 Task: Select transit view around selected location Big Bend National Park, Texas, United States and check out the nearest train station
Action: Mouse moved to (133, 78)
Screenshot: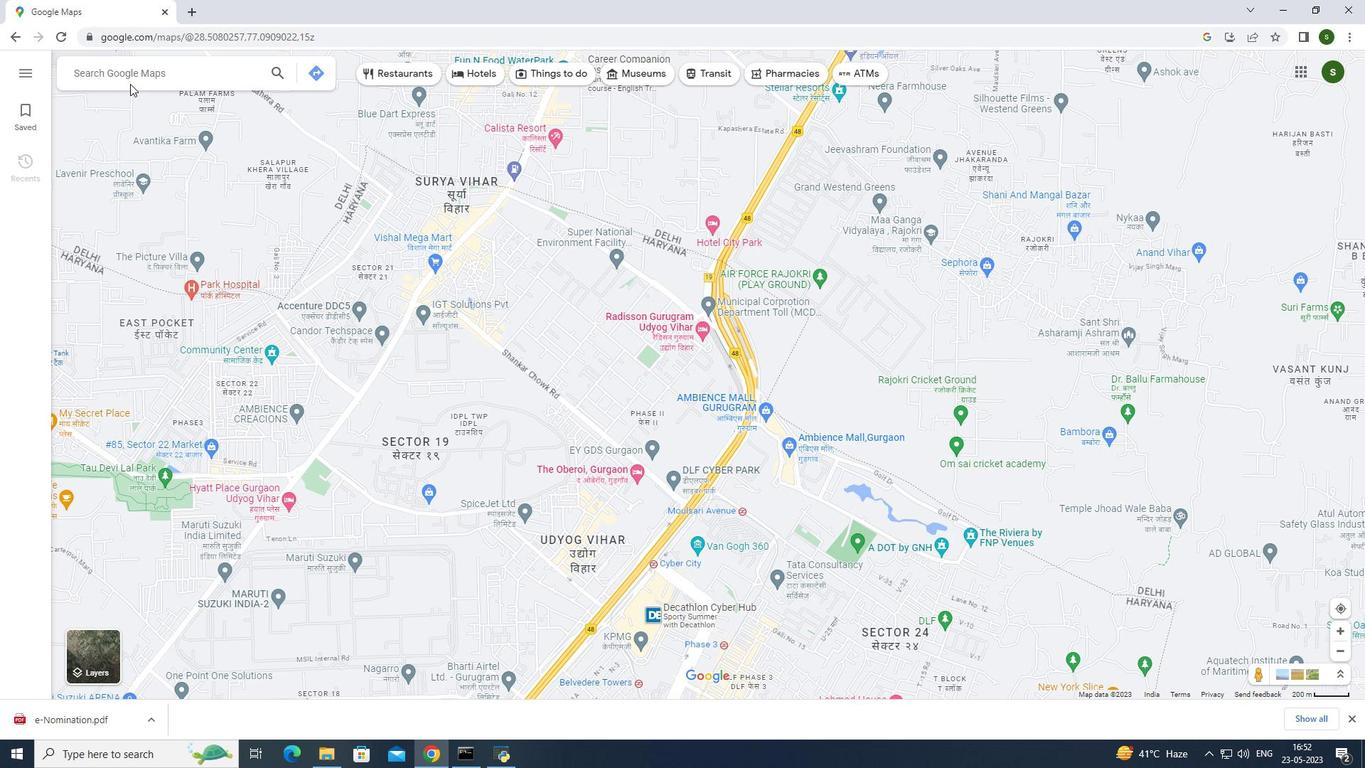 
Action: Mouse pressed left at (133, 78)
Screenshot: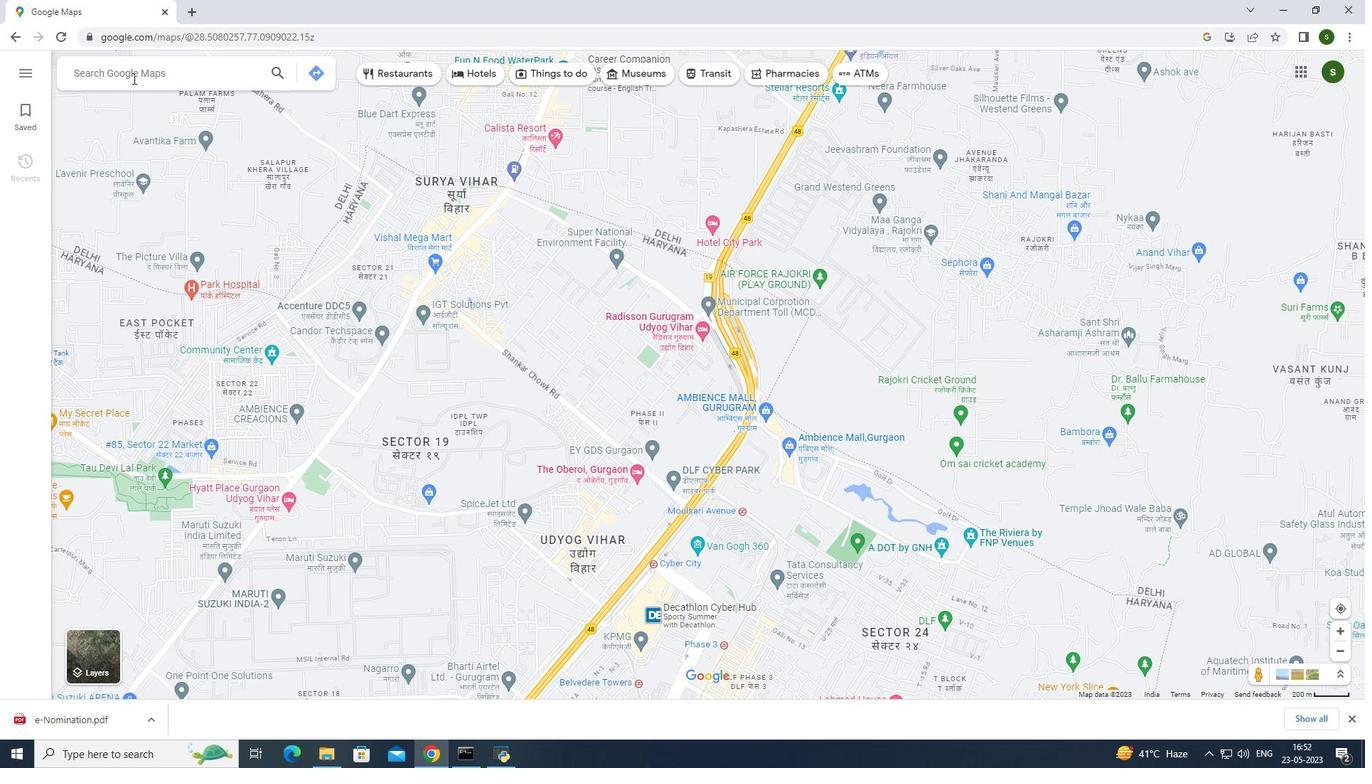 
Action: Mouse moved to (133, 81)
Screenshot: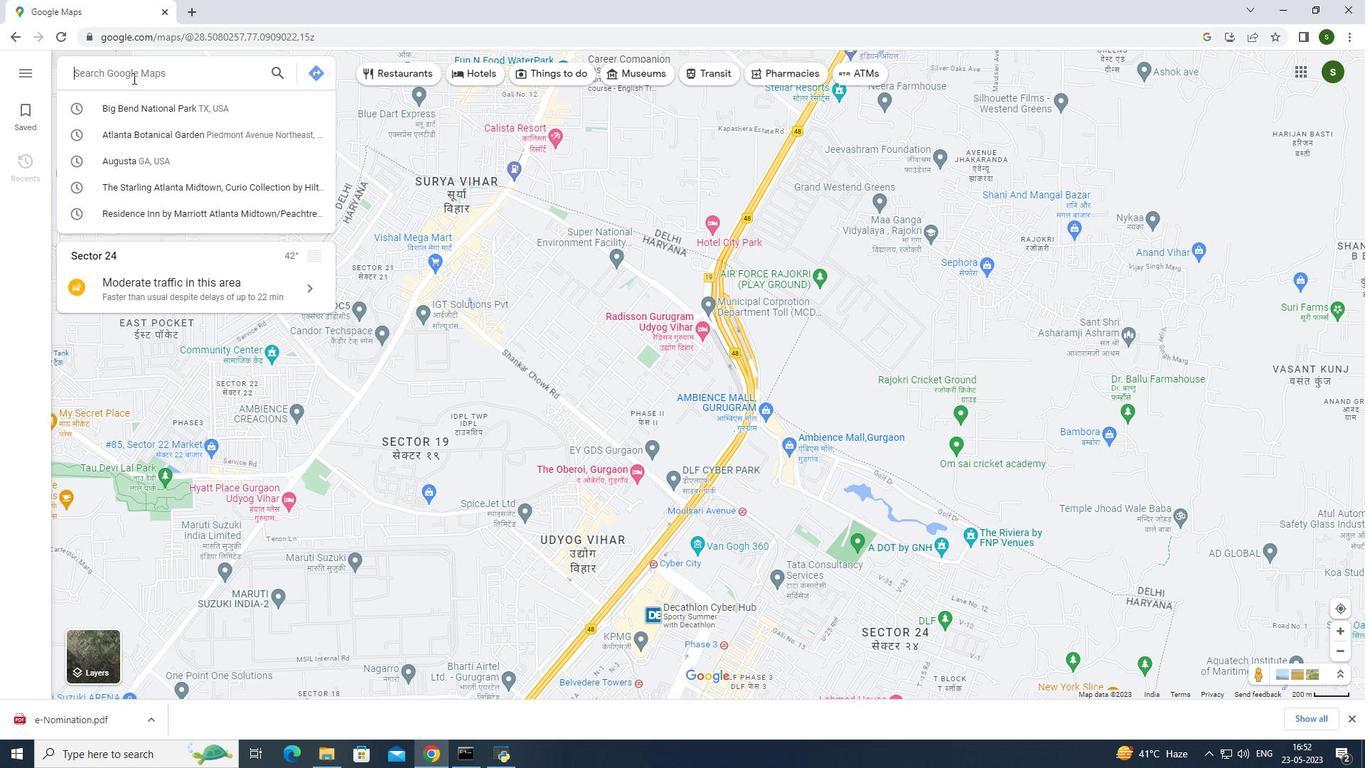 
Action: Key pressed <Key.caps_lock>
Screenshot: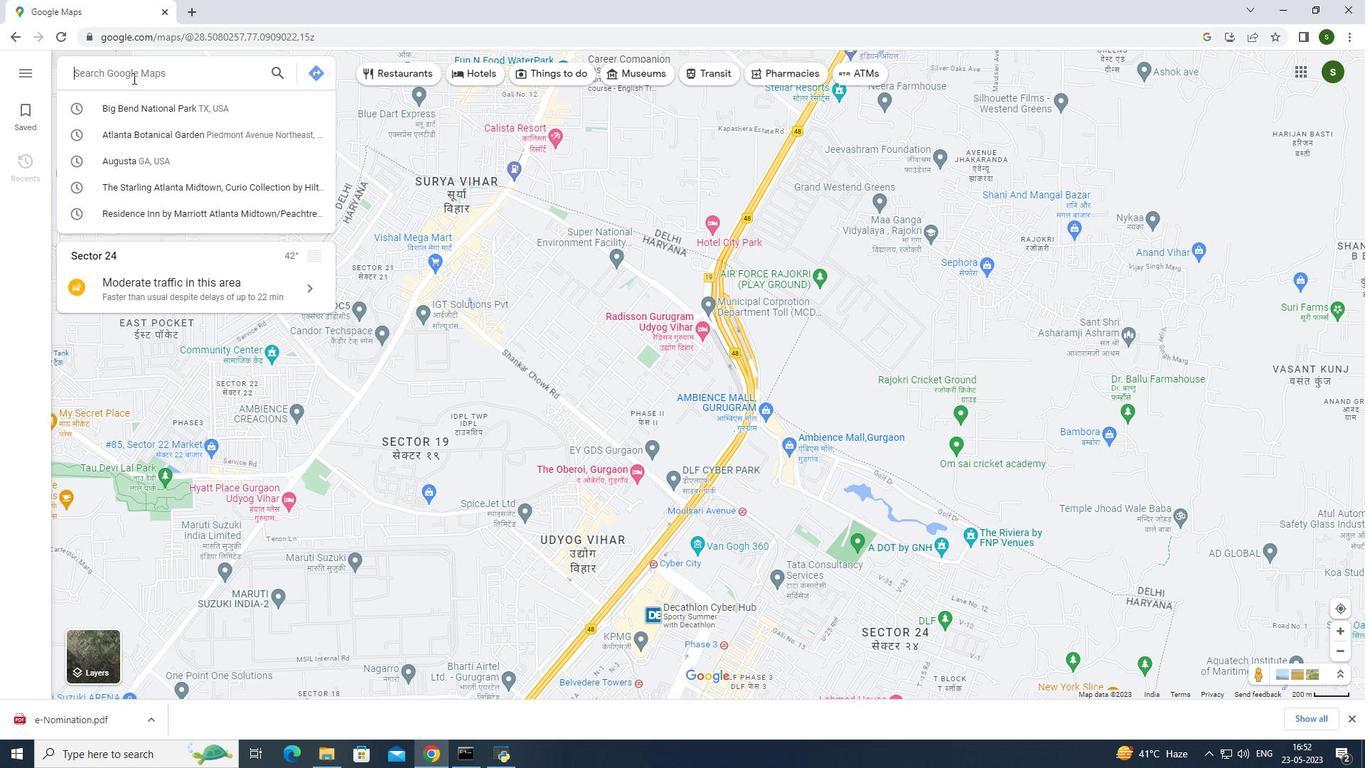 
Action: Mouse moved to (120, 105)
Screenshot: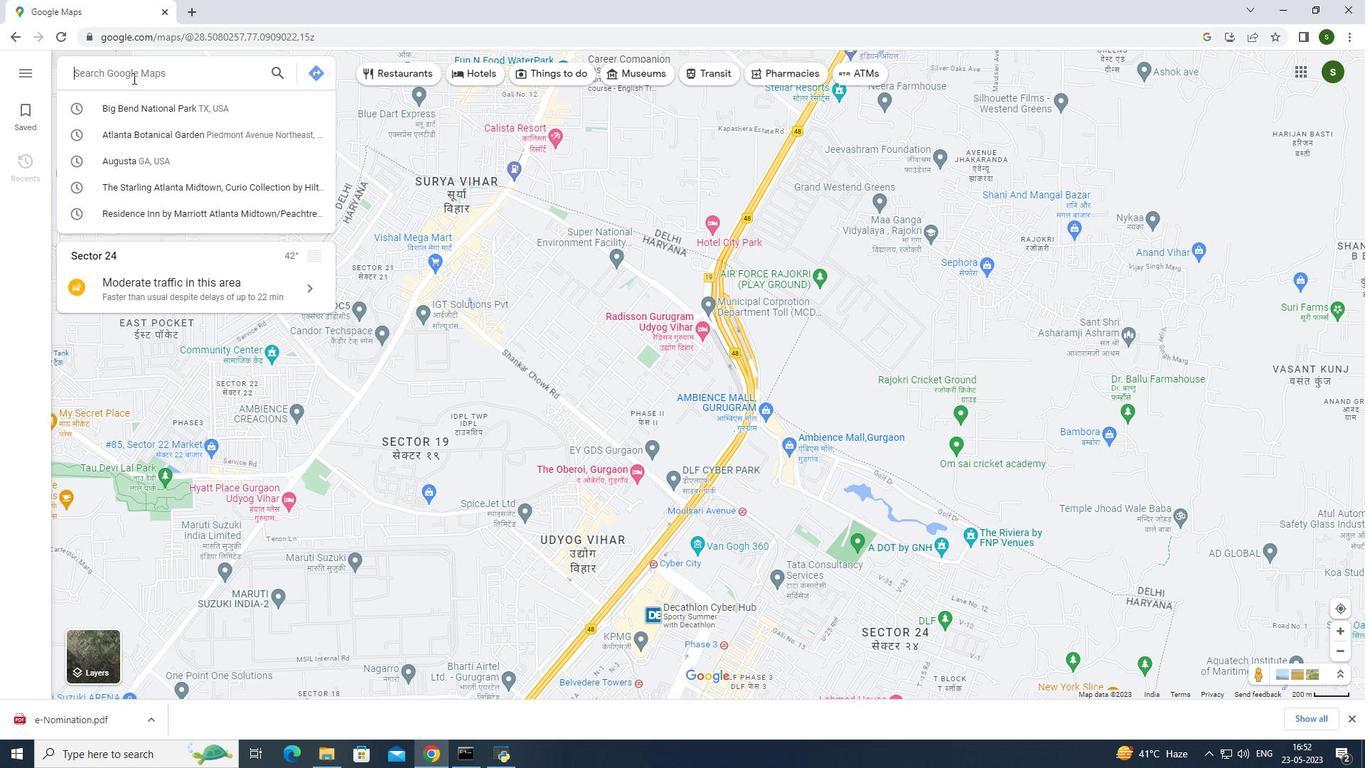 
Action: Key pressed B<Key.caps_lock>ig<Key.space><Key.caps_lock>B<Key.caps_lock>end<Key.space><Key.caps_lock>N<Key.caps_lock>ational<Key.space><Key.caps_lock>P<Key.caps_lock>rk<Key.backspace><Key.backspace>ark,<Key.caps_lock>T<Key.caps_lock>exas,<Key.caps_lock>U<Key.caps_lock>nited<Key.space><Key.caps_lock>S<Key.caps_lock>tates<Key.enter>
Screenshot: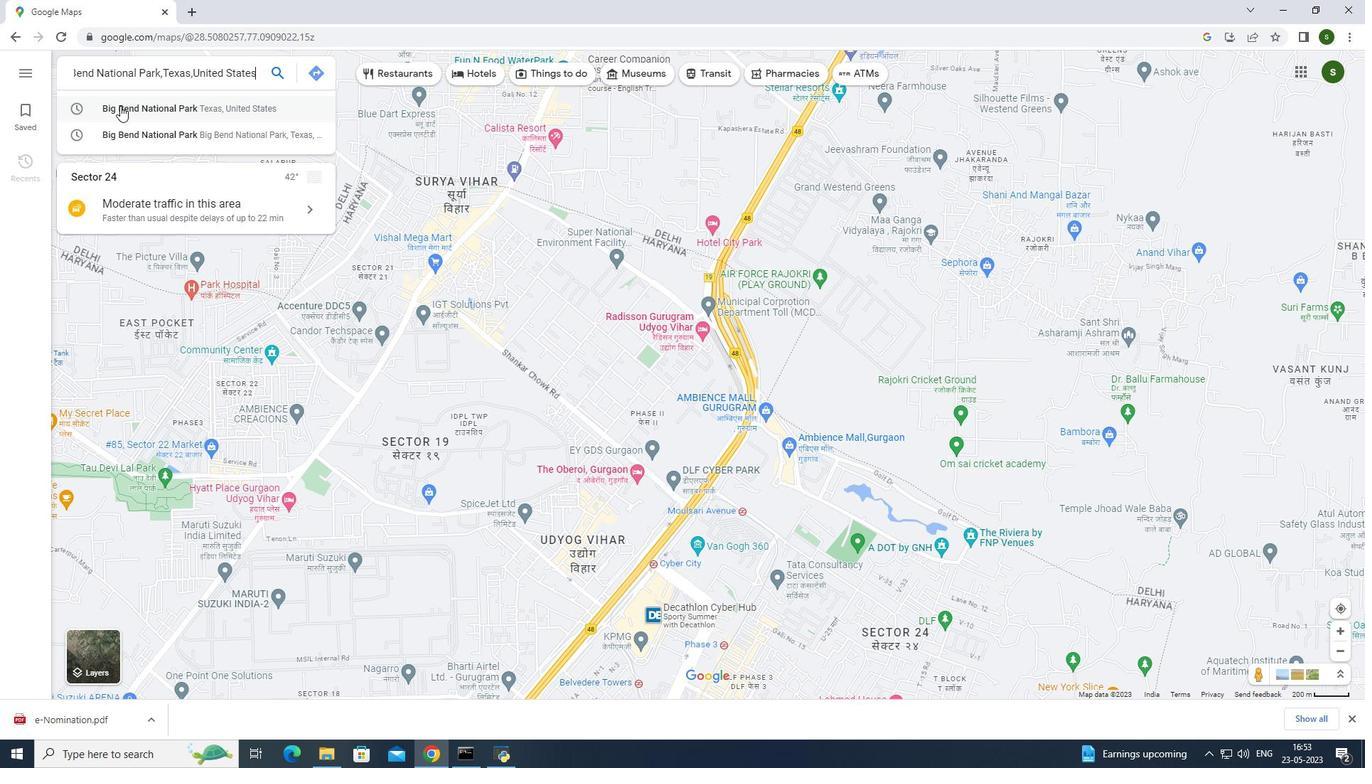 
Action: Mouse moved to (697, 78)
Screenshot: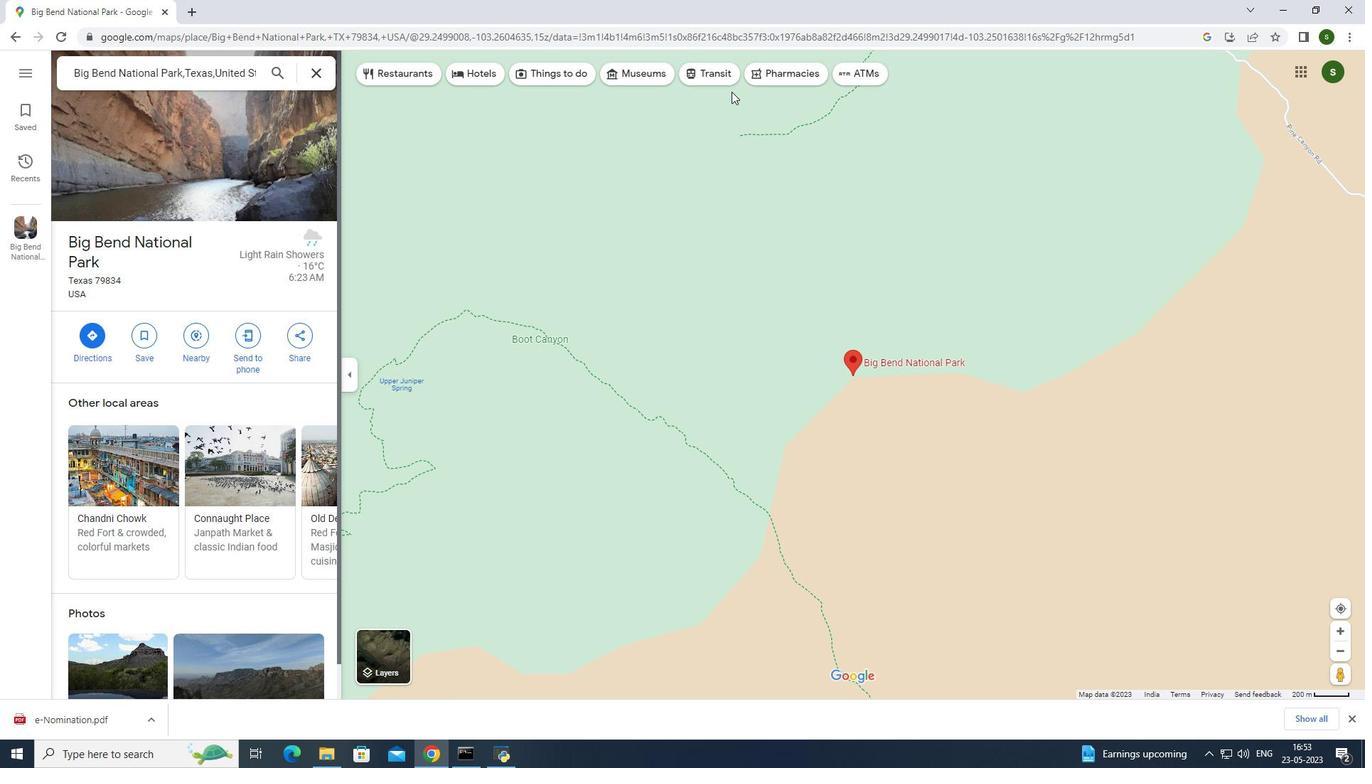 
Action: Mouse pressed left at (697, 78)
Screenshot: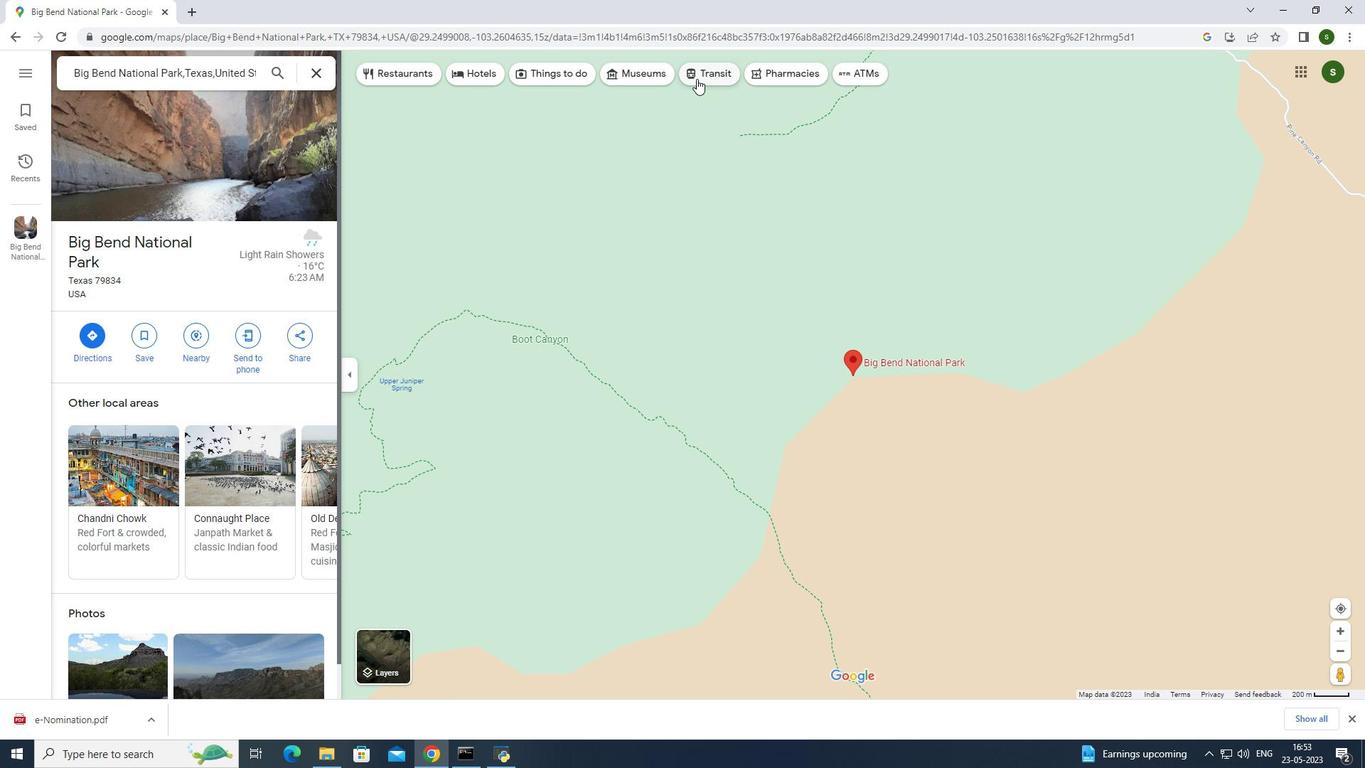 
Action: Mouse moved to (81, 74)
Screenshot: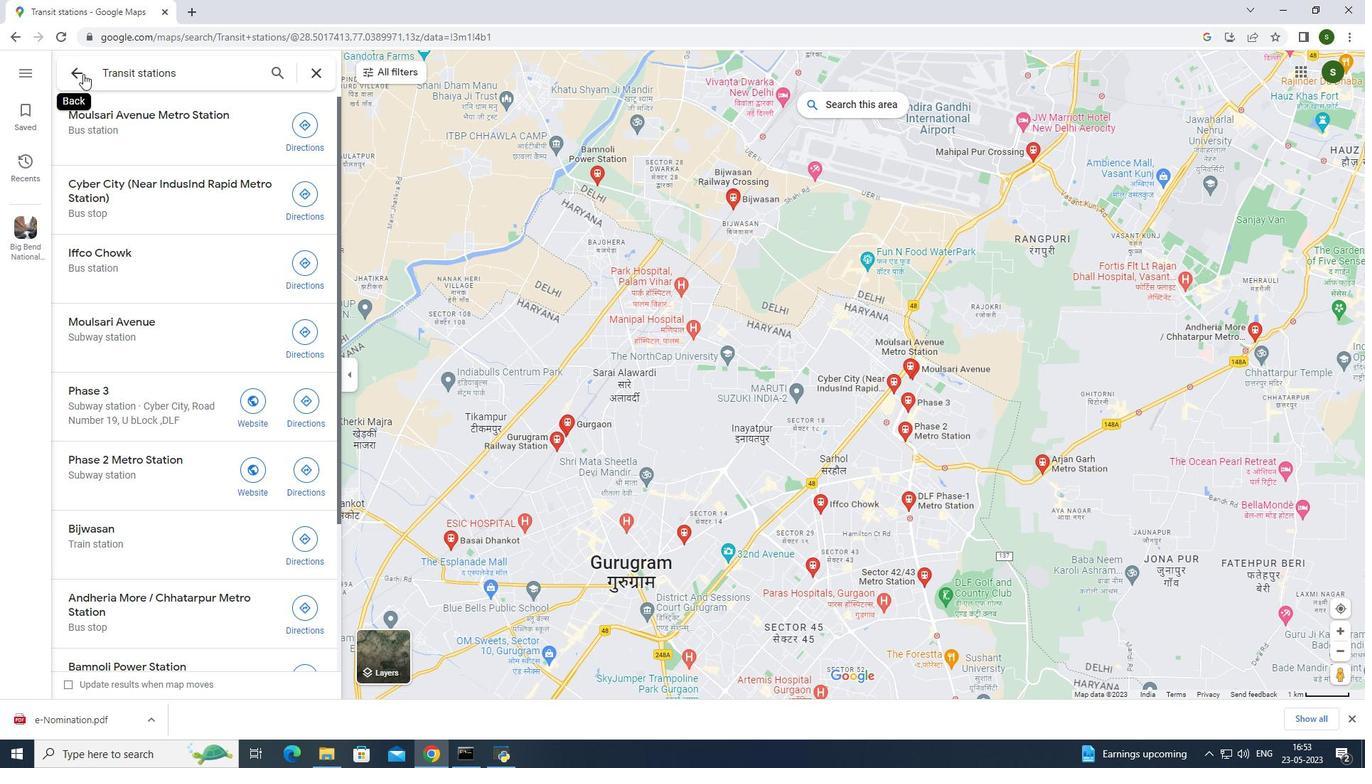 
Action: Mouse pressed left at (81, 74)
Screenshot: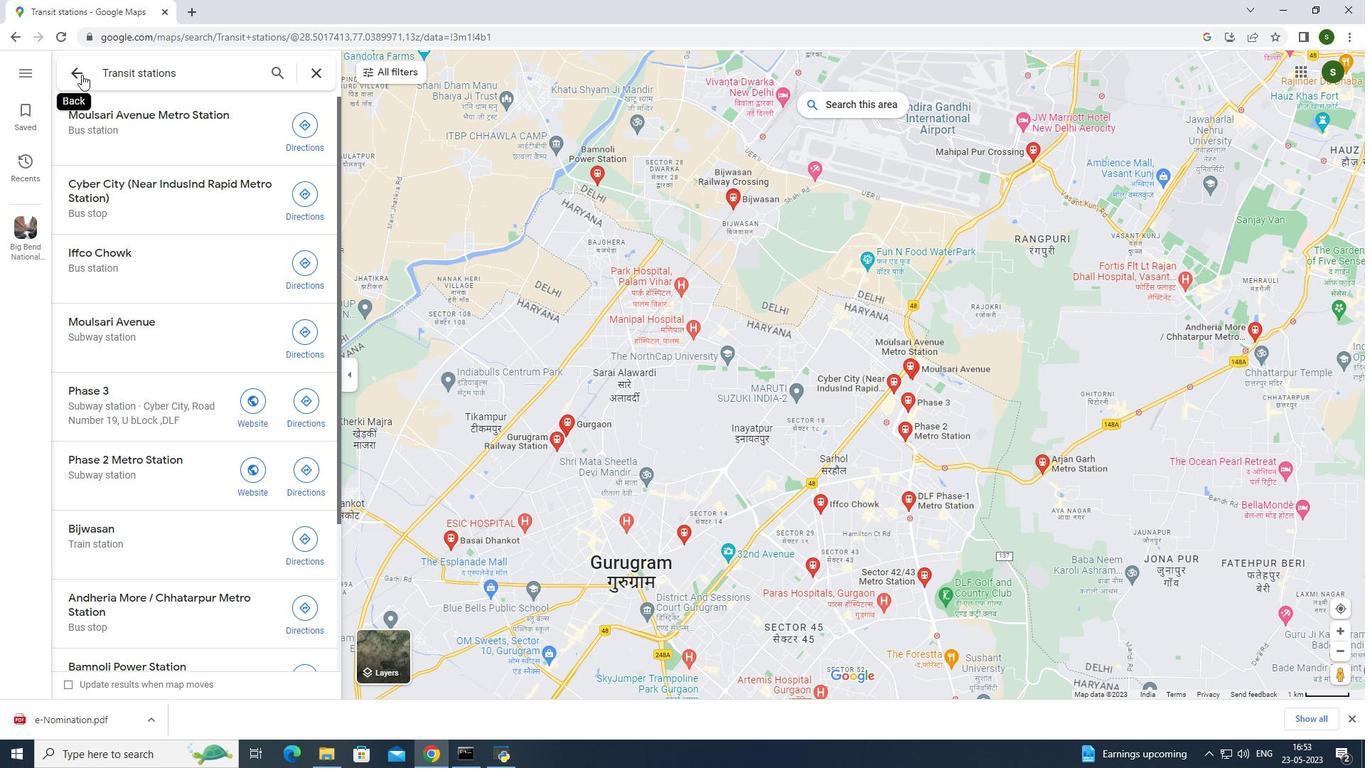 
Action: Mouse moved to (162, 236)
Screenshot: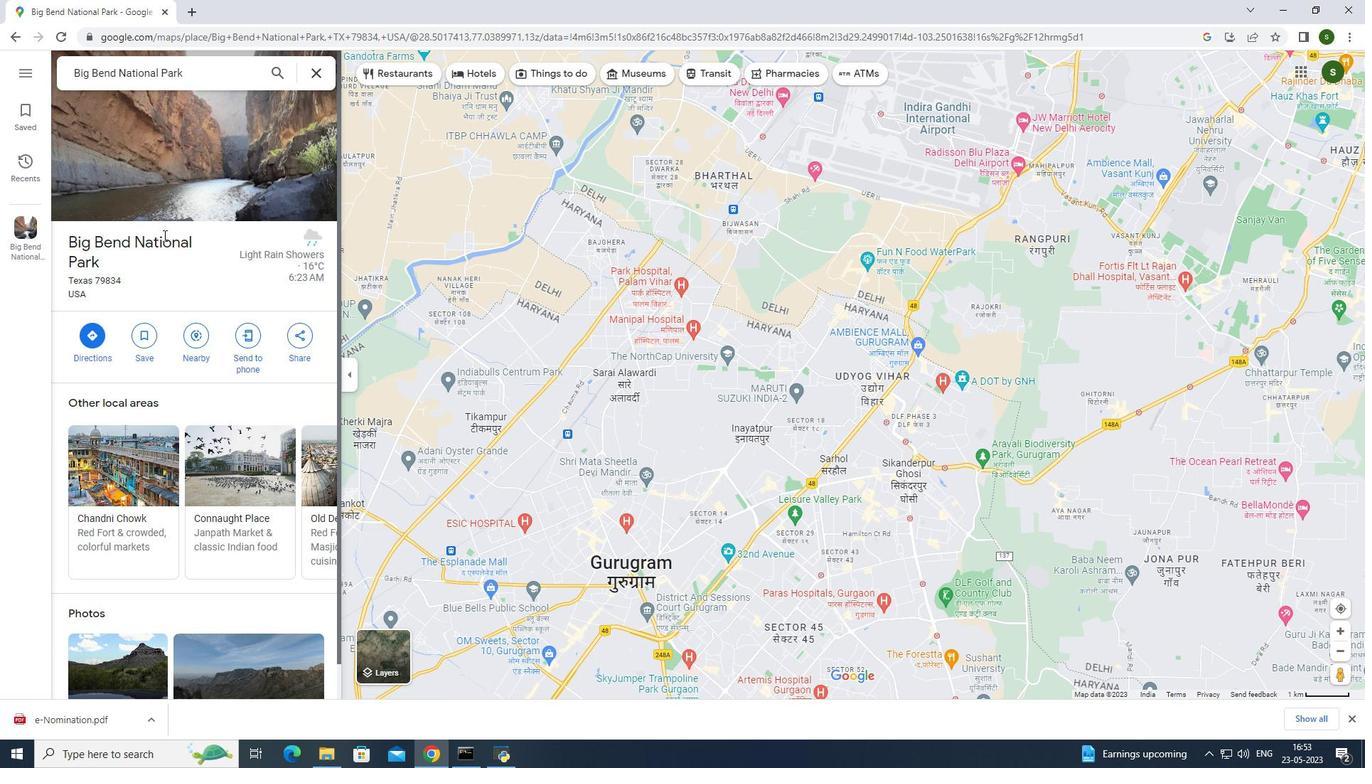 
Action: Mouse pressed left at (162, 236)
Screenshot: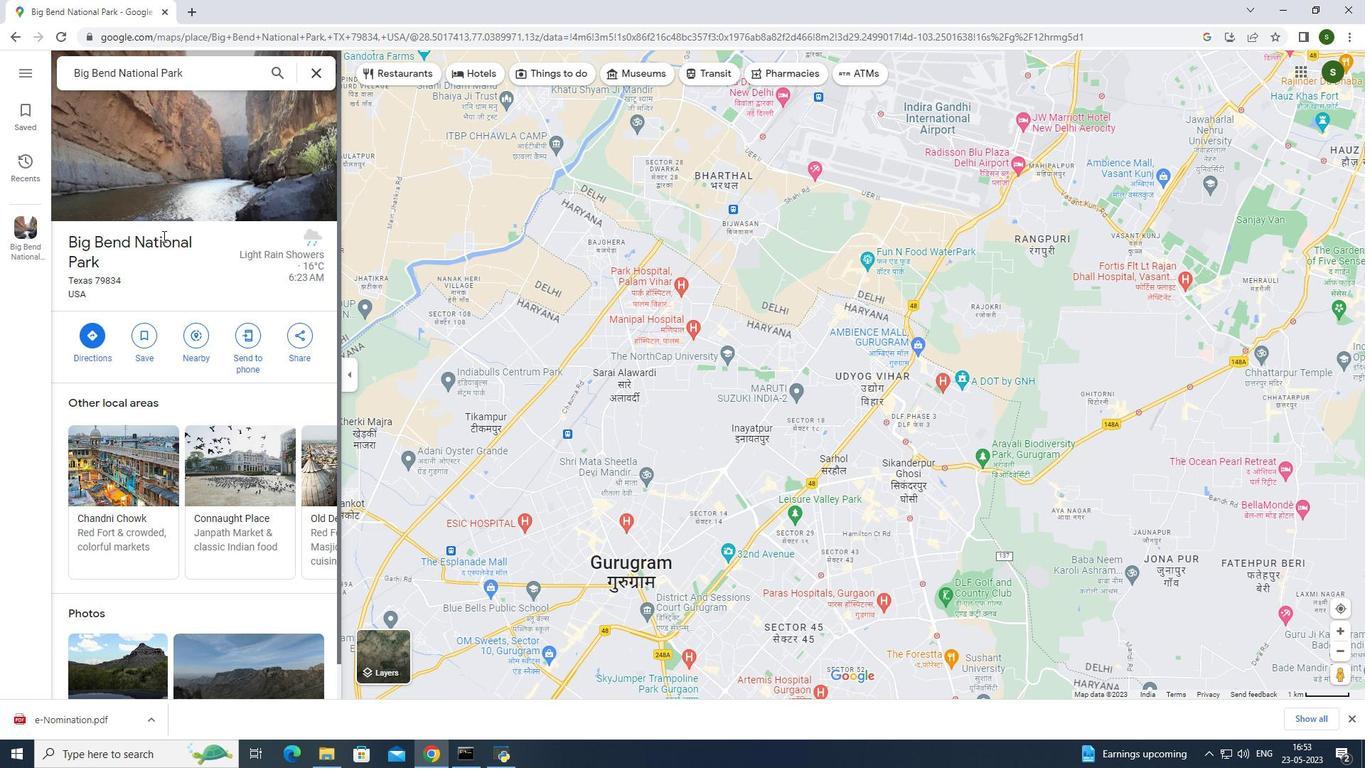 
Action: Mouse moved to (234, 70)
Screenshot: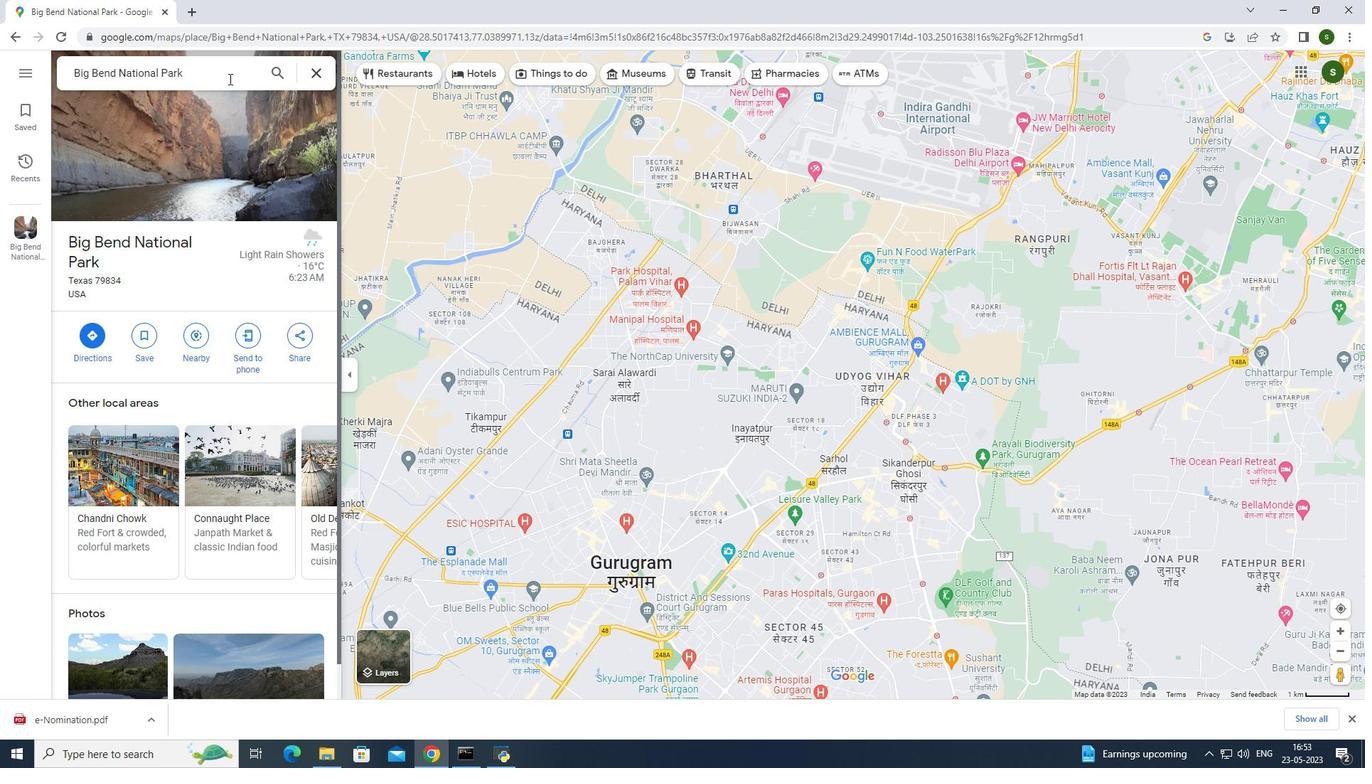 
Action: Mouse pressed left at (234, 70)
Screenshot: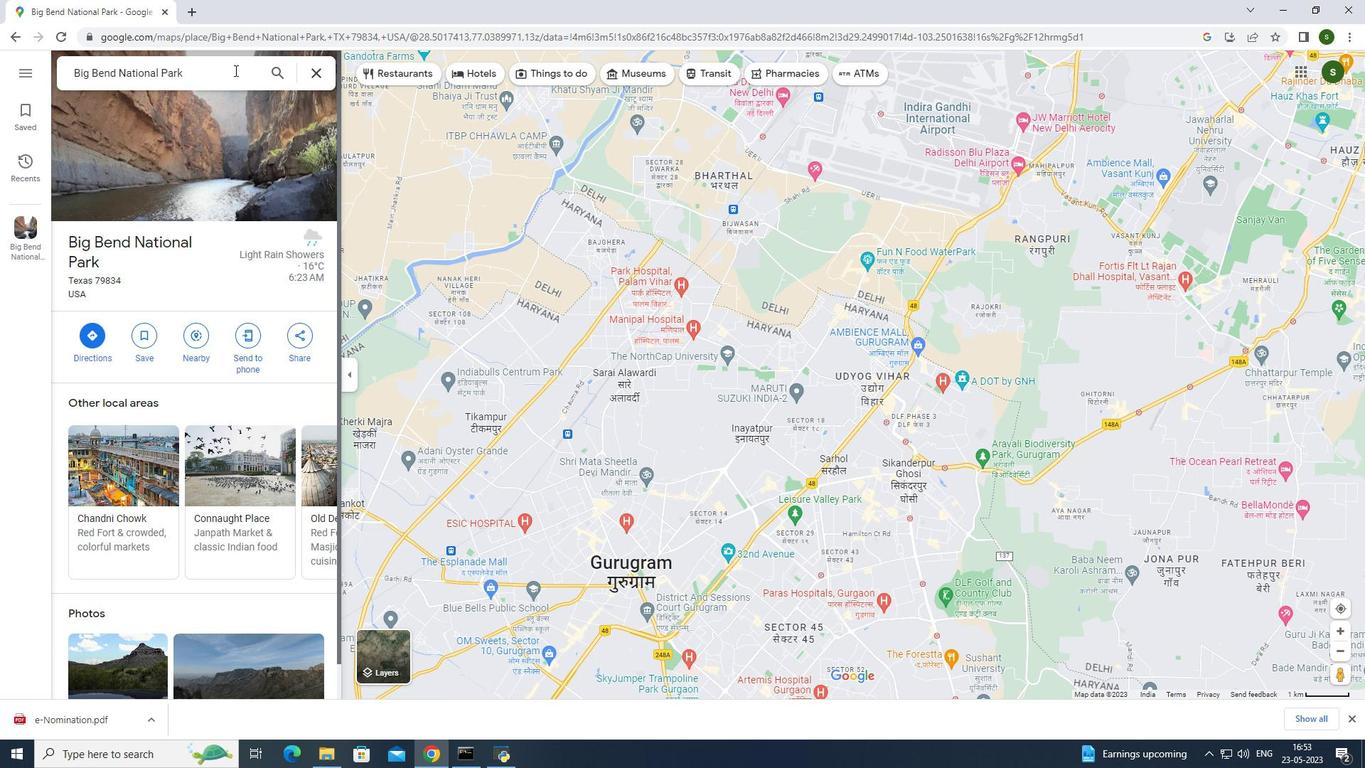 
Action: Key pressed <Key.enter>
Screenshot: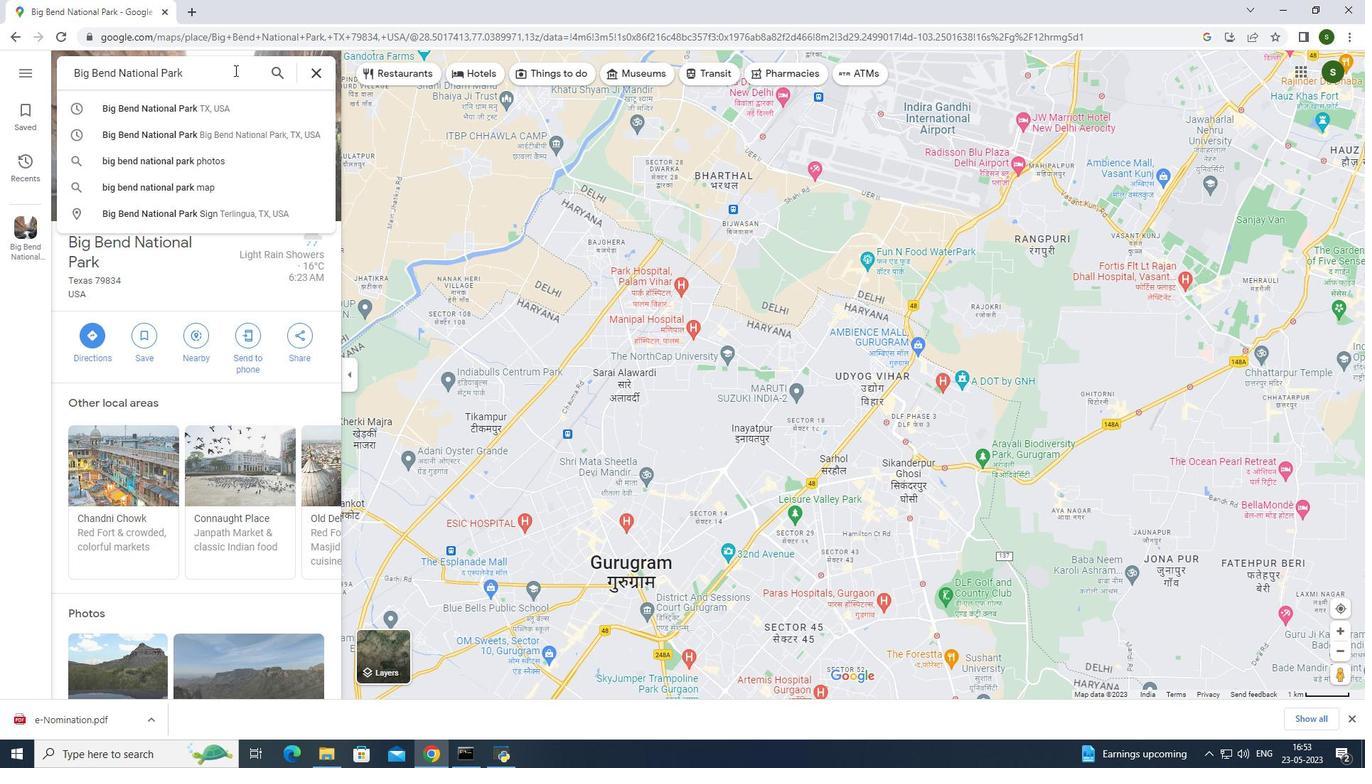 
Action: Mouse moved to (115, 129)
Screenshot: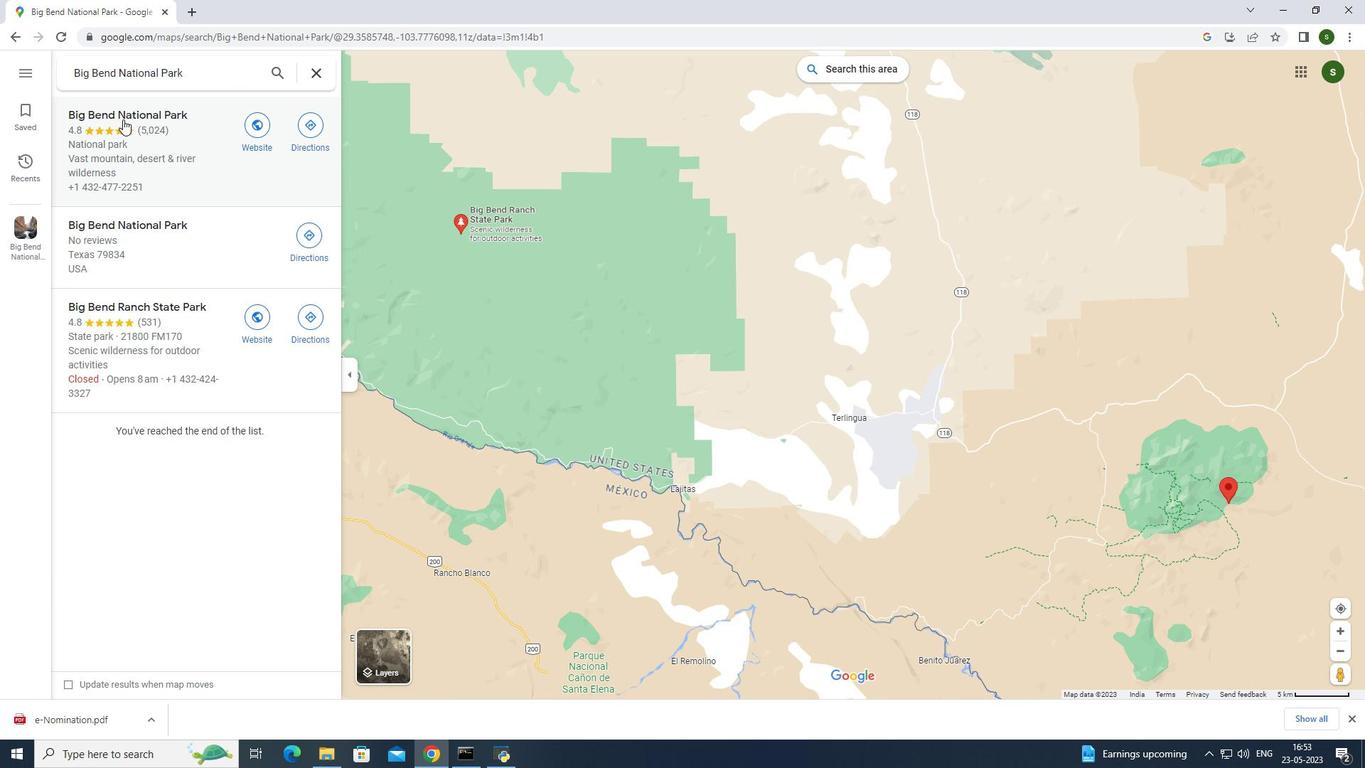 
Action: Mouse pressed left at (115, 129)
Screenshot: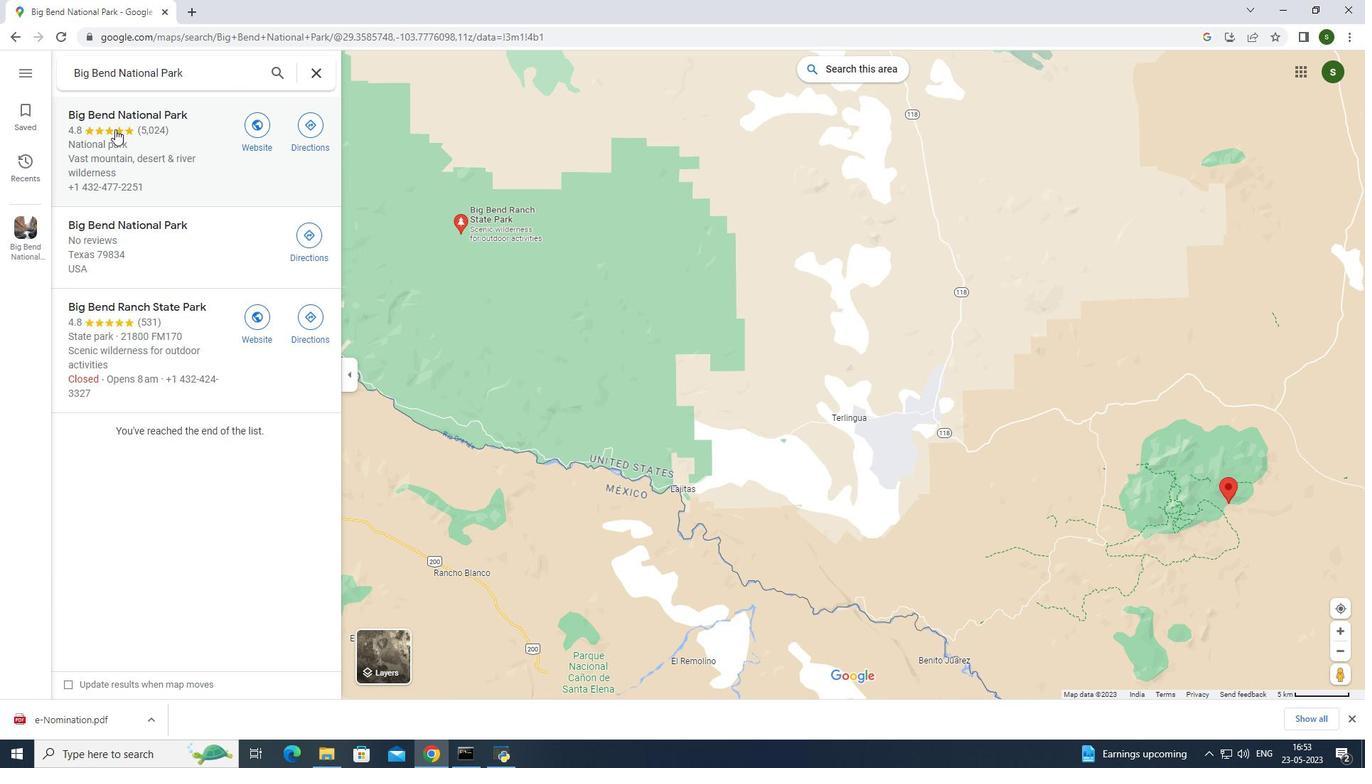 
Action: Mouse moved to (324, 78)
Screenshot: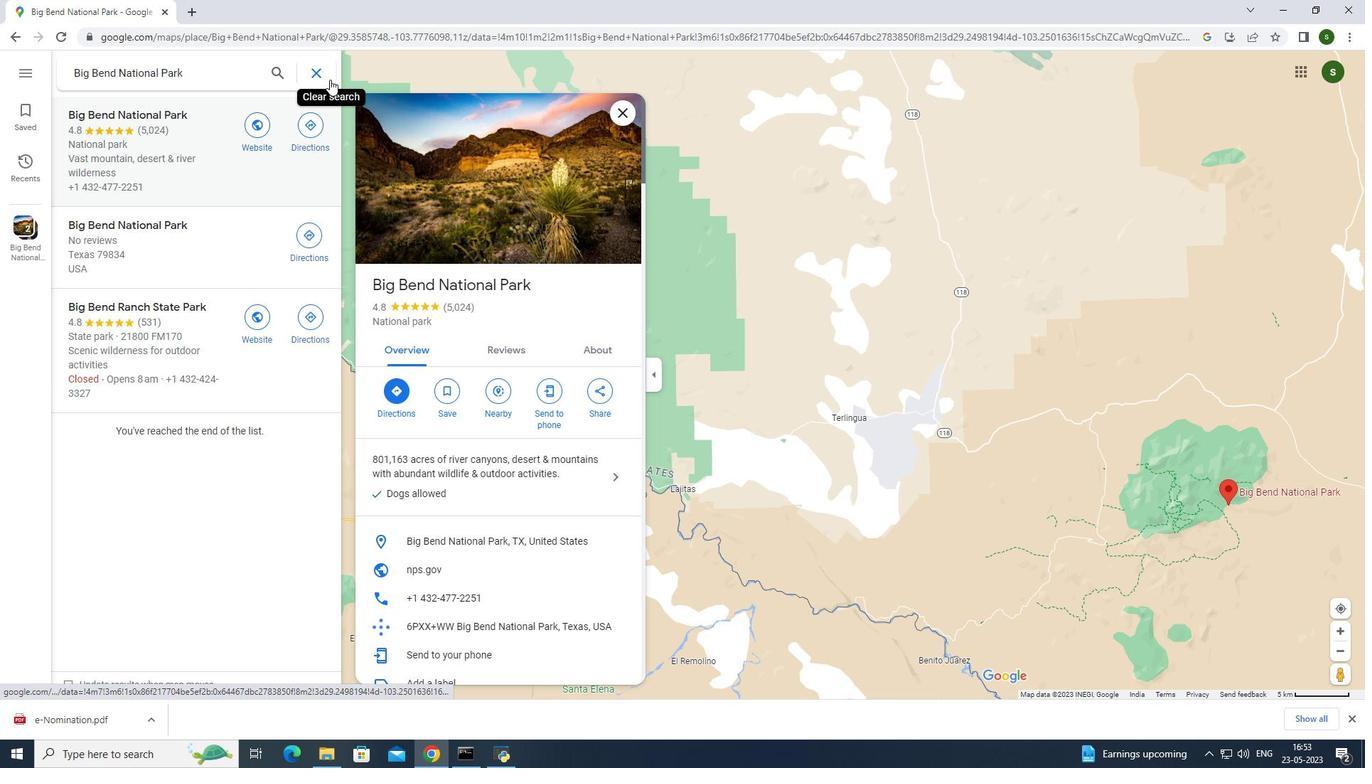 
Action: Mouse pressed left at (324, 78)
Screenshot: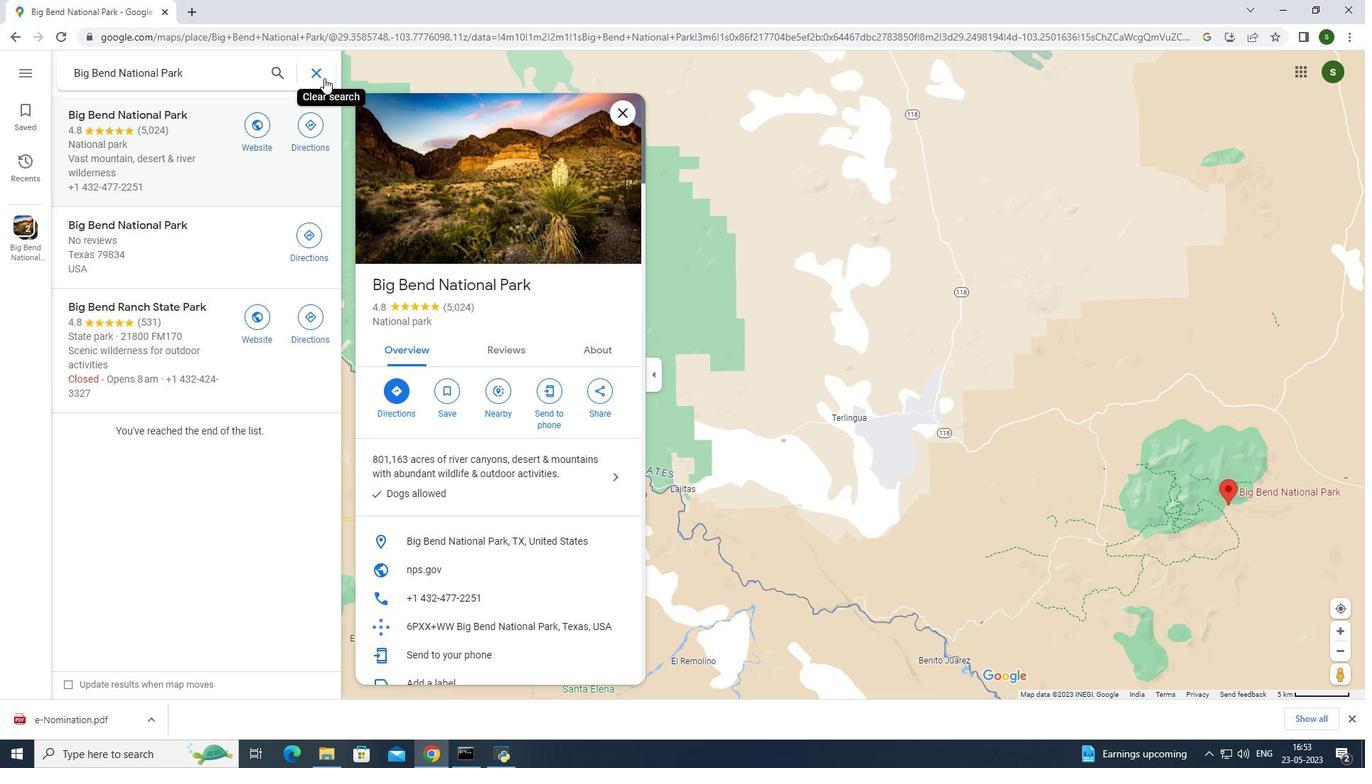 
Action: Mouse moved to (174, 67)
Screenshot: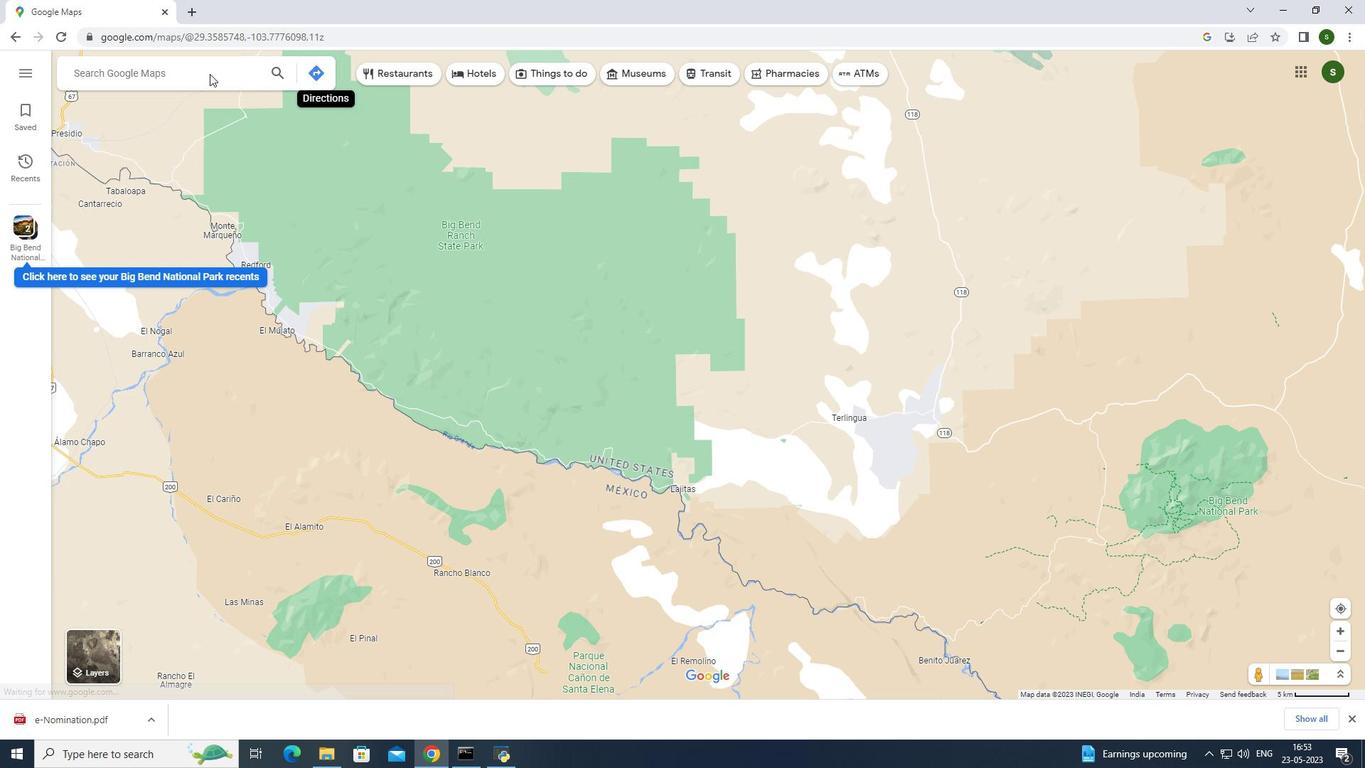 
Action: Mouse pressed left at (174, 67)
Screenshot: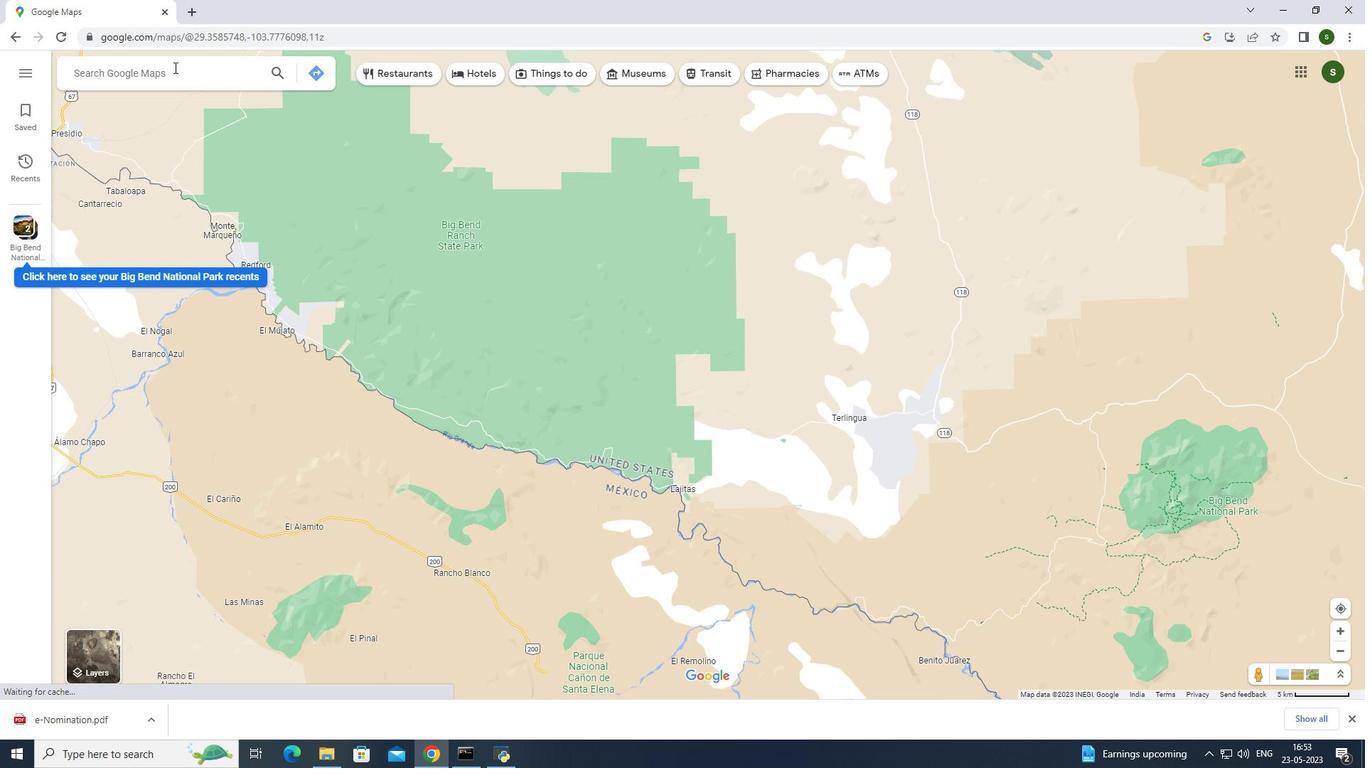 
Action: Mouse moved to (162, 155)
Screenshot: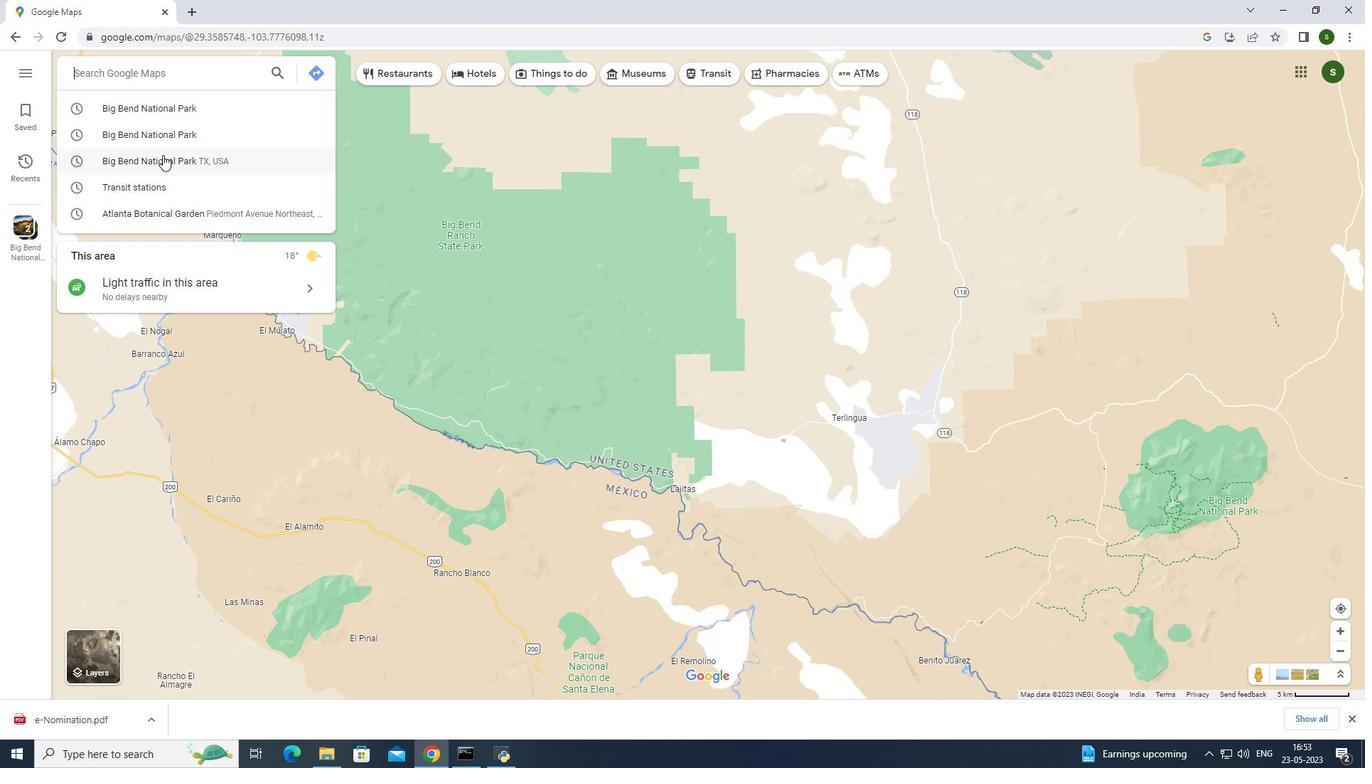 
Action: Mouse pressed left at (162, 155)
Screenshot: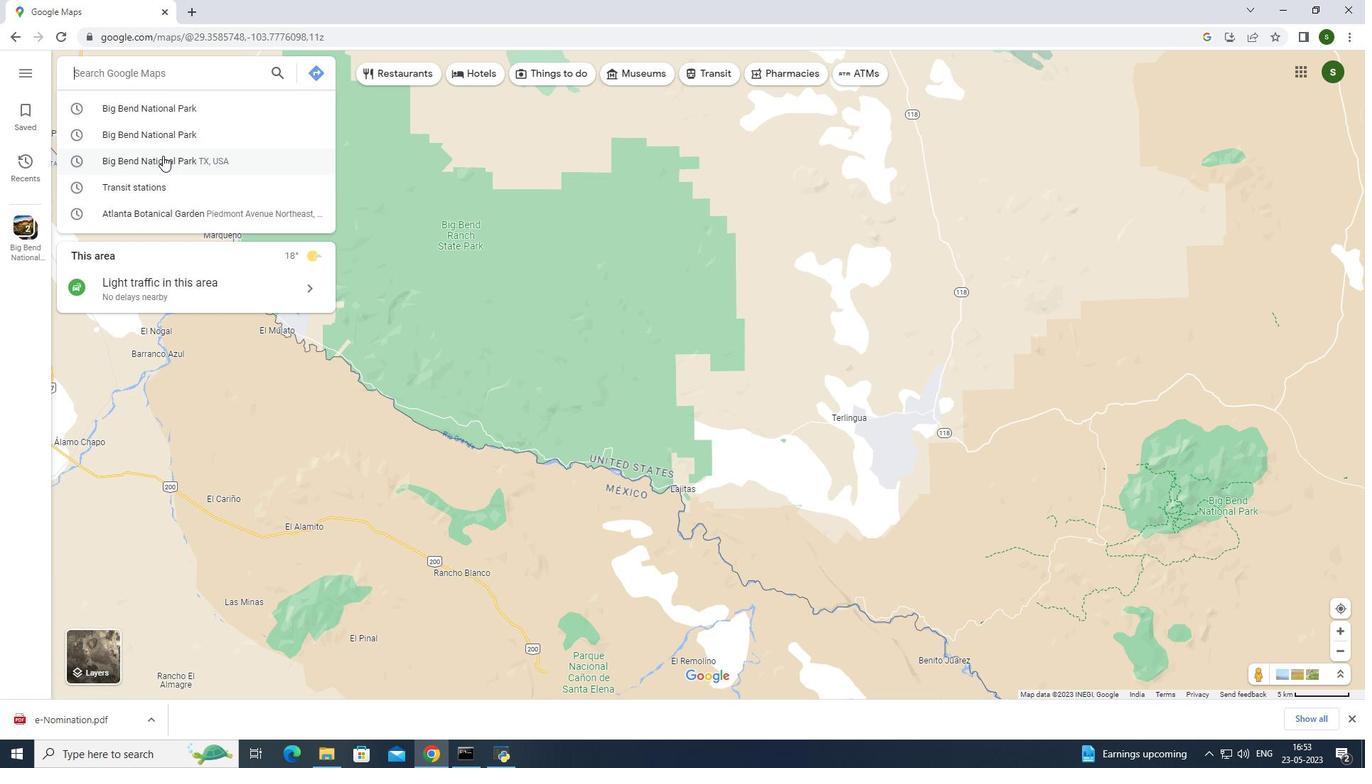 
Action: Mouse moved to (880, 366)
Screenshot: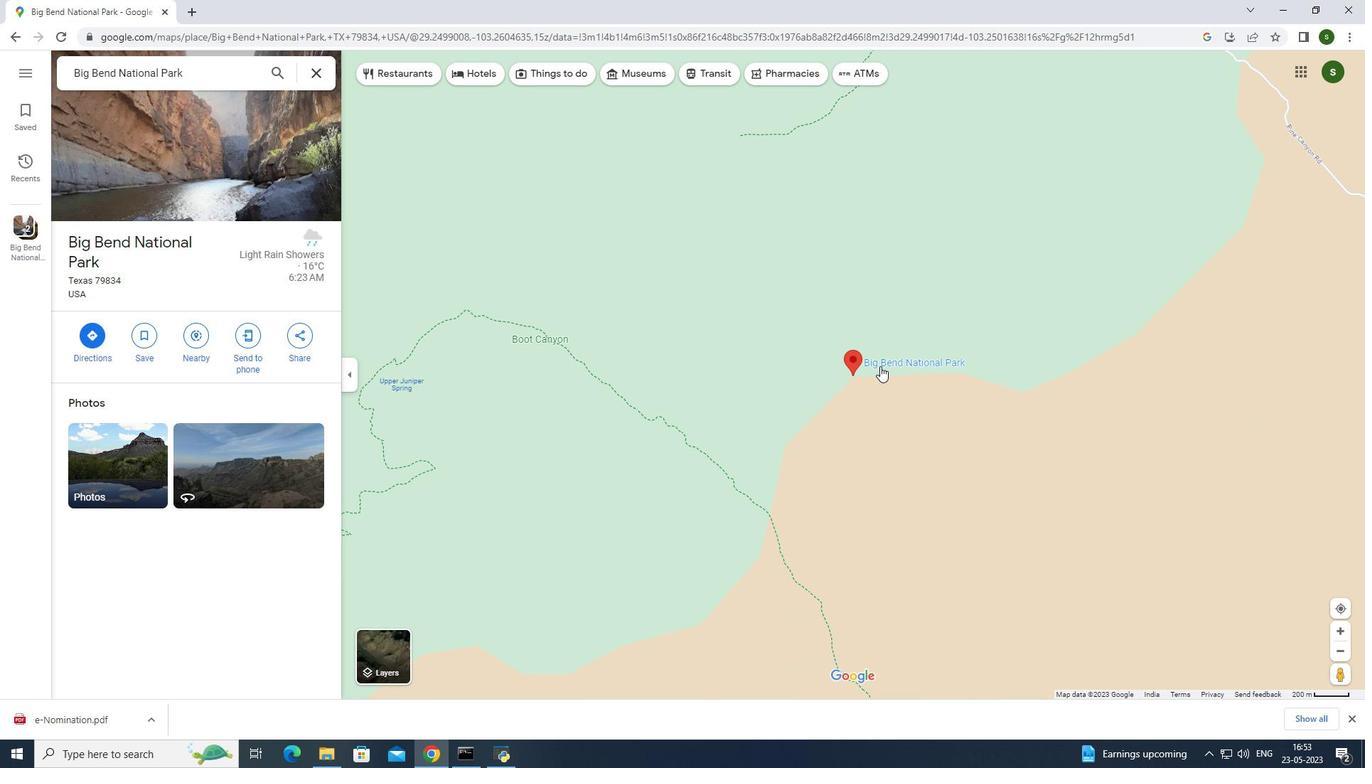 
Action: Mouse pressed left at (880, 366)
Screenshot: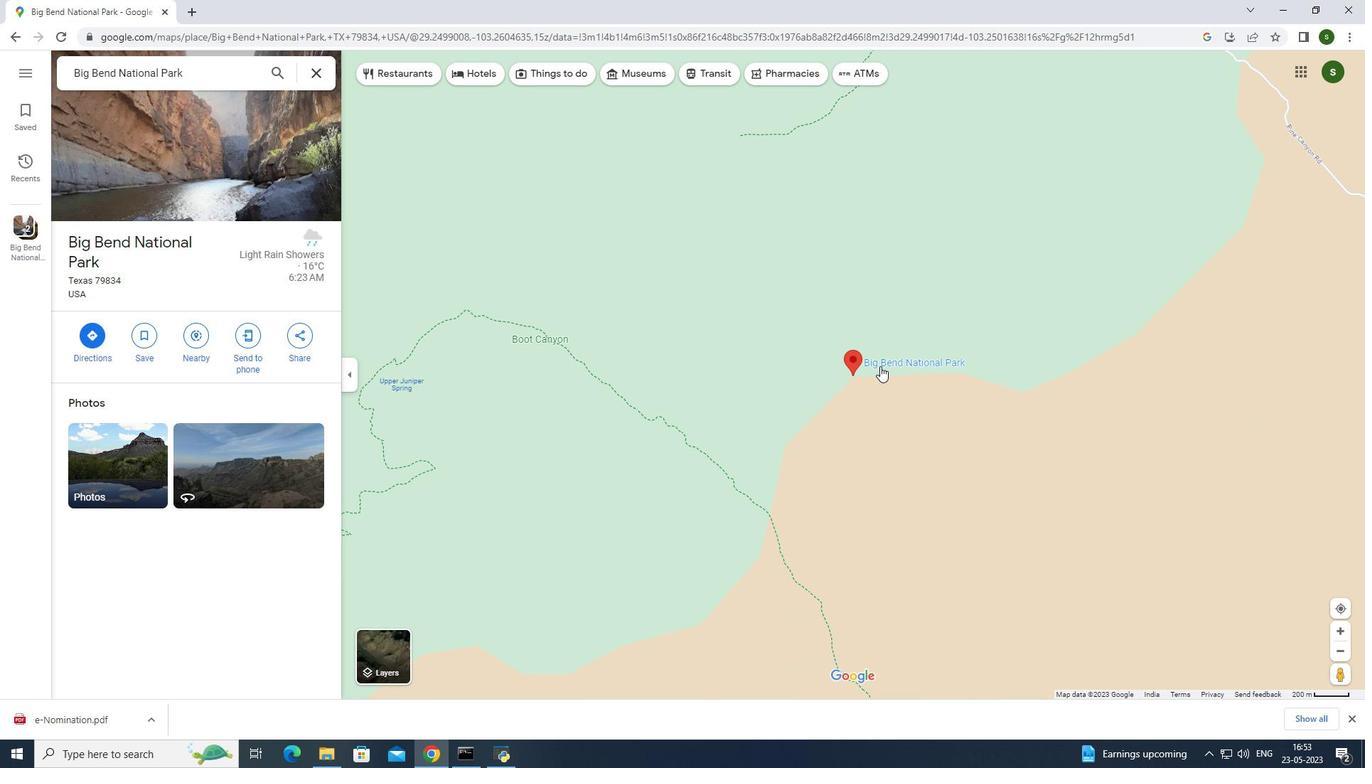 
Action: Mouse moved to (756, 438)
Screenshot: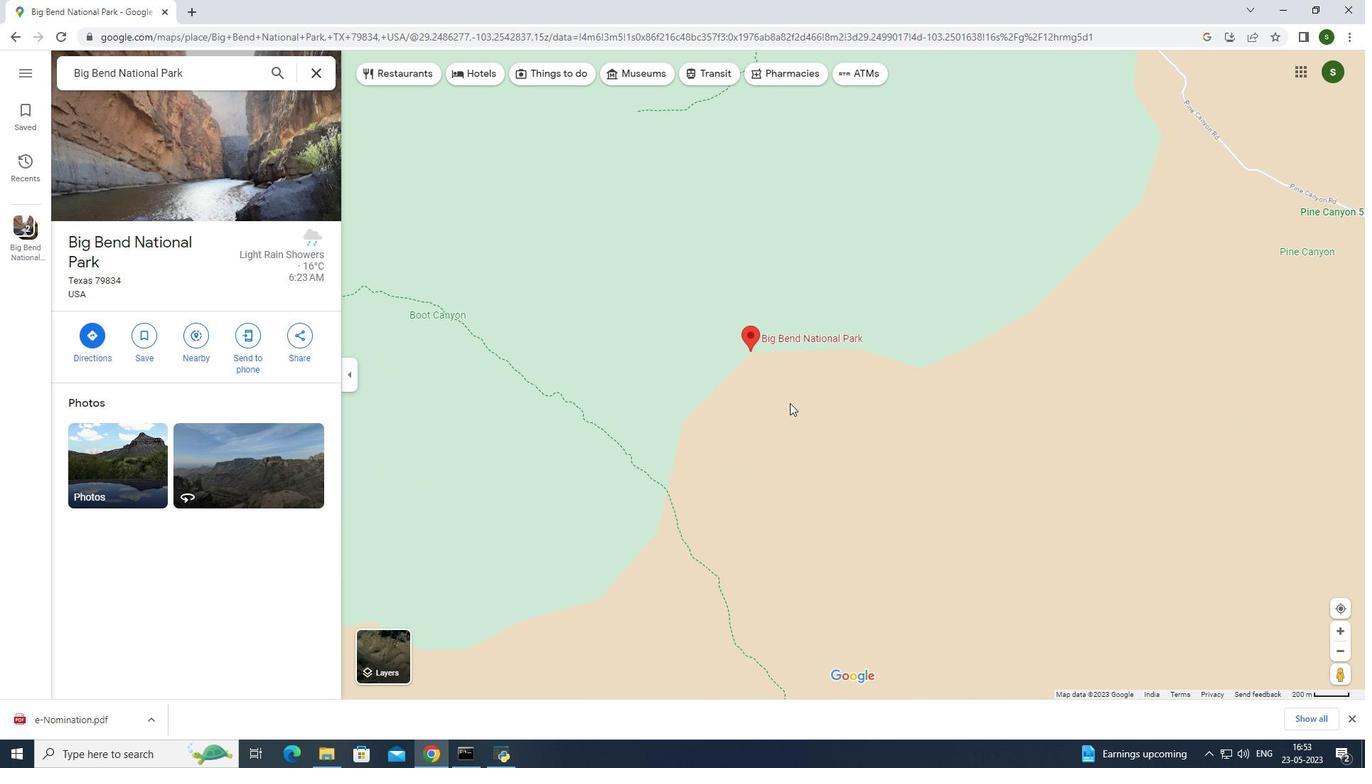 
Action: Mouse scrolled (756, 438) with delta (0, 0)
Screenshot: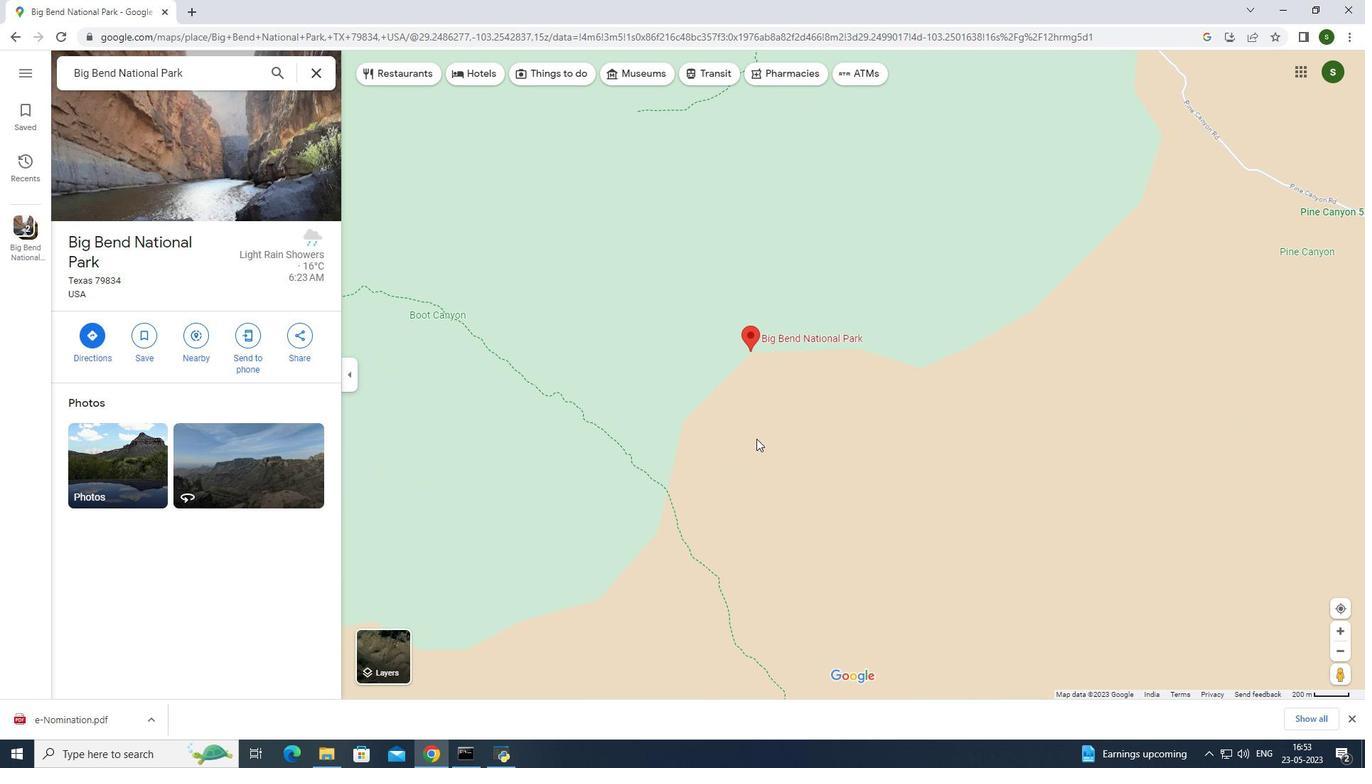 
Action: Mouse scrolled (756, 438) with delta (0, 0)
Screenshot: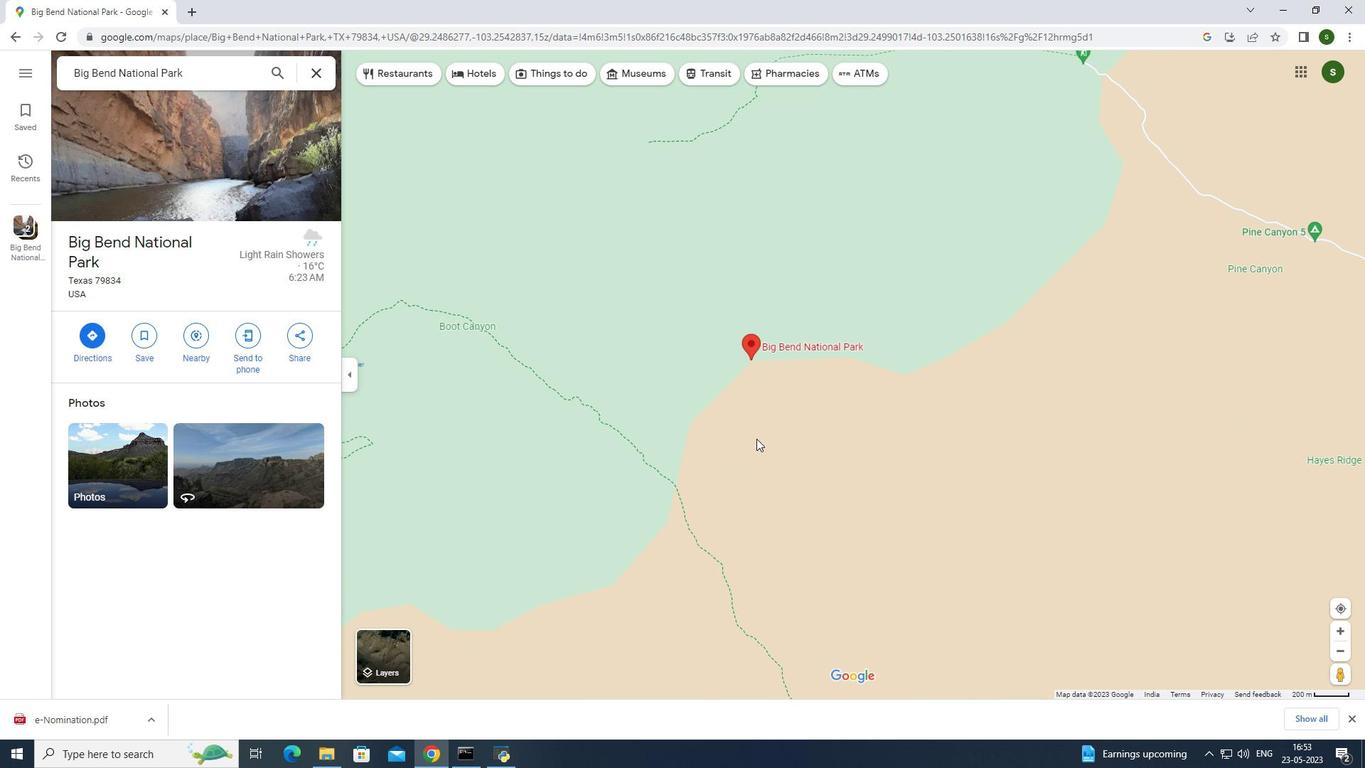 
Action: Mouse scrolled (756, 438) with delta (0, 0)
Screenshot: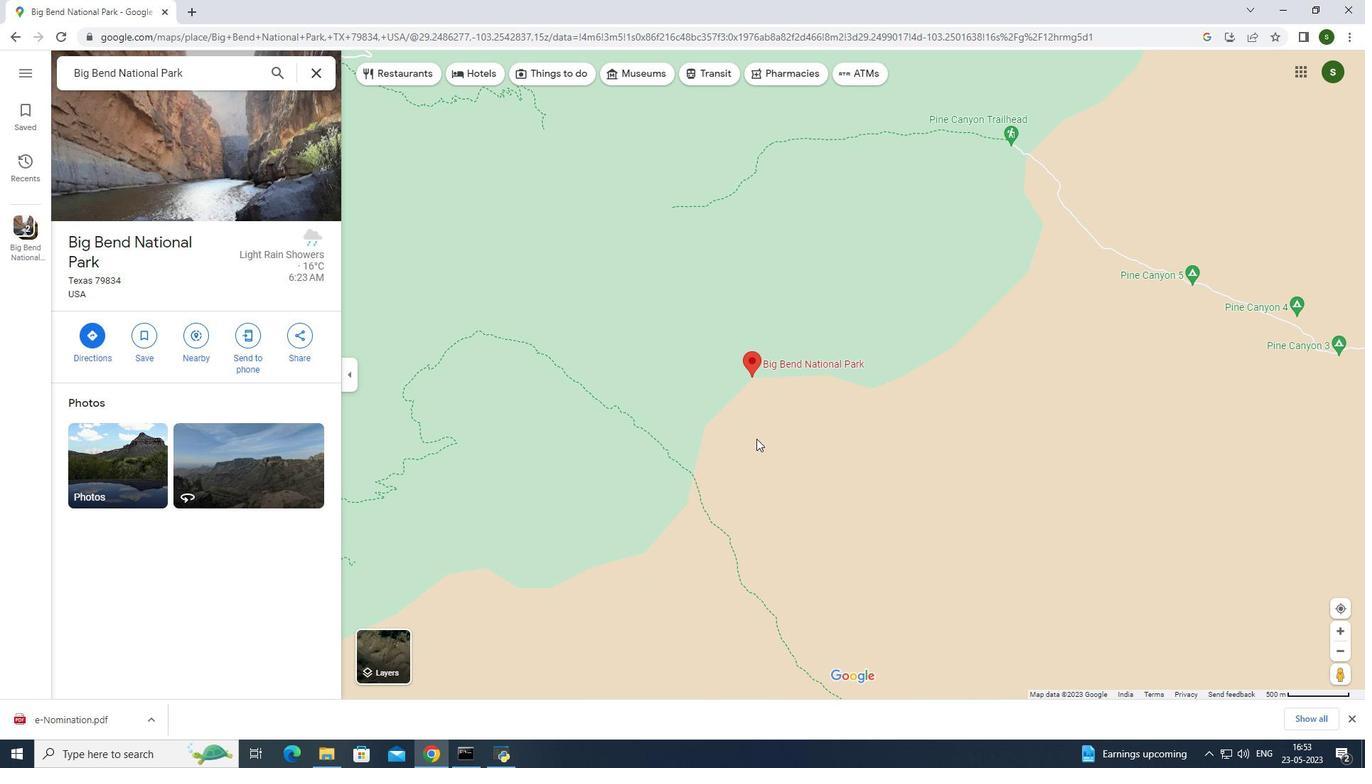 
Action: Mouse scrolled (756, 438) with delta (0, 0)
Screenshot: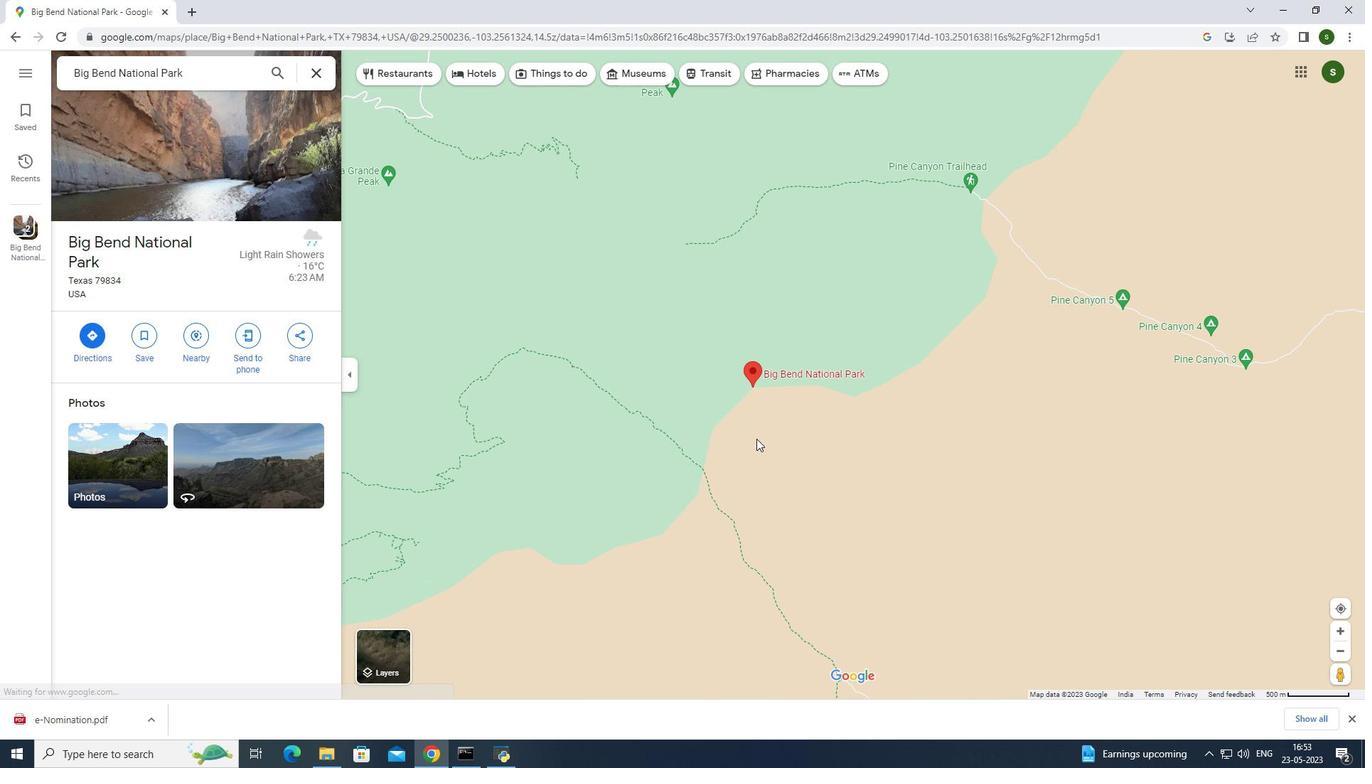 
Action: Mouse scrolled (756, 438) with delta (0, 0)
Screenshot: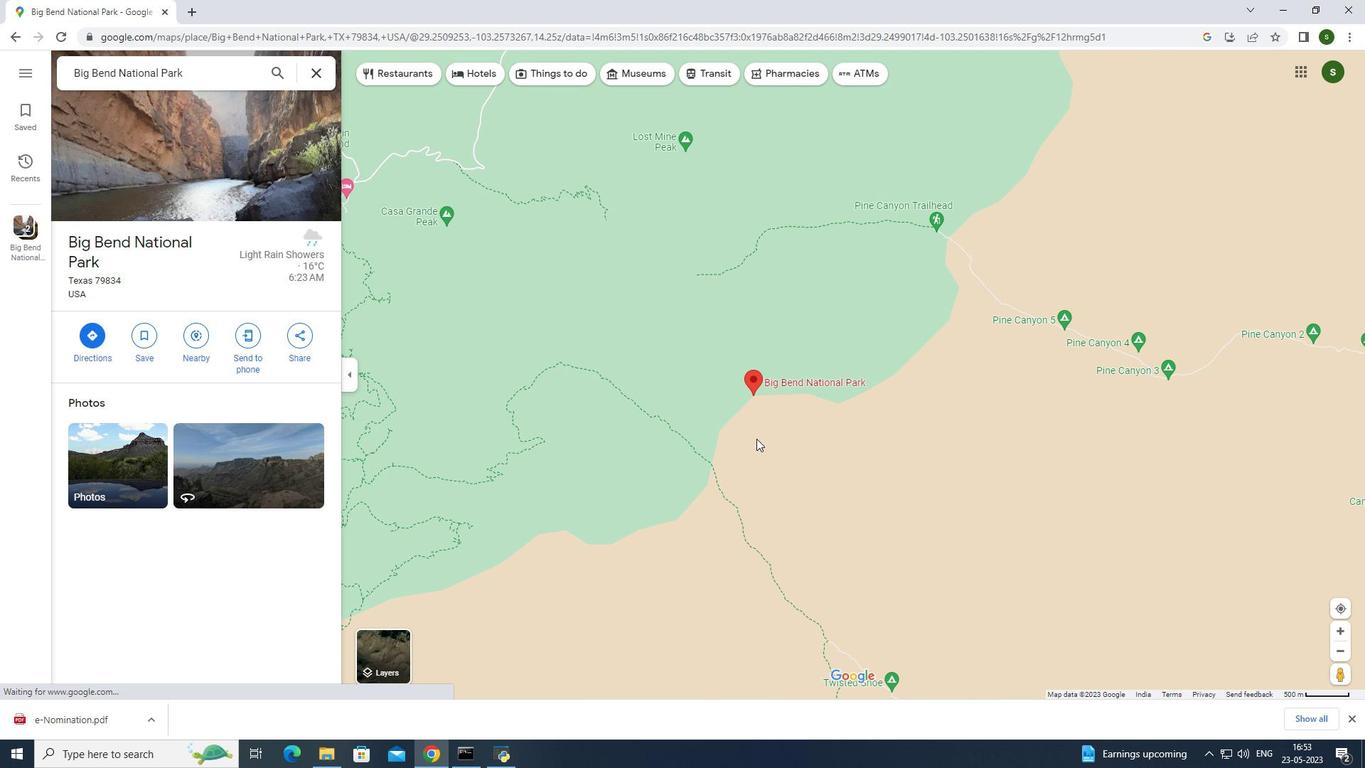 
Action: Mouse moved to (736, 77)
Screenshot: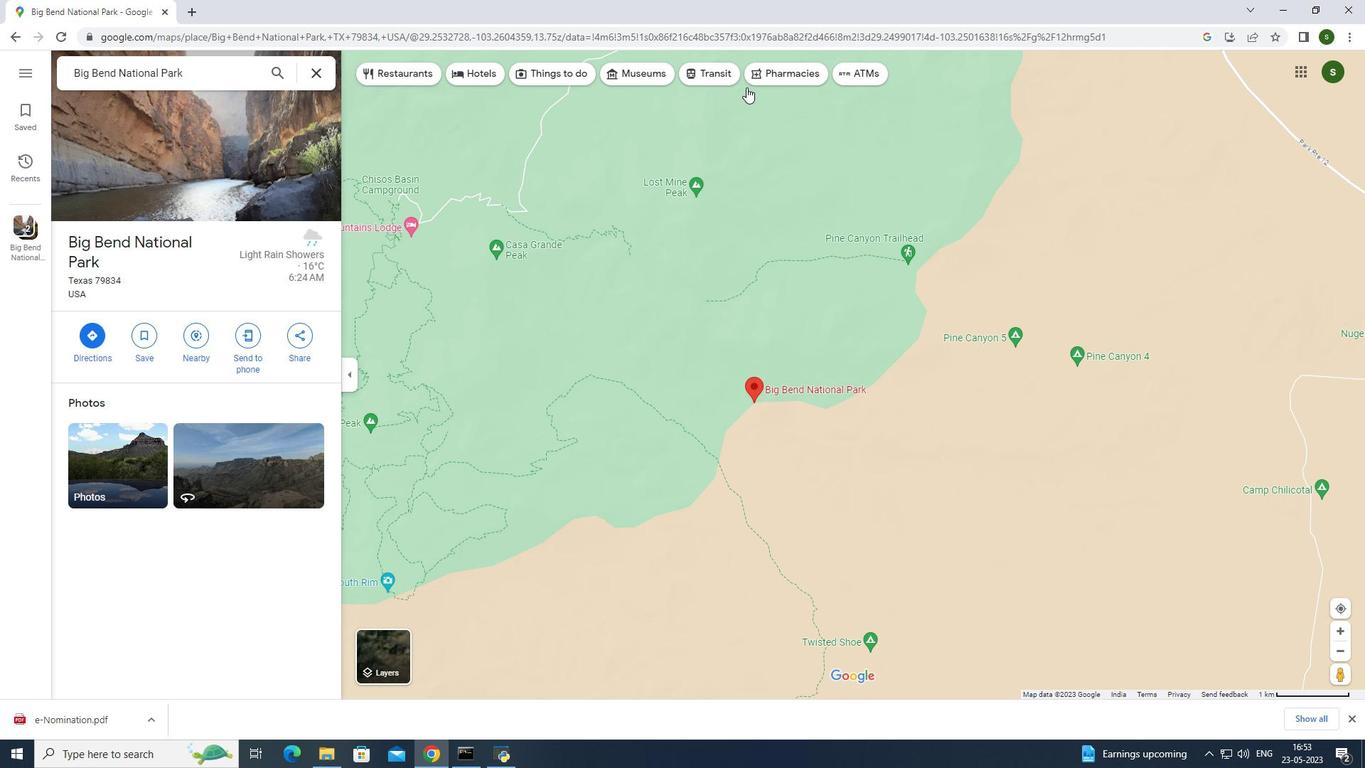 
Action: Mouse pressed left at (736, 77)
Screenshot: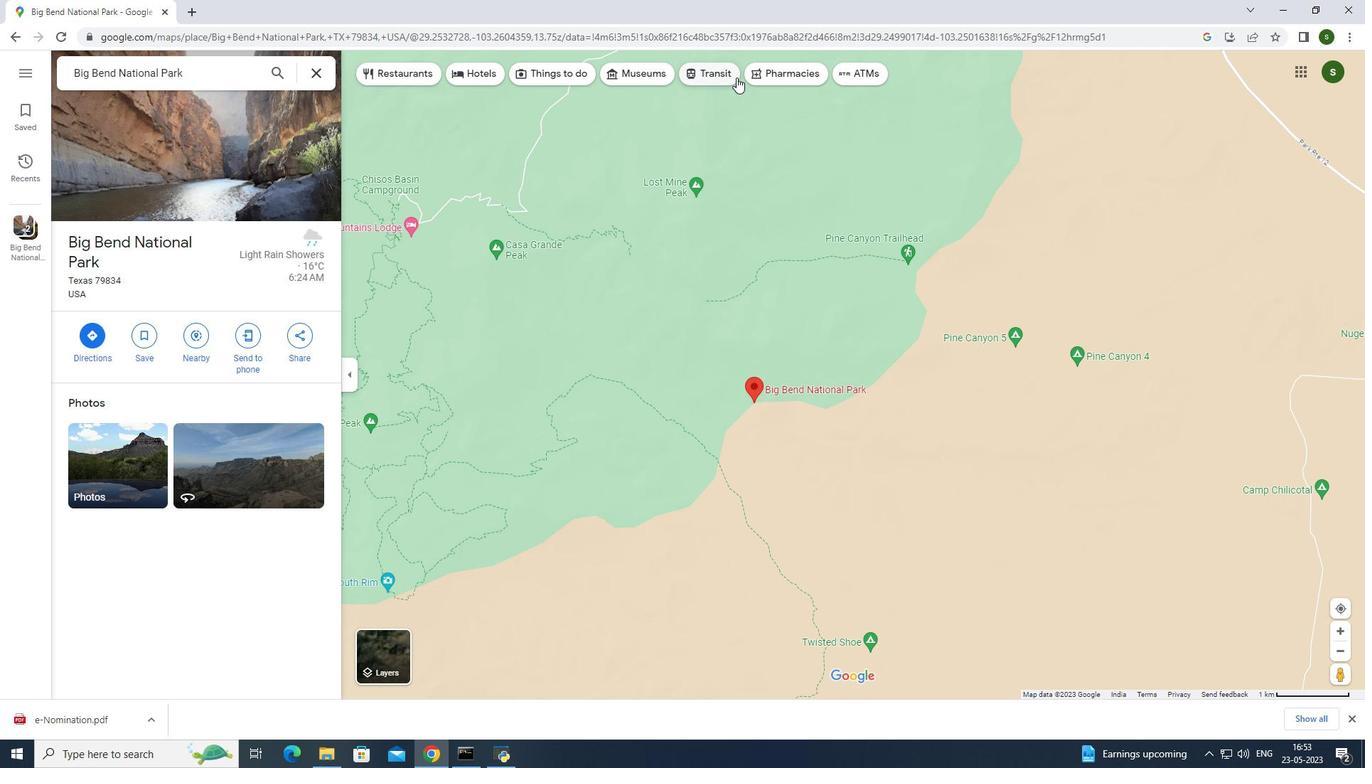 
Action: Mouse moved to (81, 71)
Screenshot: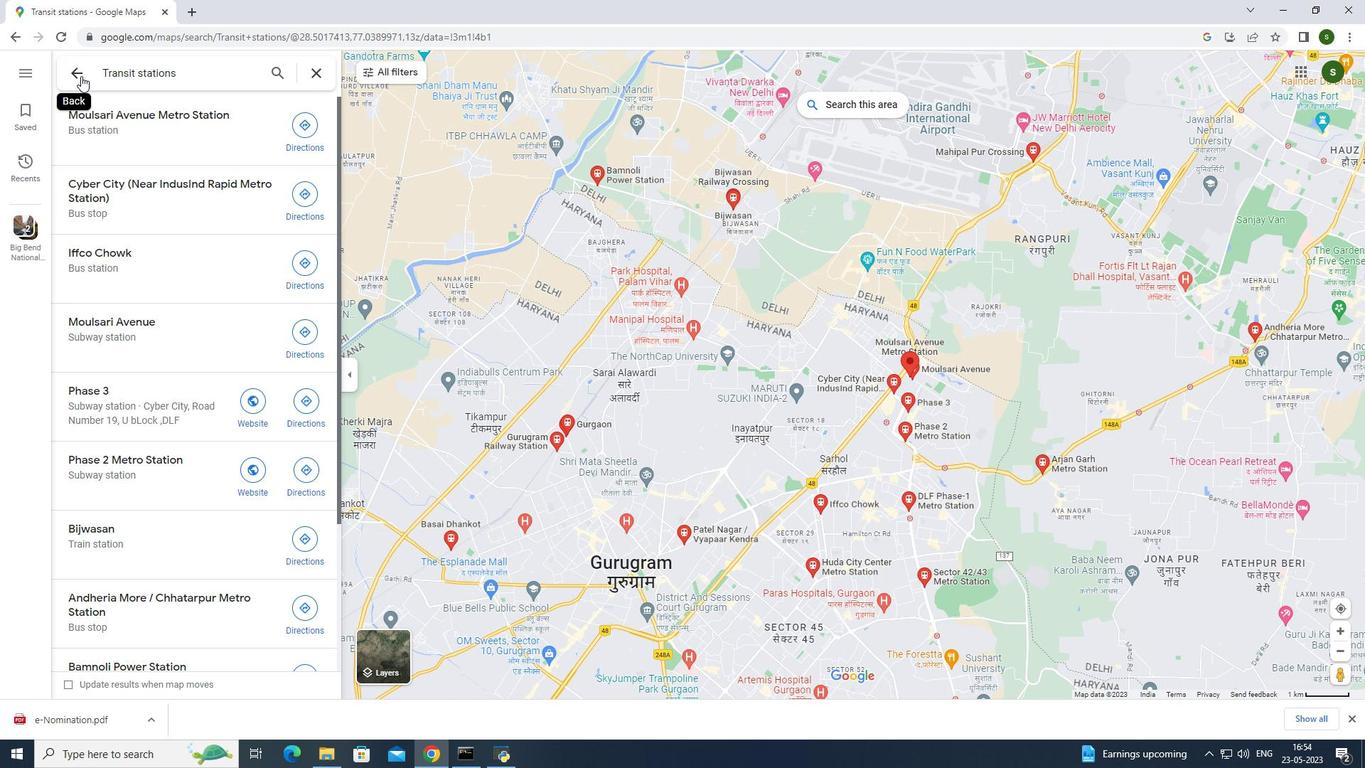 
Action: Mouse pressed left at (81, 71)
Screenshot: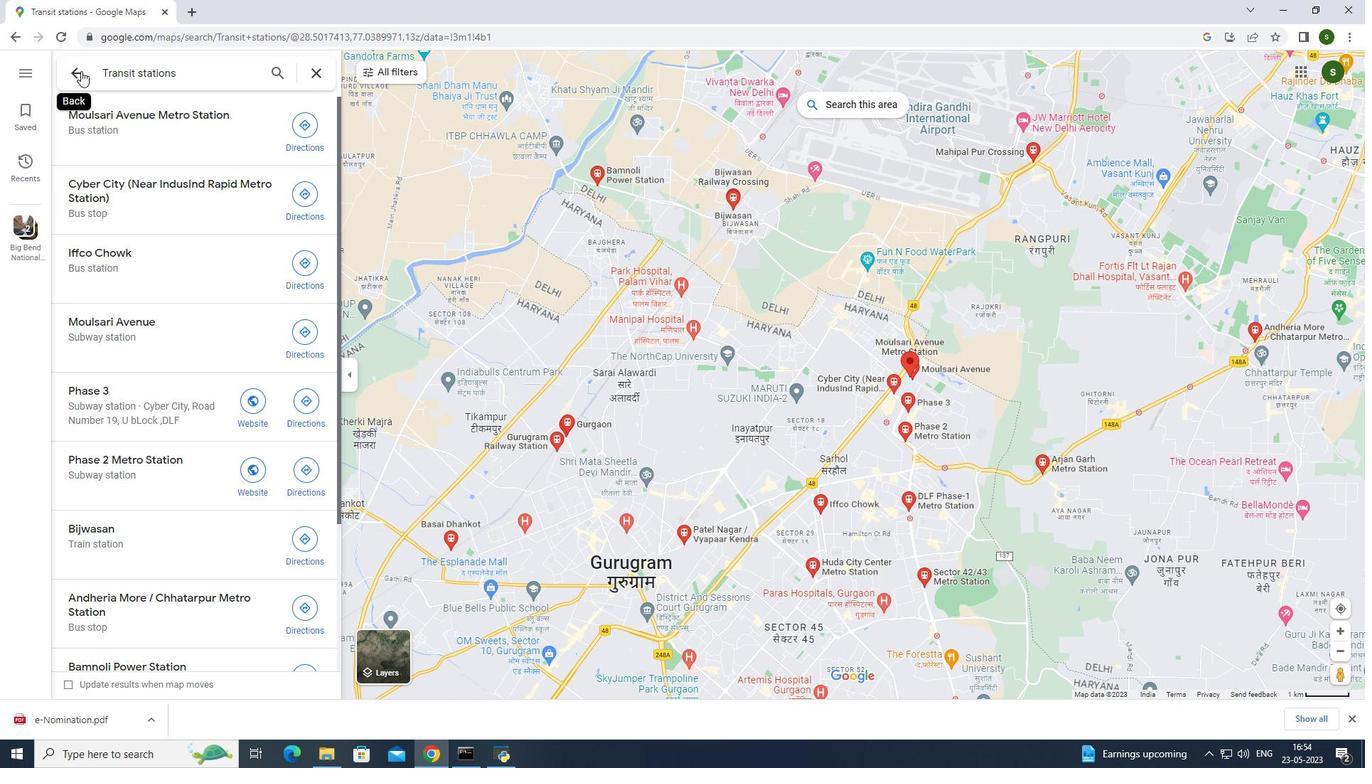 
Action: Mouse moved to (84, 337)
Screenshot: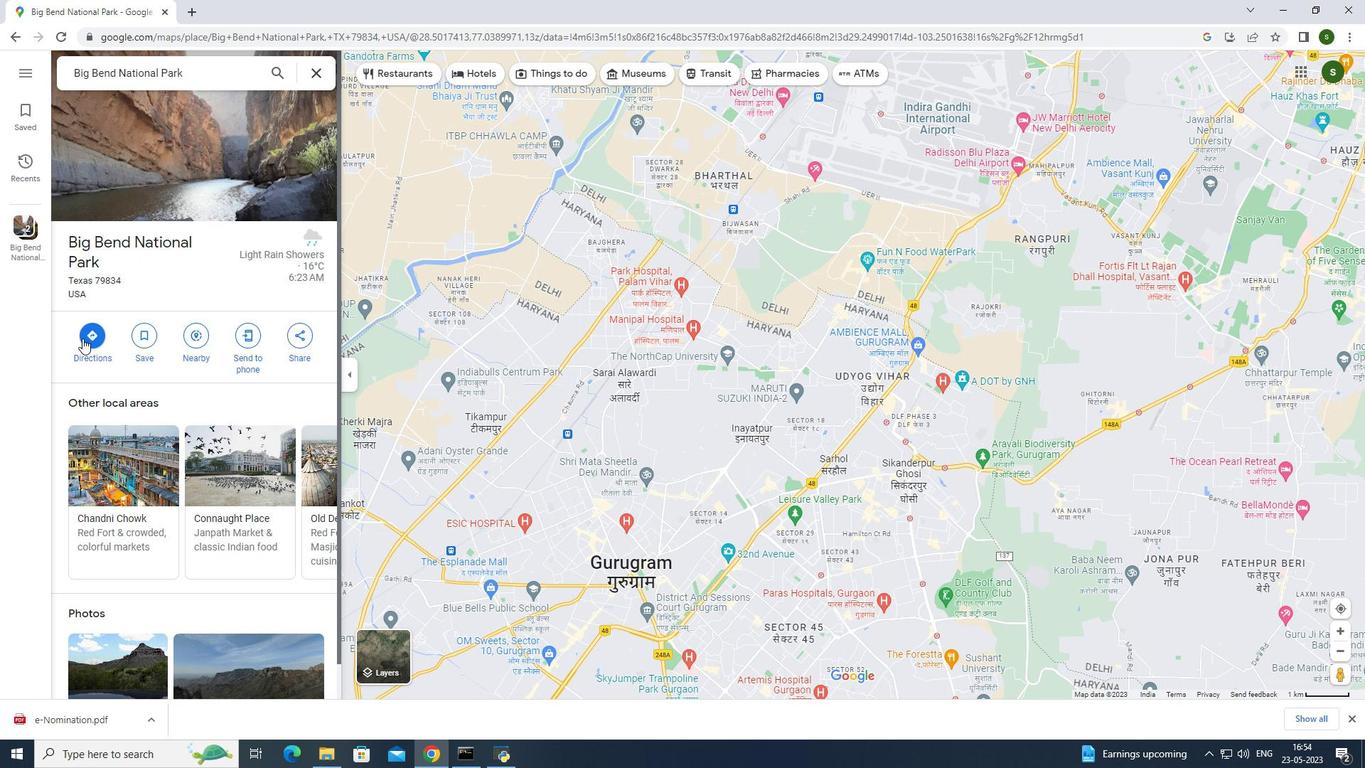 
Action: Mouse pressed left at (84, 337)
Screenshot: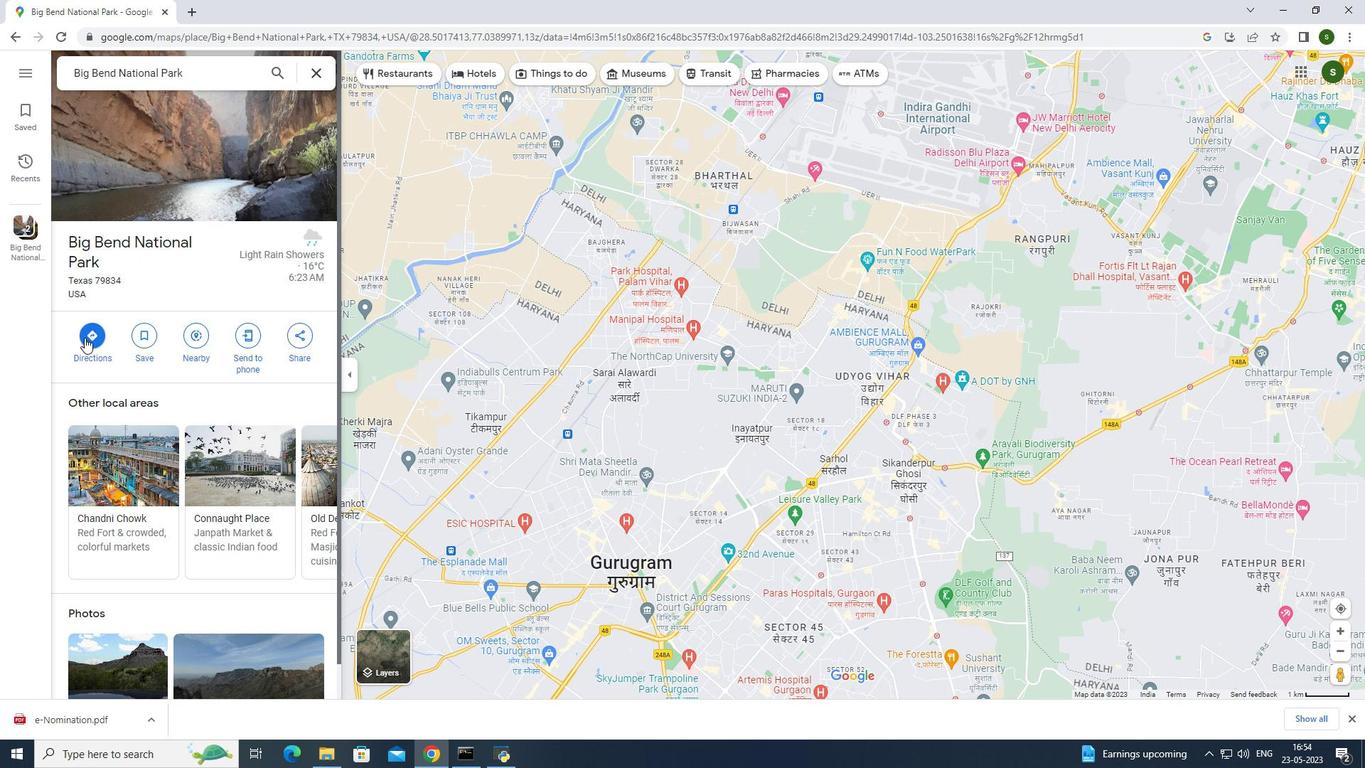 
Action: Mouse moved to (140, 110)
Screenshot: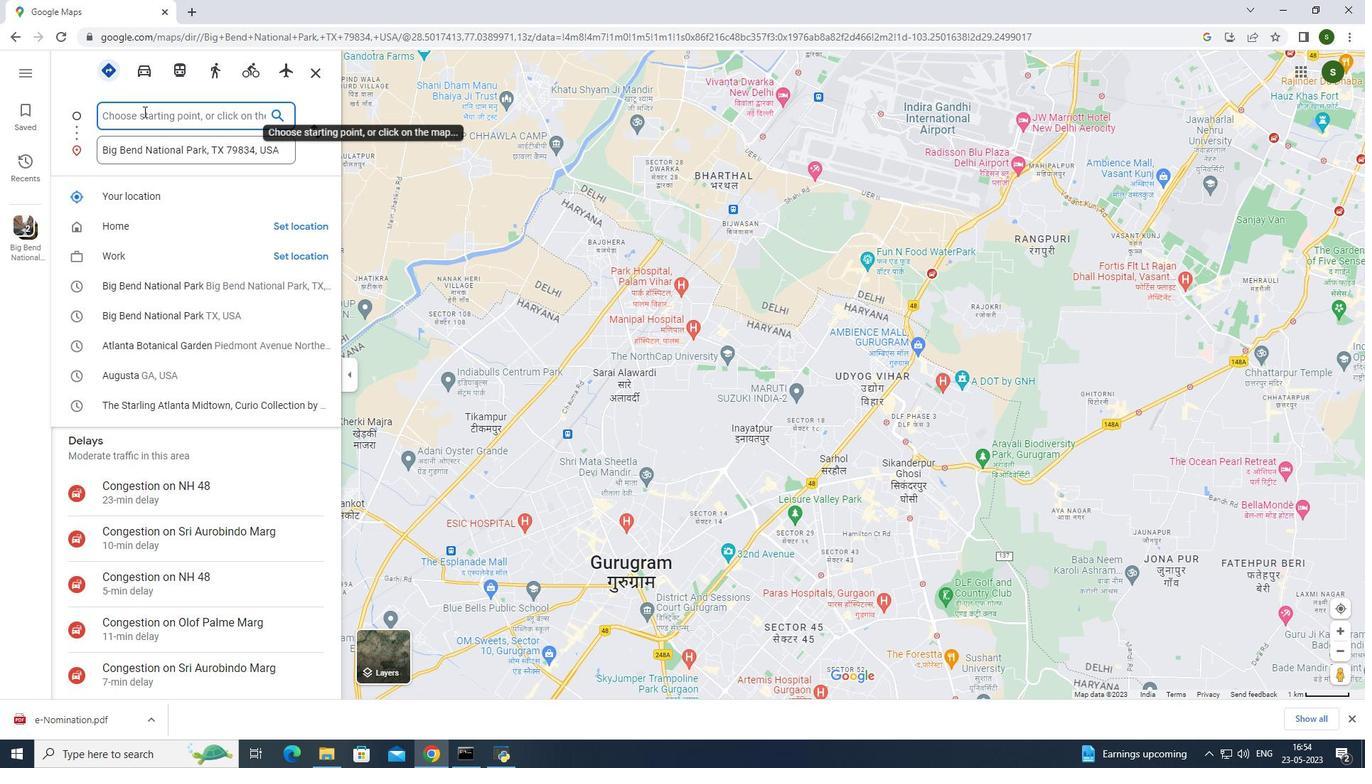
Action: Mouse pressed left at (140, 110)
Screenshot: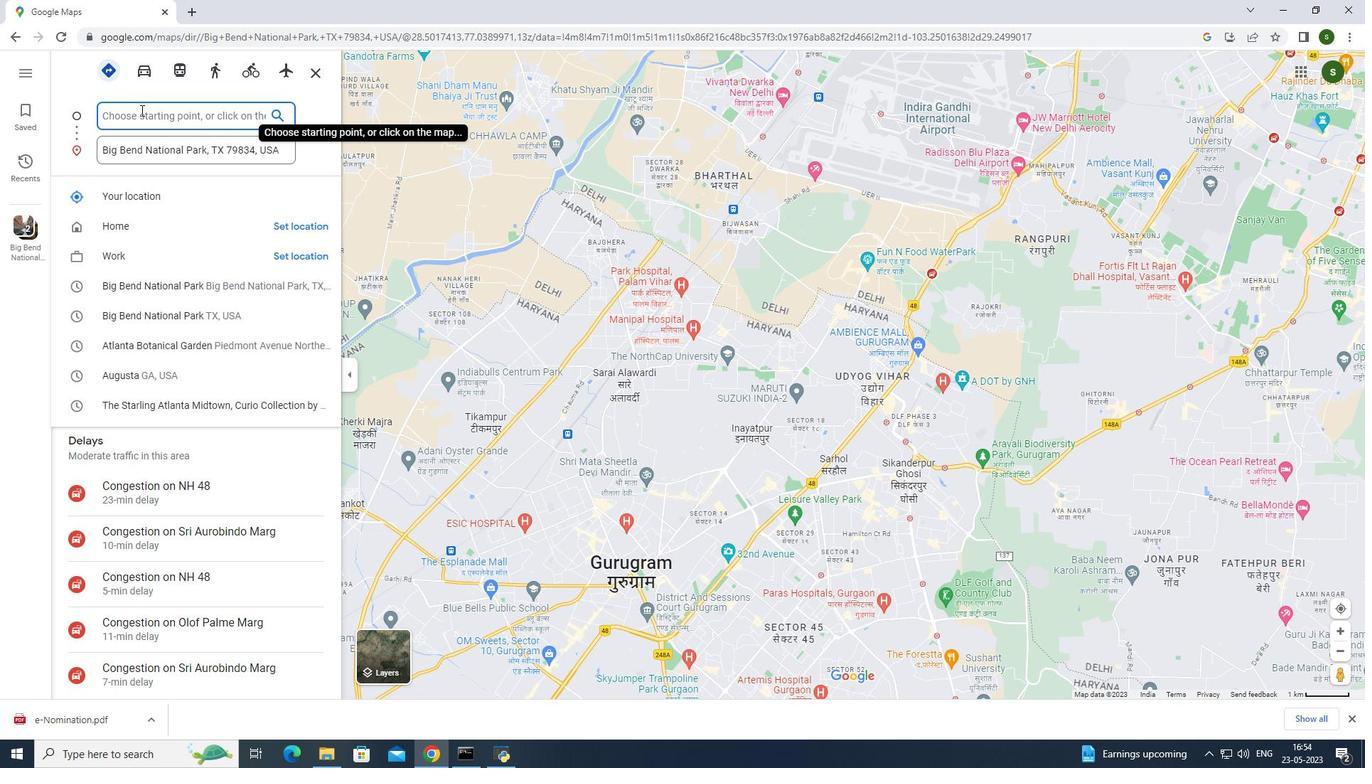 
Action: Mouse moved to (195, 116)
Screenshot: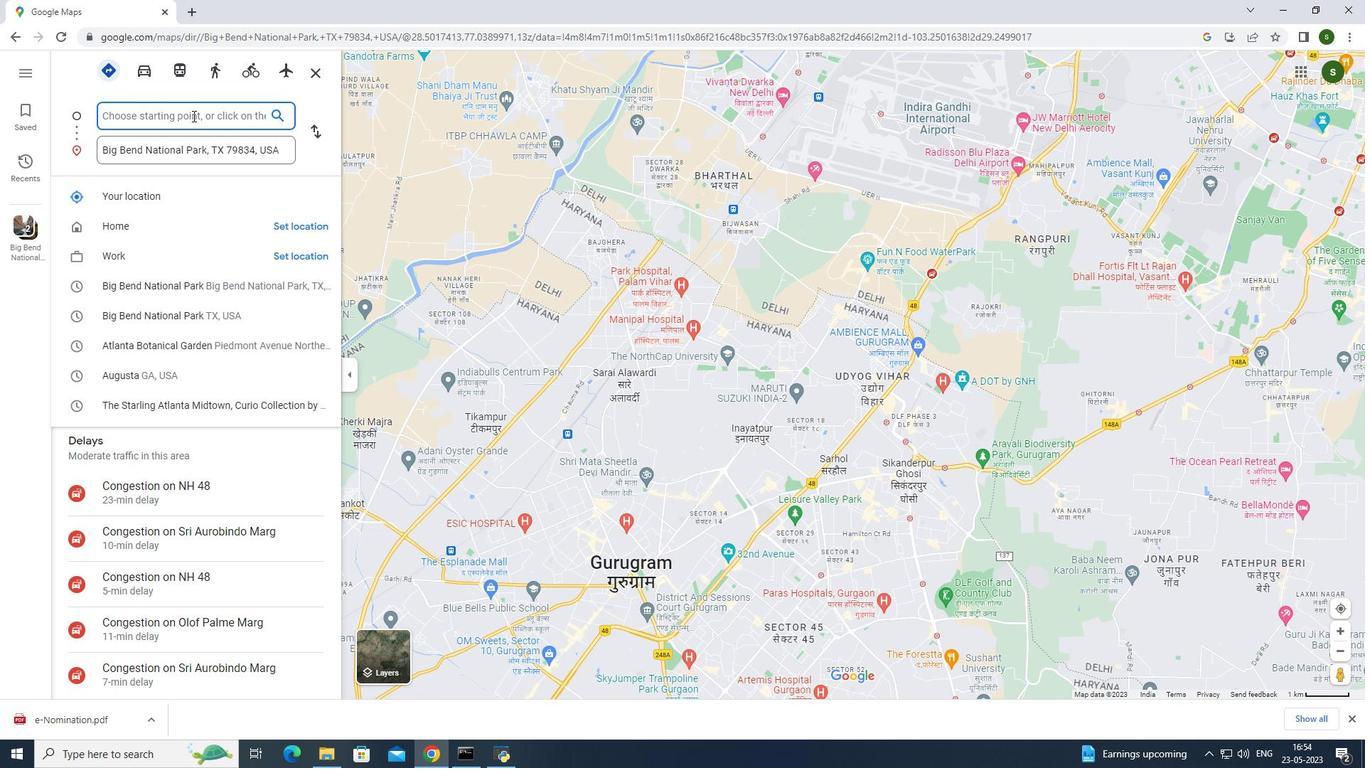 
Action: Mouse pressed left at (195, 116)
Screenshot: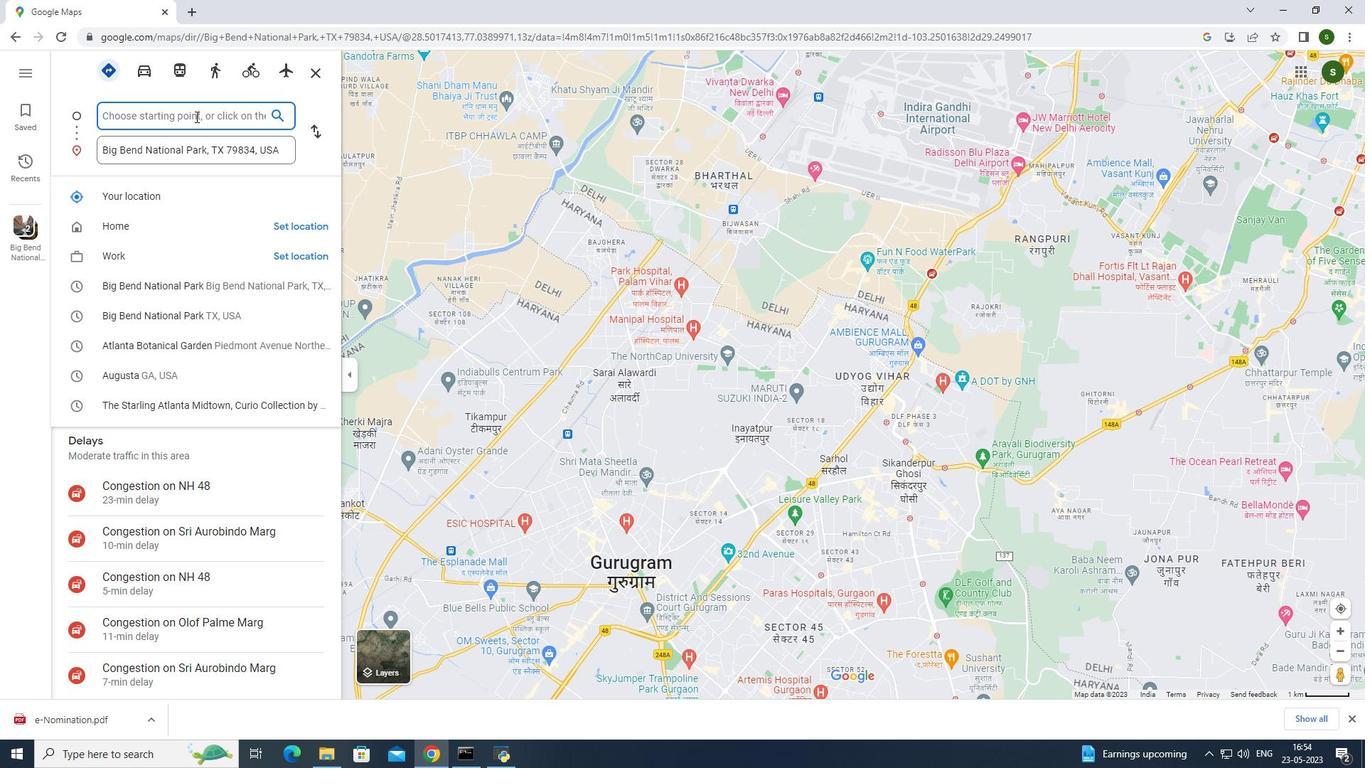 
Action: Mouse moved to (187, 375)
Screenshot: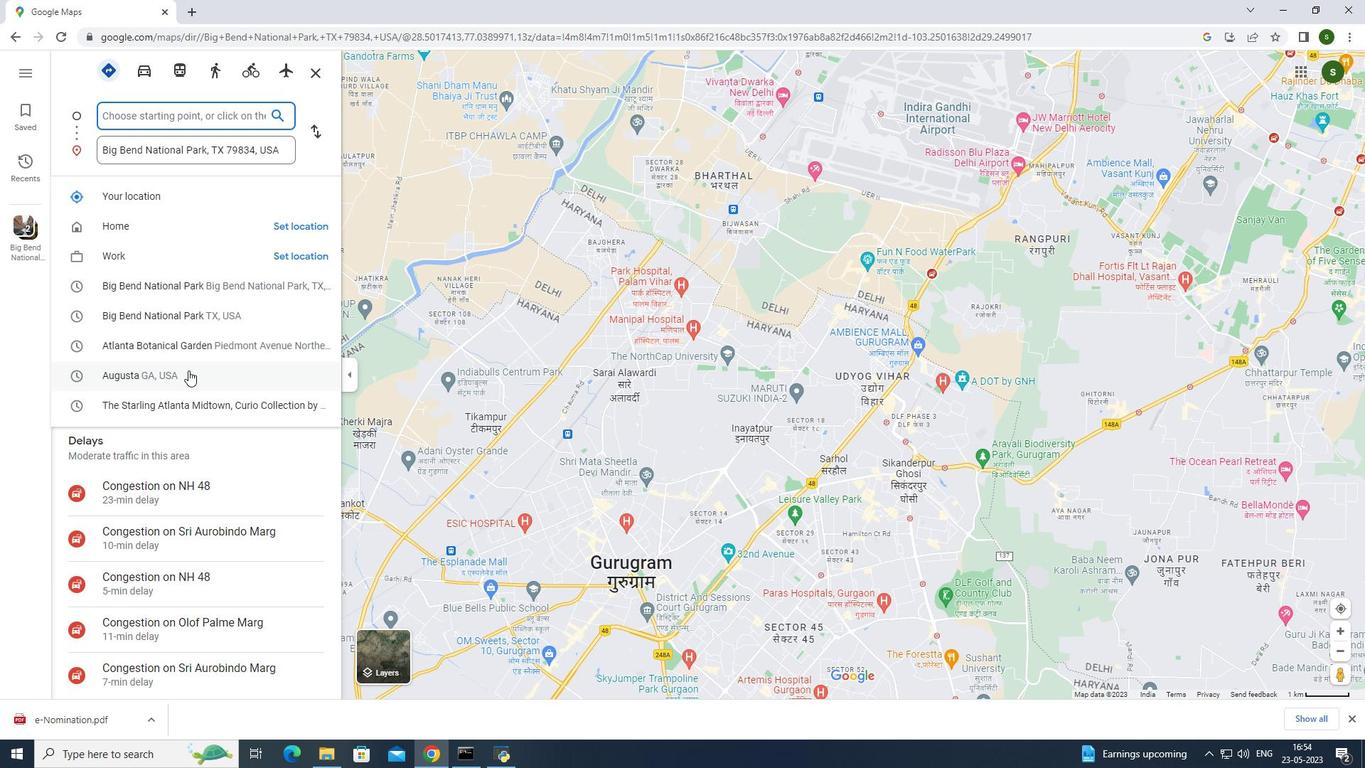 
Action: Mouse pressed left at (187, 375)
Screenshot: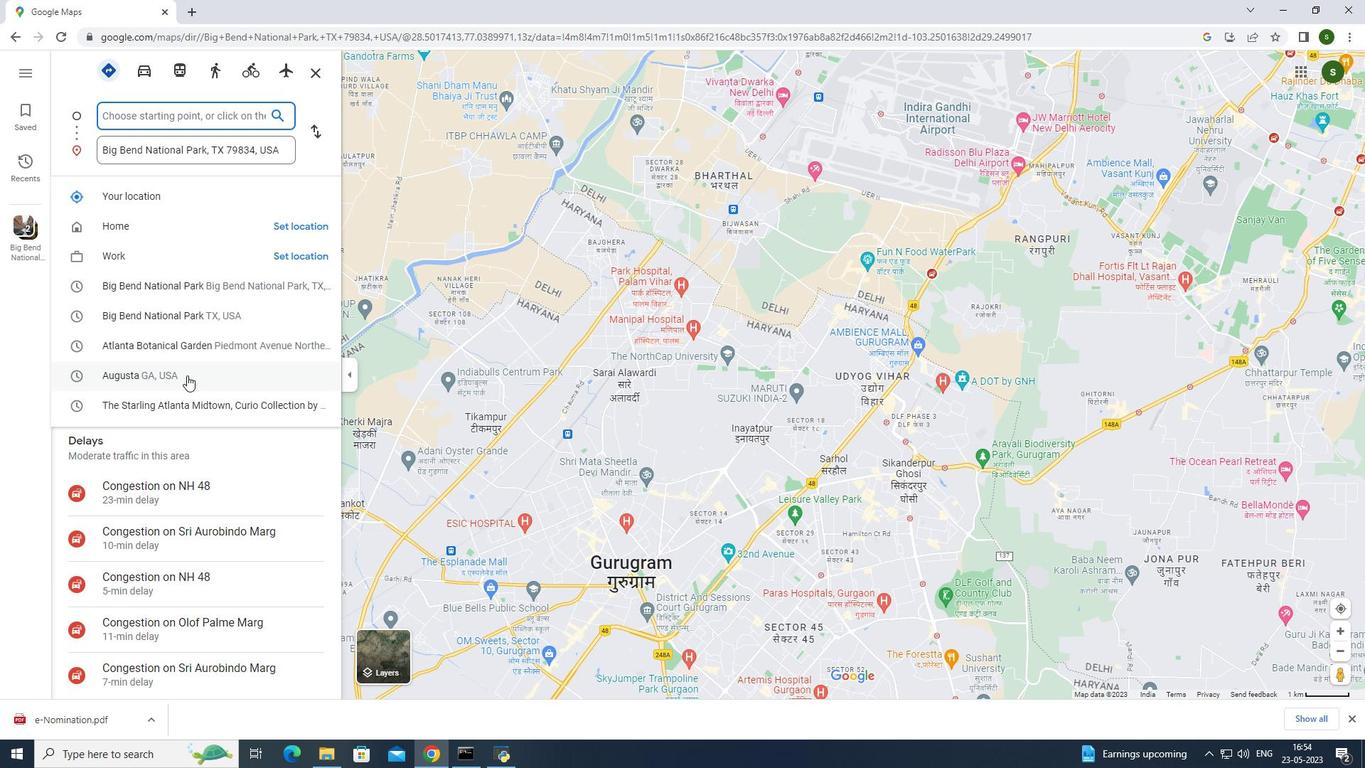 
Action: Mouse moved to (678, 453)
Screenshot: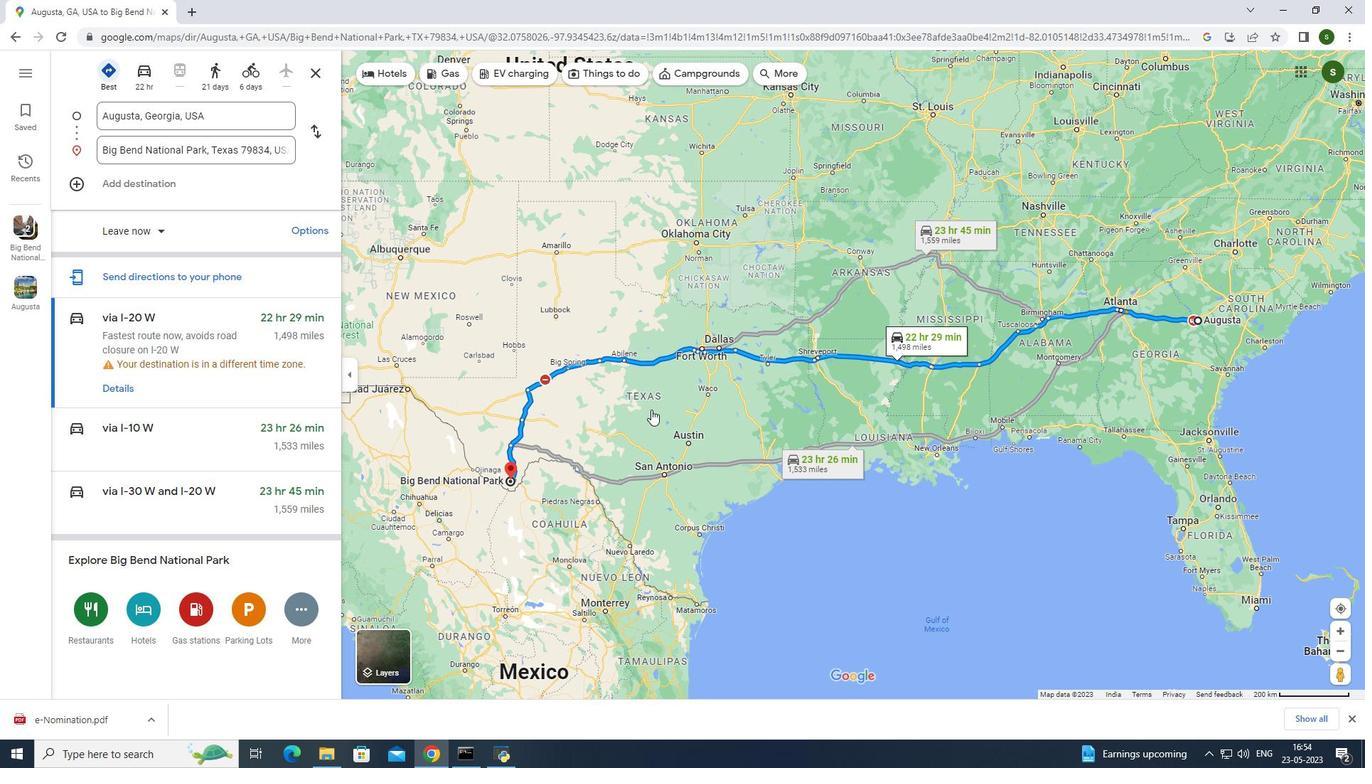 
Action: Mouse pressed left at (678, 453)
Screenshot: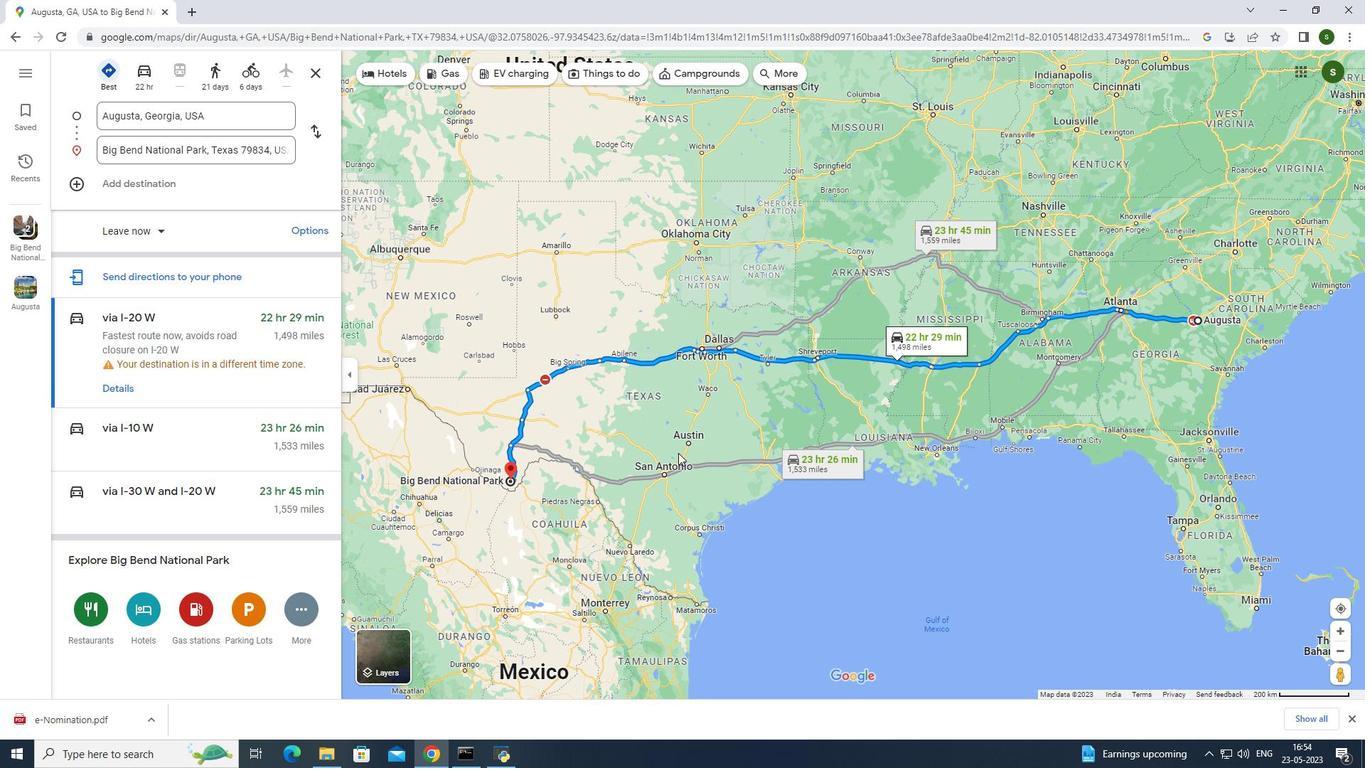 
Action: Mouse moved to (749, 330)
Screenshot: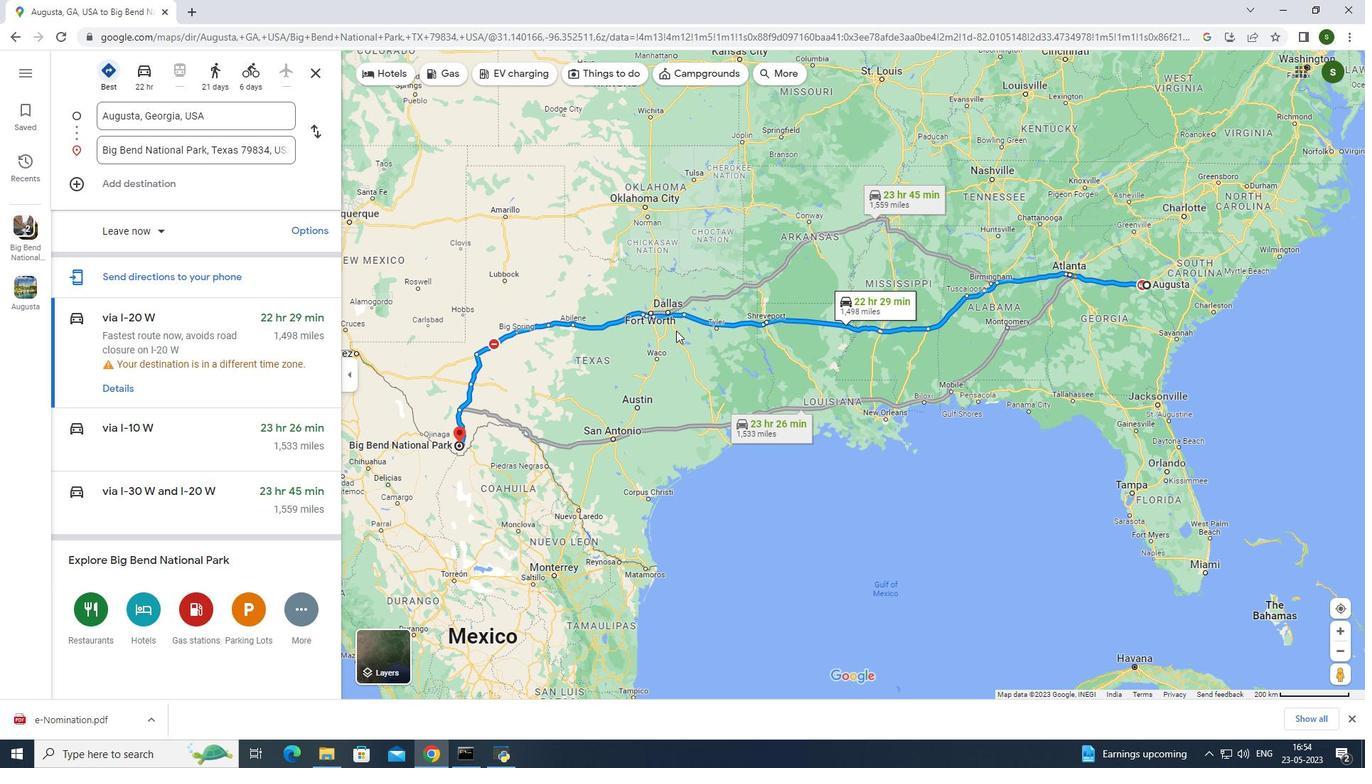 
Action: Mouse pressed left at (749, 330)
Screenshot: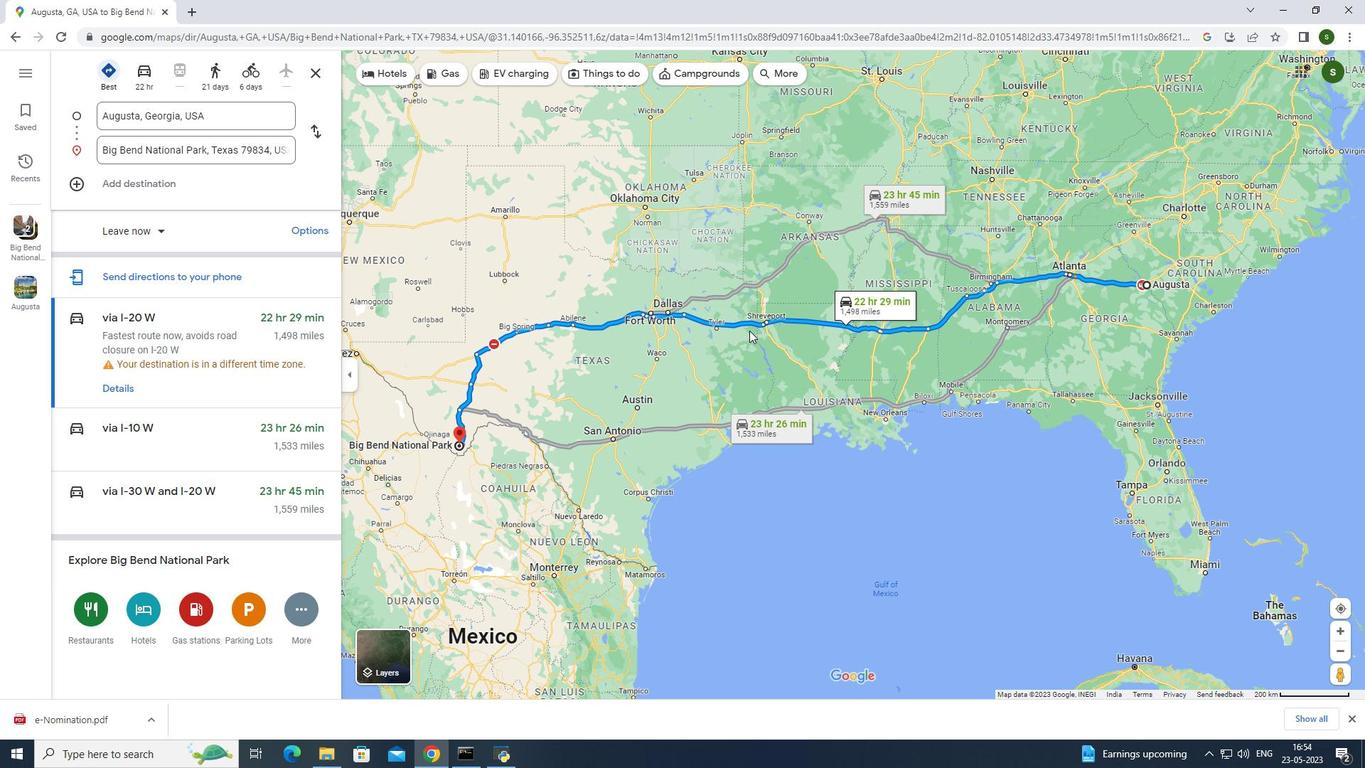 
Action: Mouse moved to (557, 428)
Screenshot: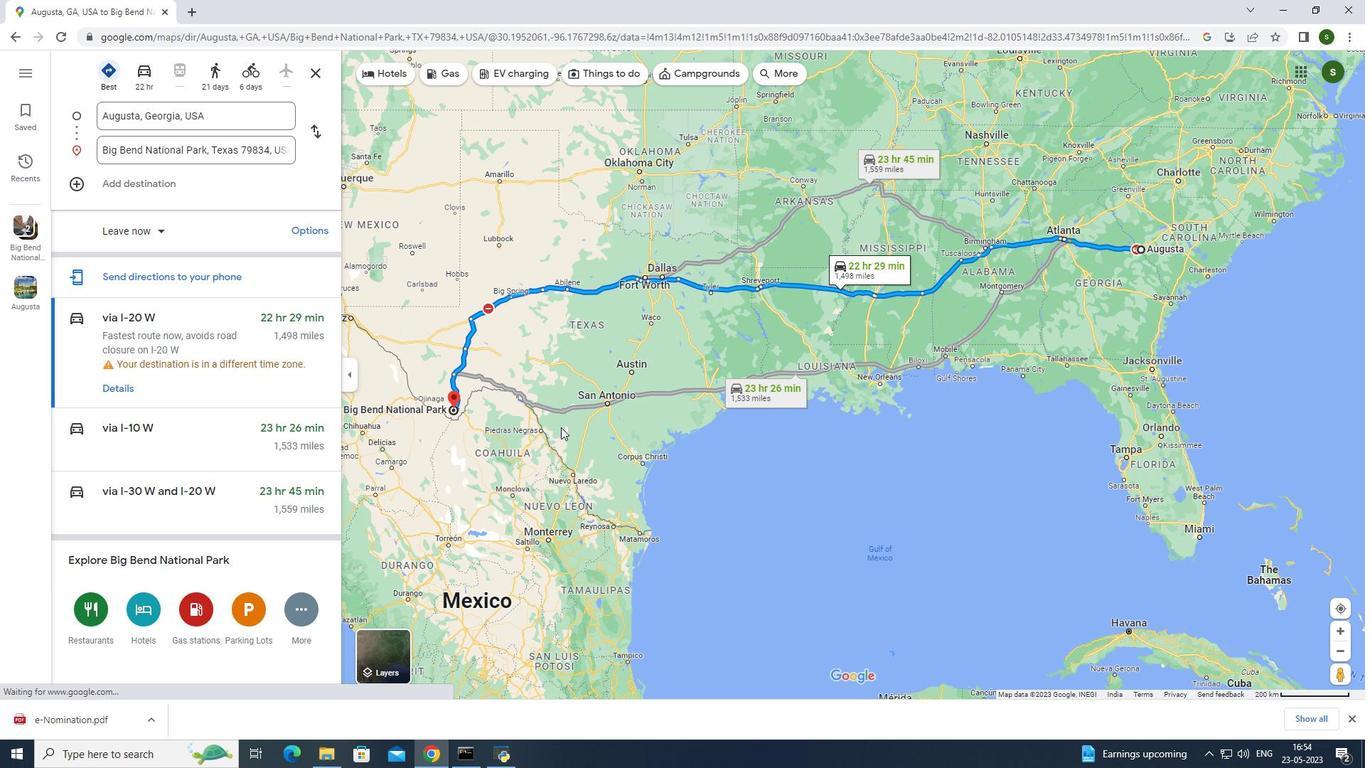 
Action: Mouse pressed left at (557, 428)
Screenshot: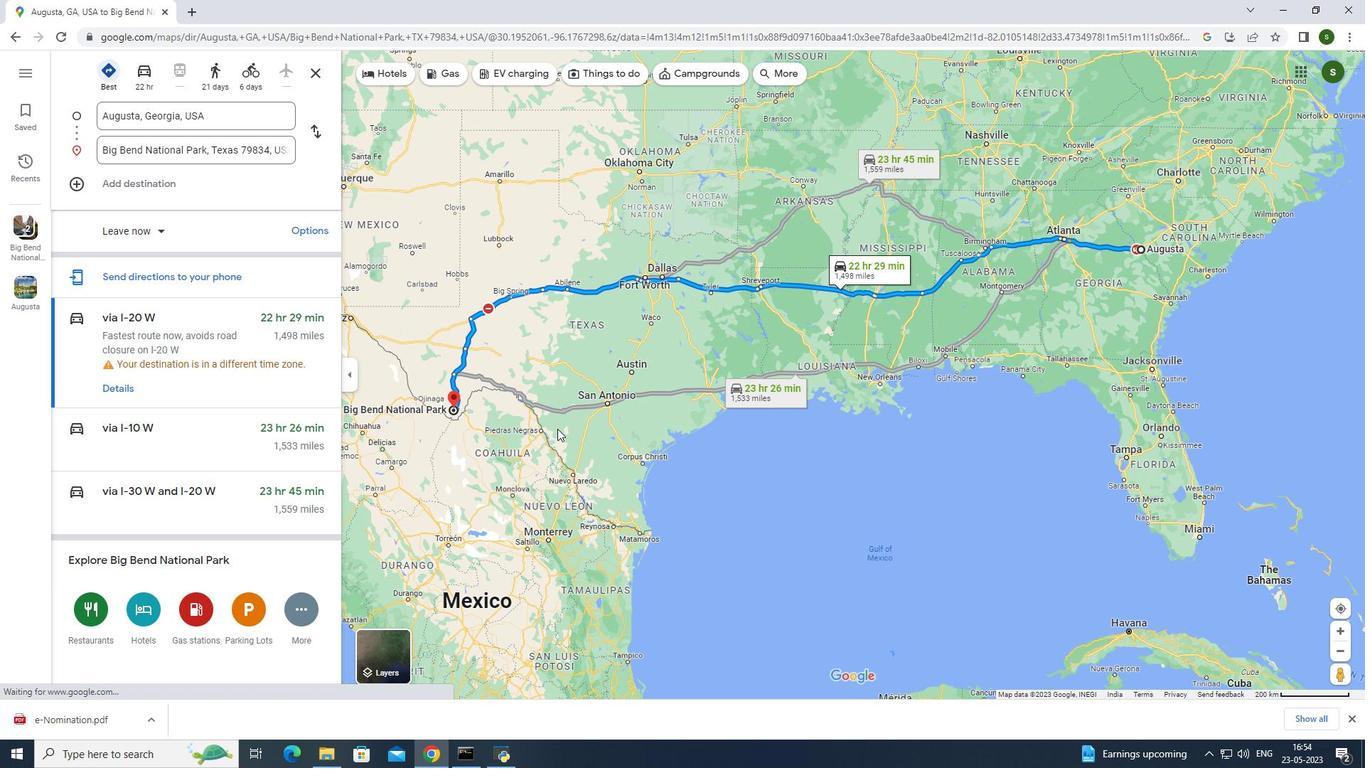 
Action: Mouse moved to (531, 429)
Screenshot: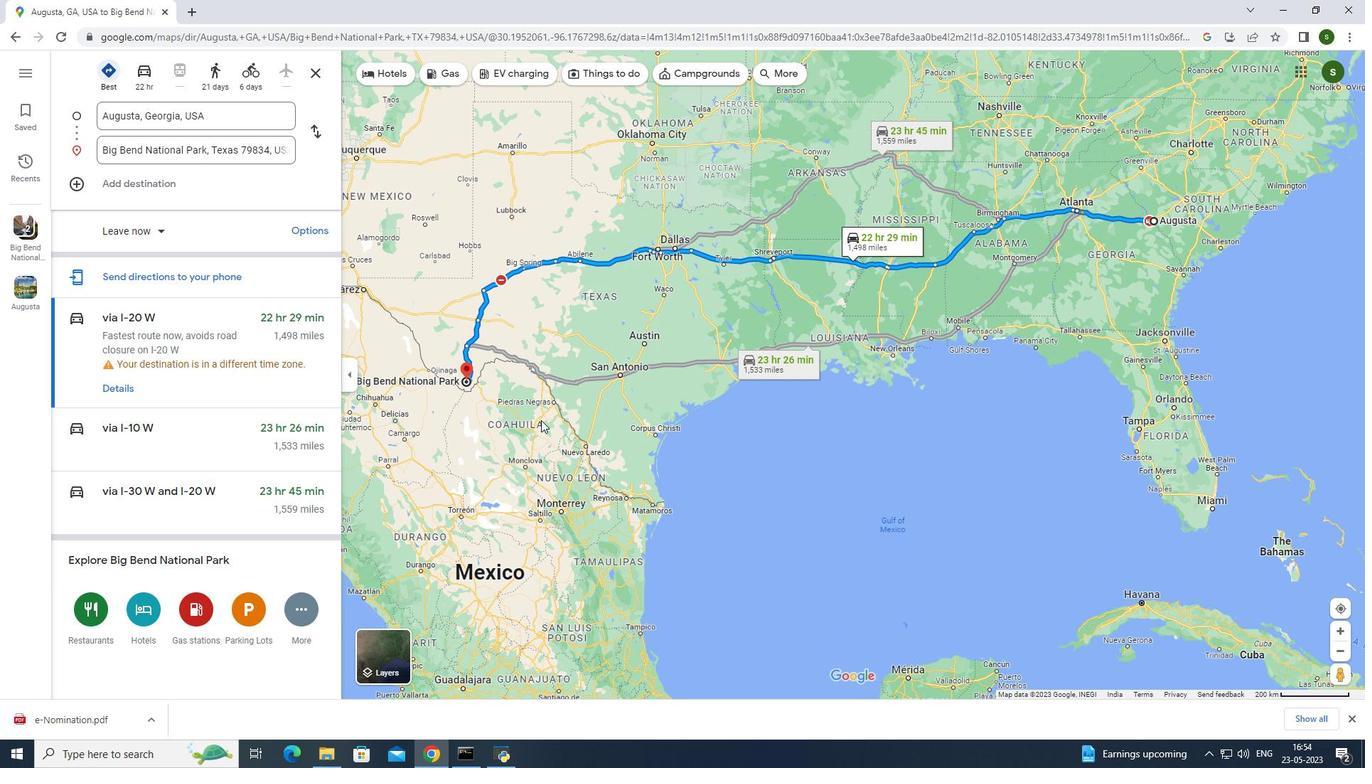 
Action: Mouse scrolled (531, 430) with delta (0, 0)
Screenshot: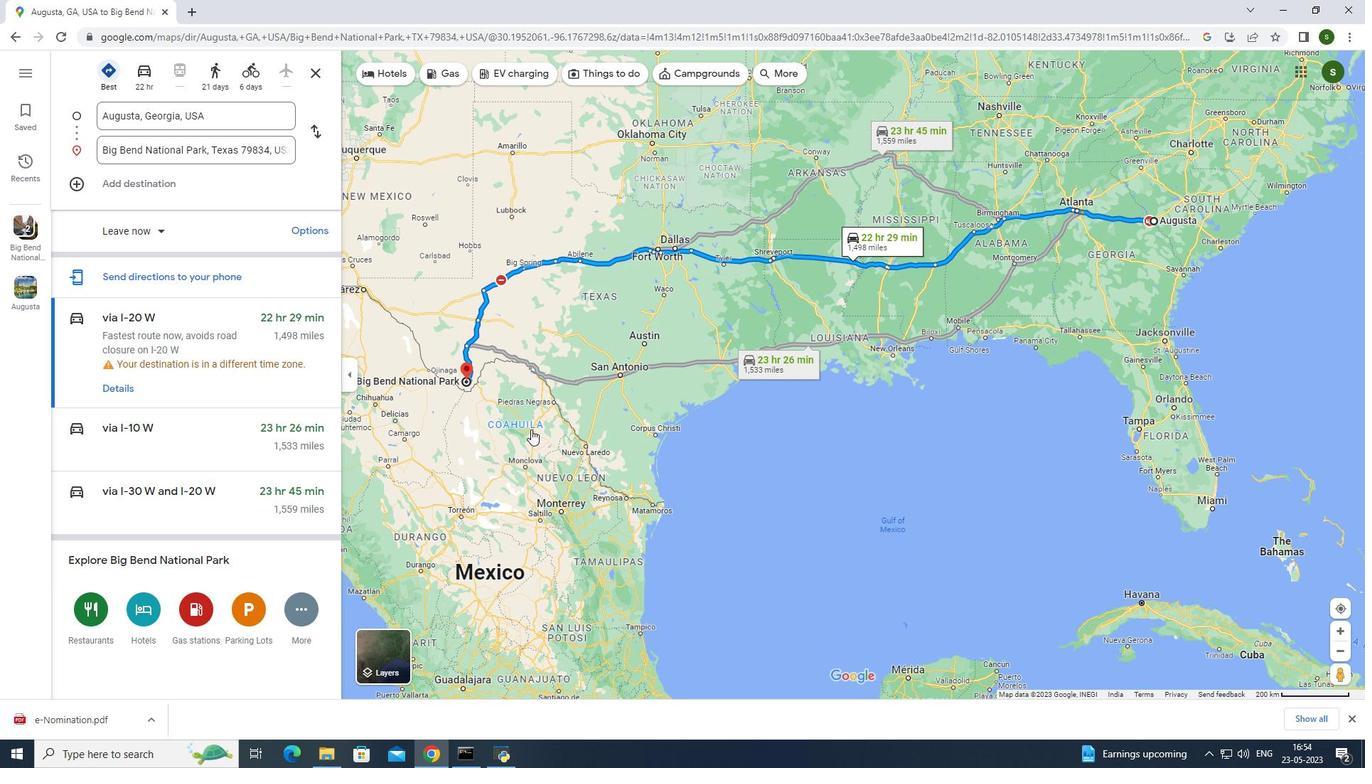 
Action: Mouse scrolled (531, 430) with delta (0, 0)
Screenshot: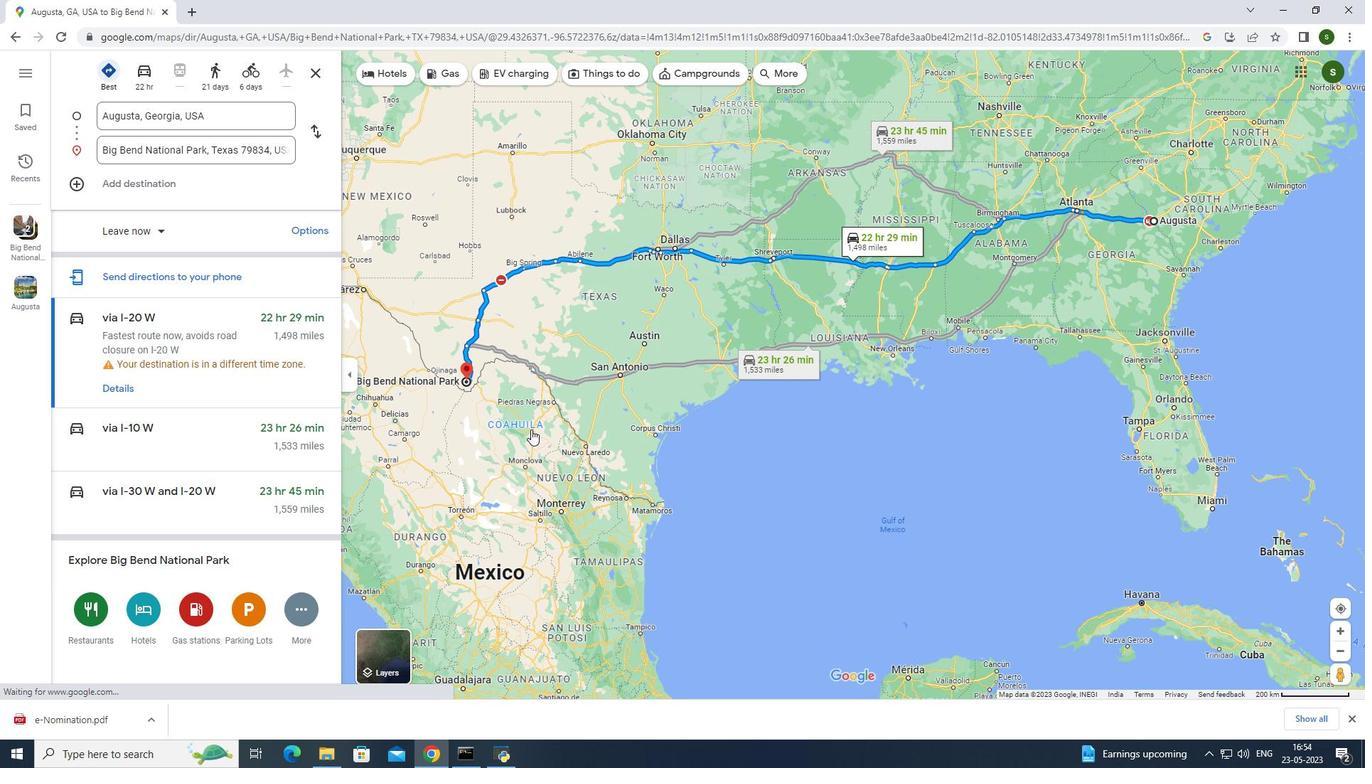 
Action: Mouse moved to (709, 296)
Screenshot: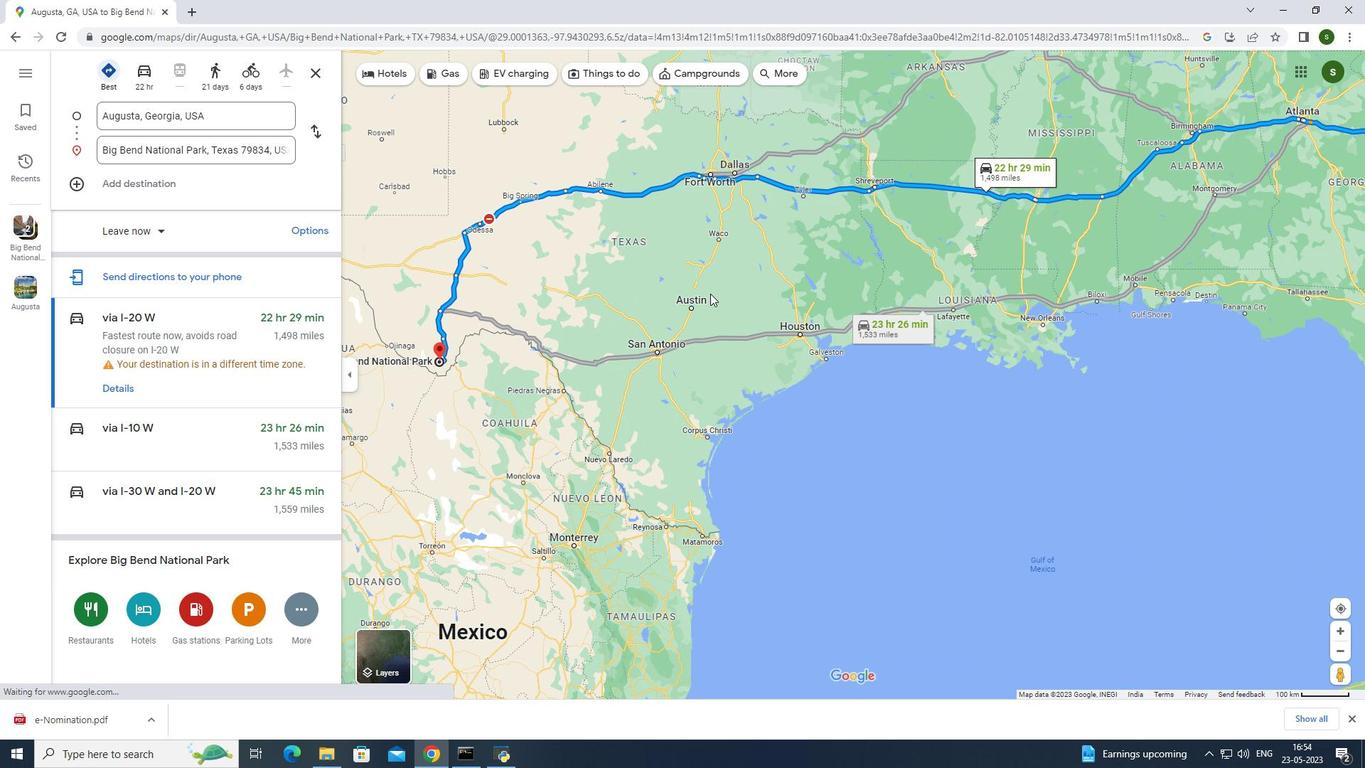 
Action: Mouse scrolled (709, 295) with delta (0, 0)
Screenshot: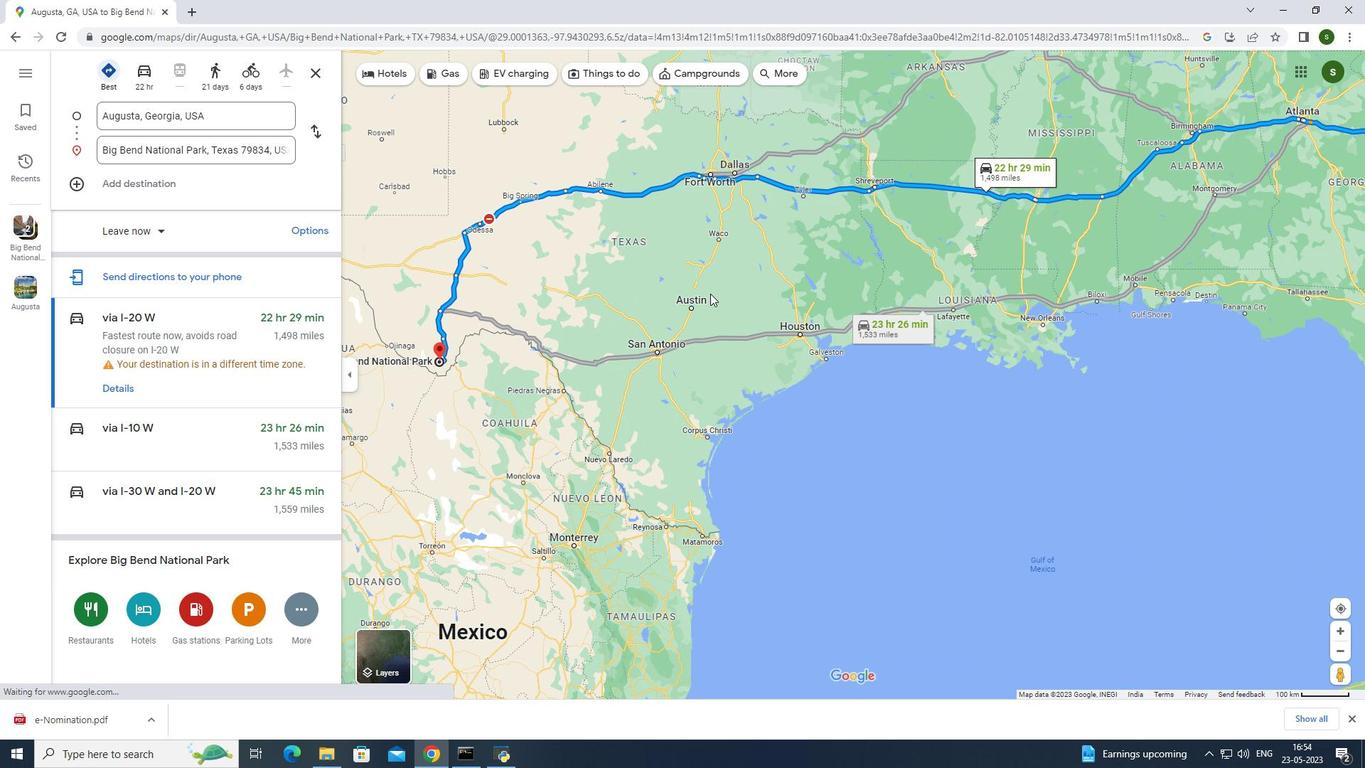 
Action: Mouse scrolled (709, 295) with delta (0, 0)
Screenshot: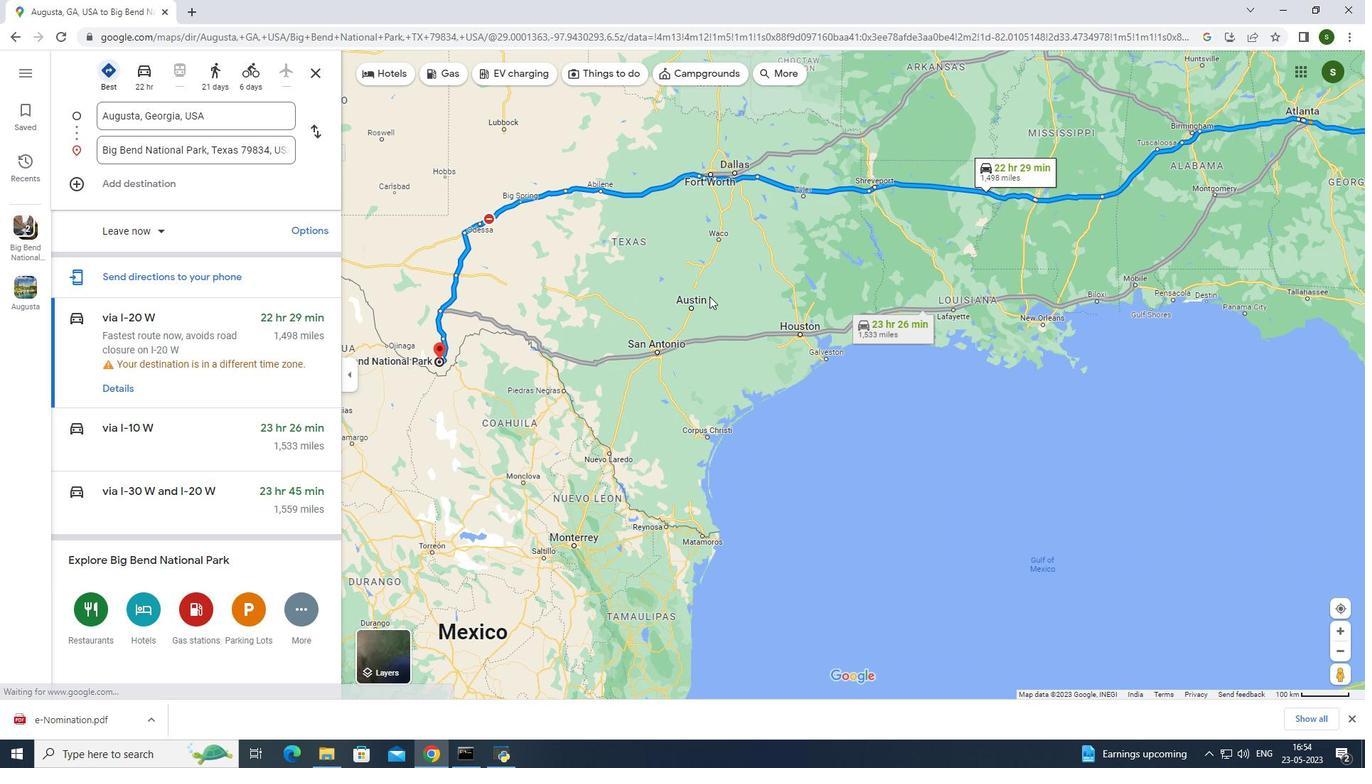 
Action: Mouse scrolled (709, 297) with delta (0, 0)
Screenshot: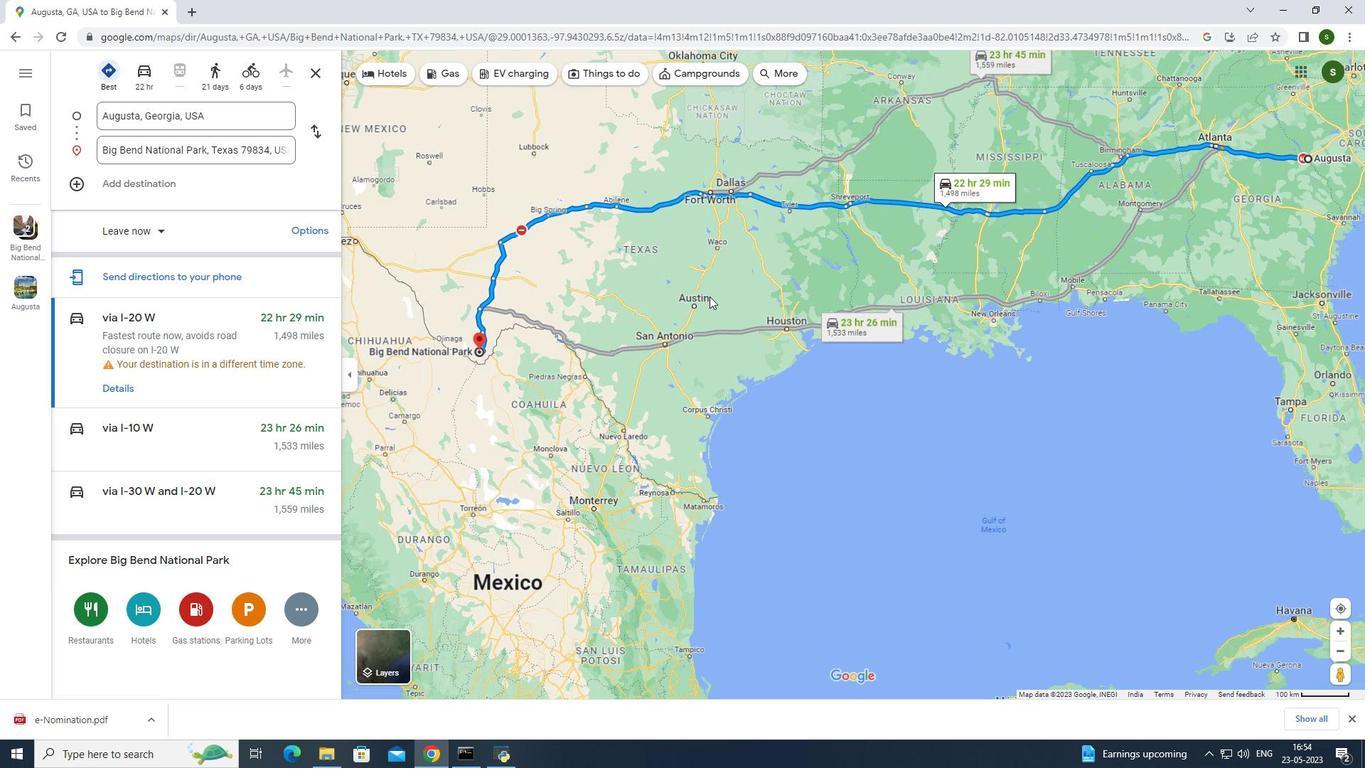 
Action: Mouse moved to (187, 66)
Screenshot: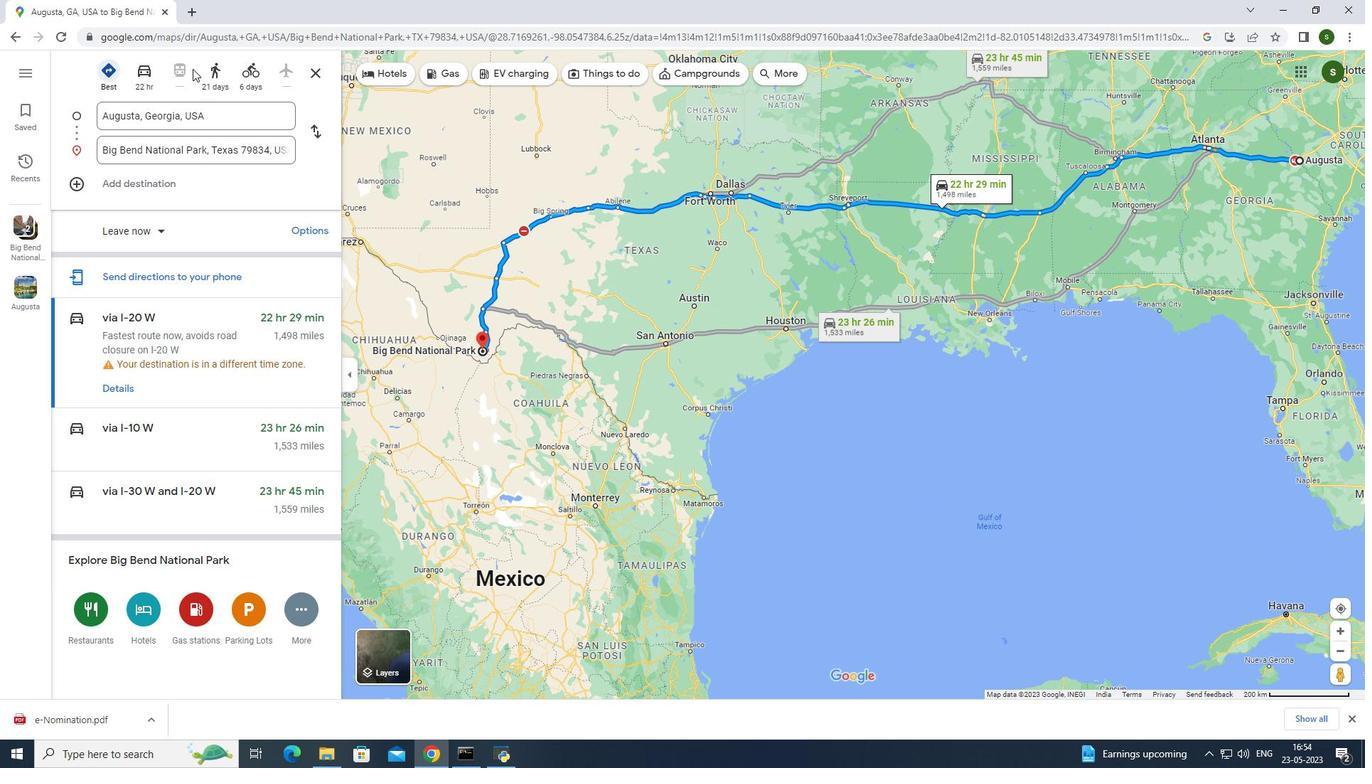 
Action: Mouse pressed left at (187, 66)
Screenshot: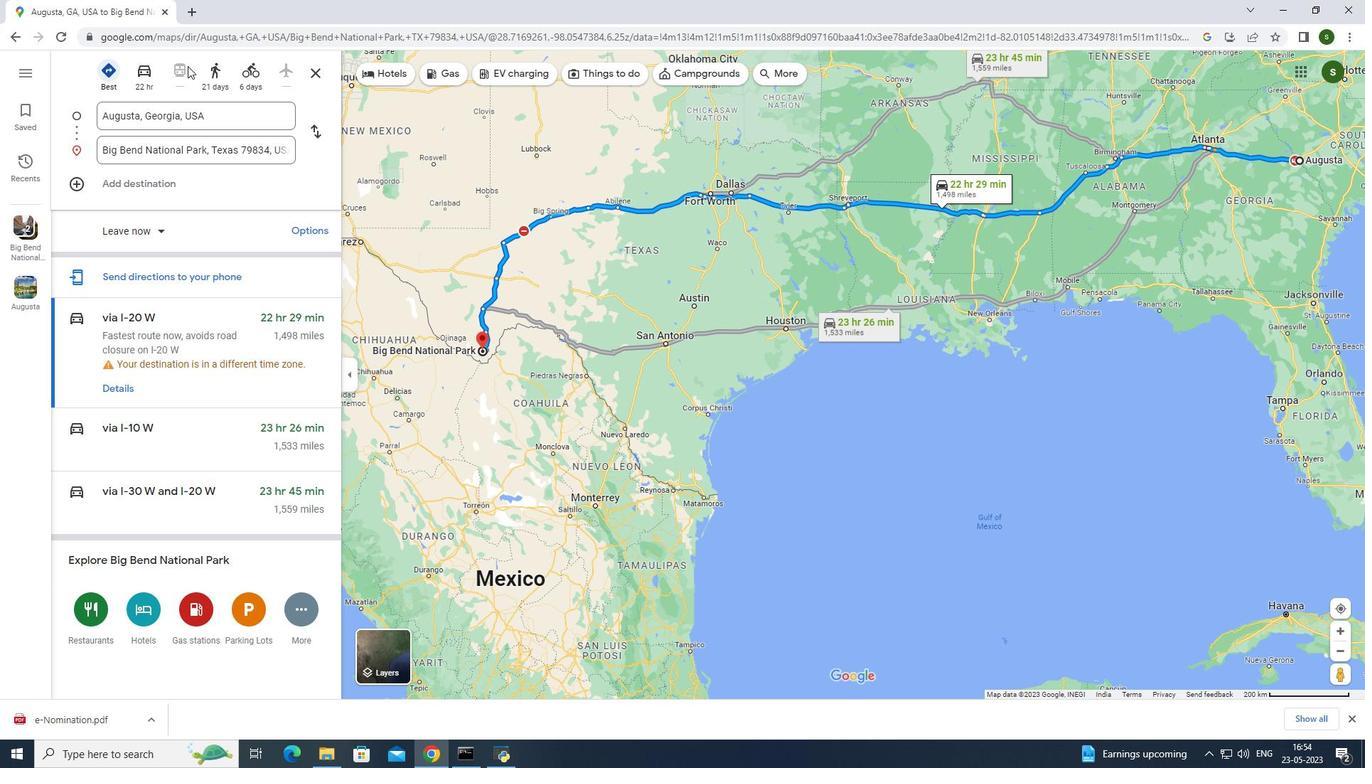 
Action: Mouse moved to (176, 70)
Screenshot: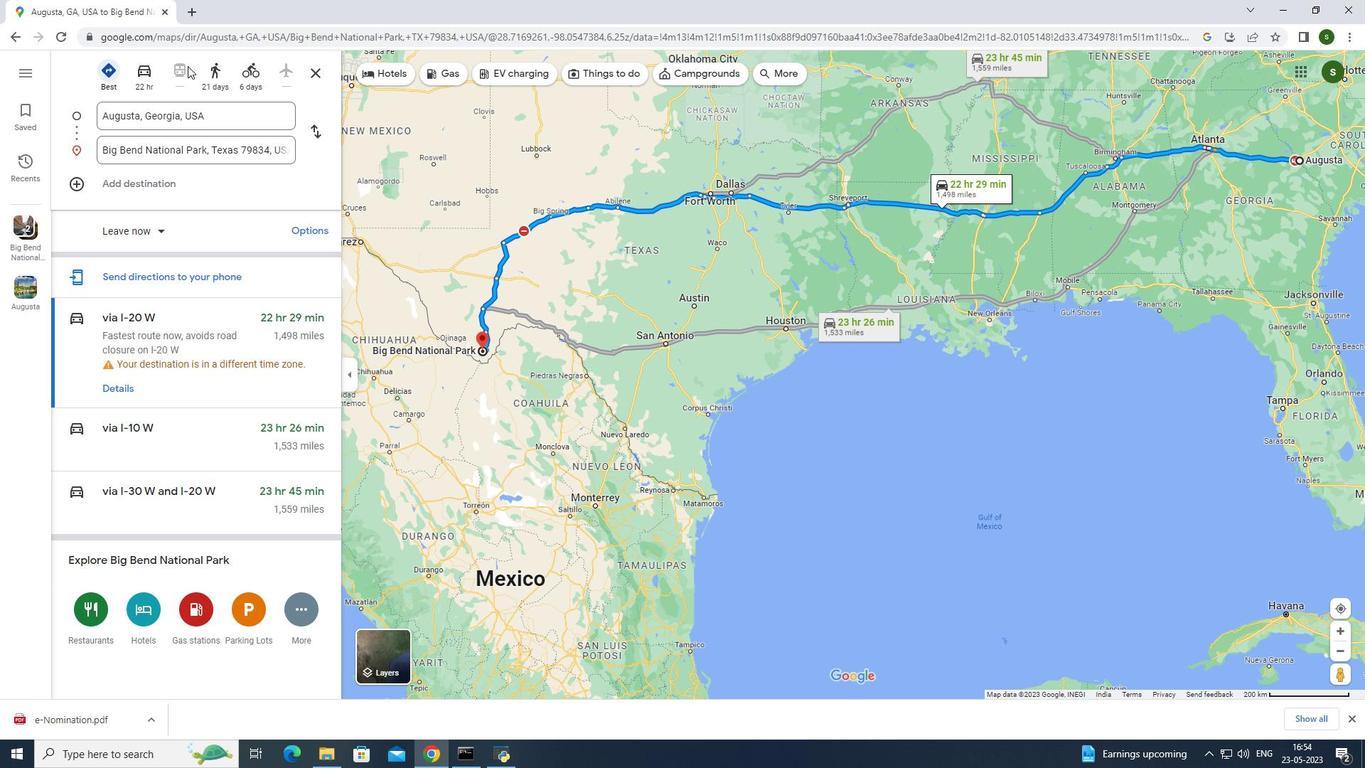 
Action: Mouse pressed left at (176, 70)
Screenshot: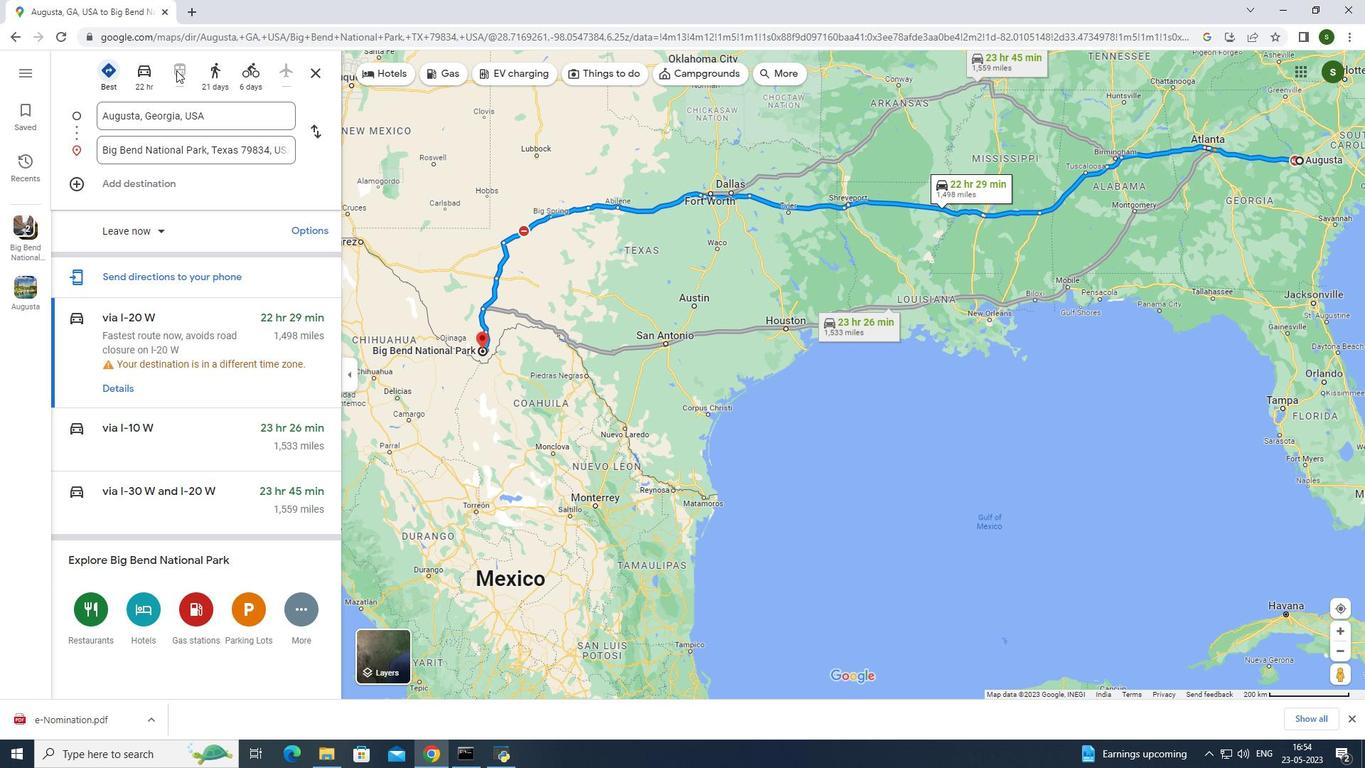 
Action: Mouse moved to (104, 77)
Screenshot: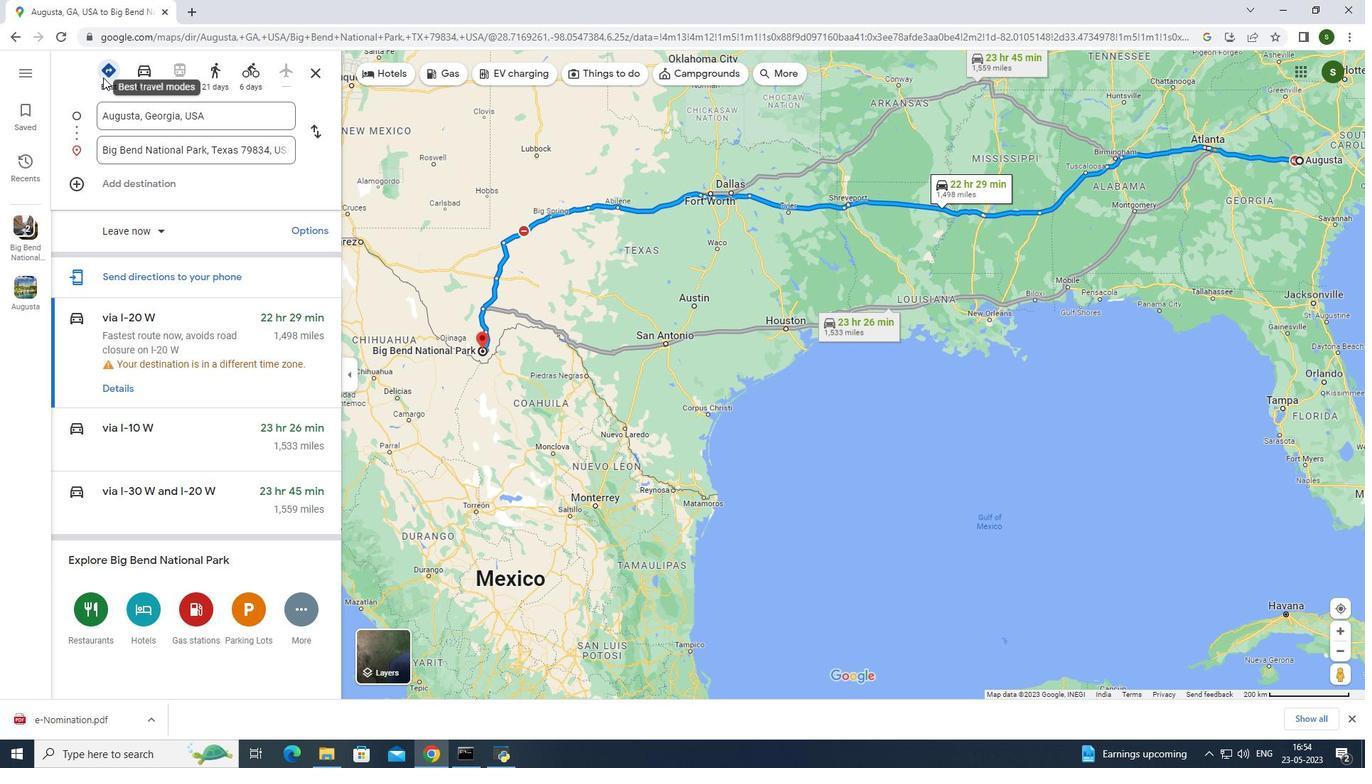 
Action: Mouse pressed left at (104, 77)
Screenshot: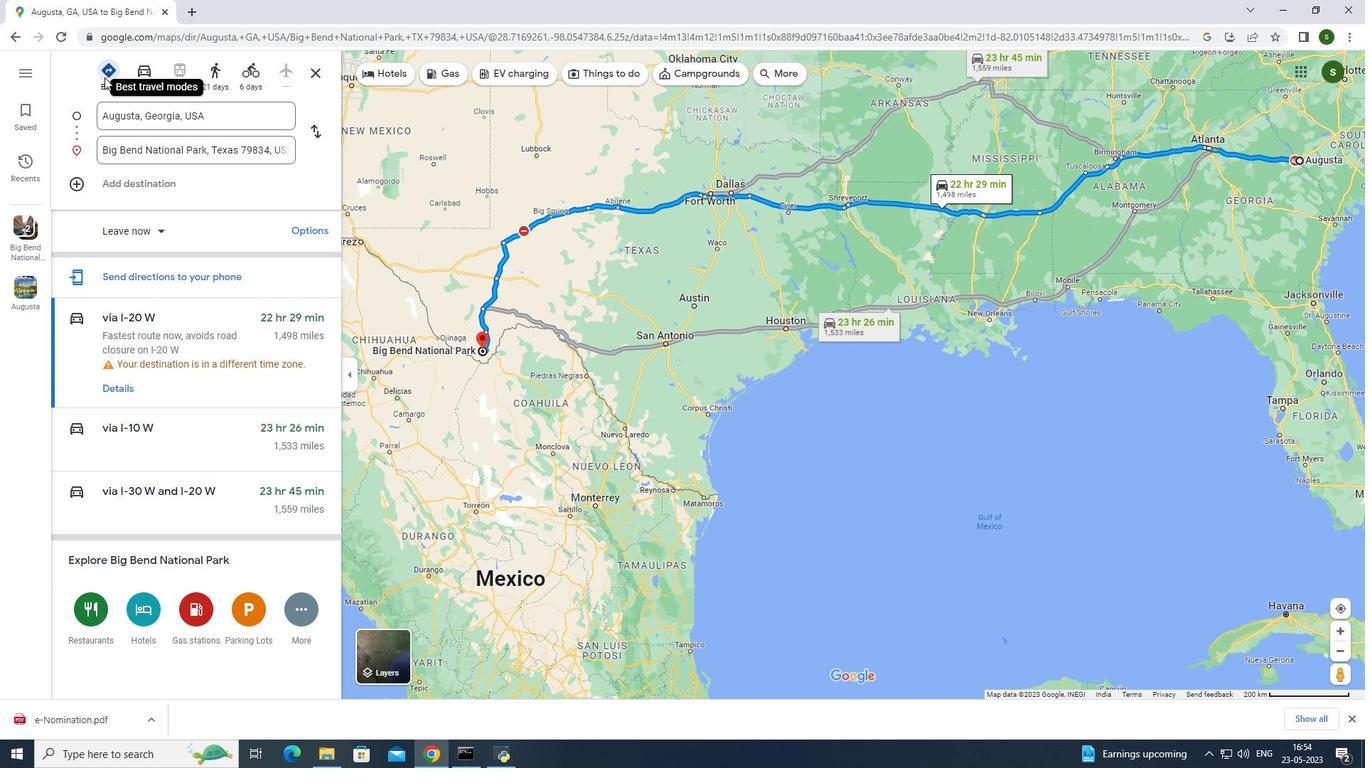 
Action: Mouse moved to (717, 265)
Screenshot: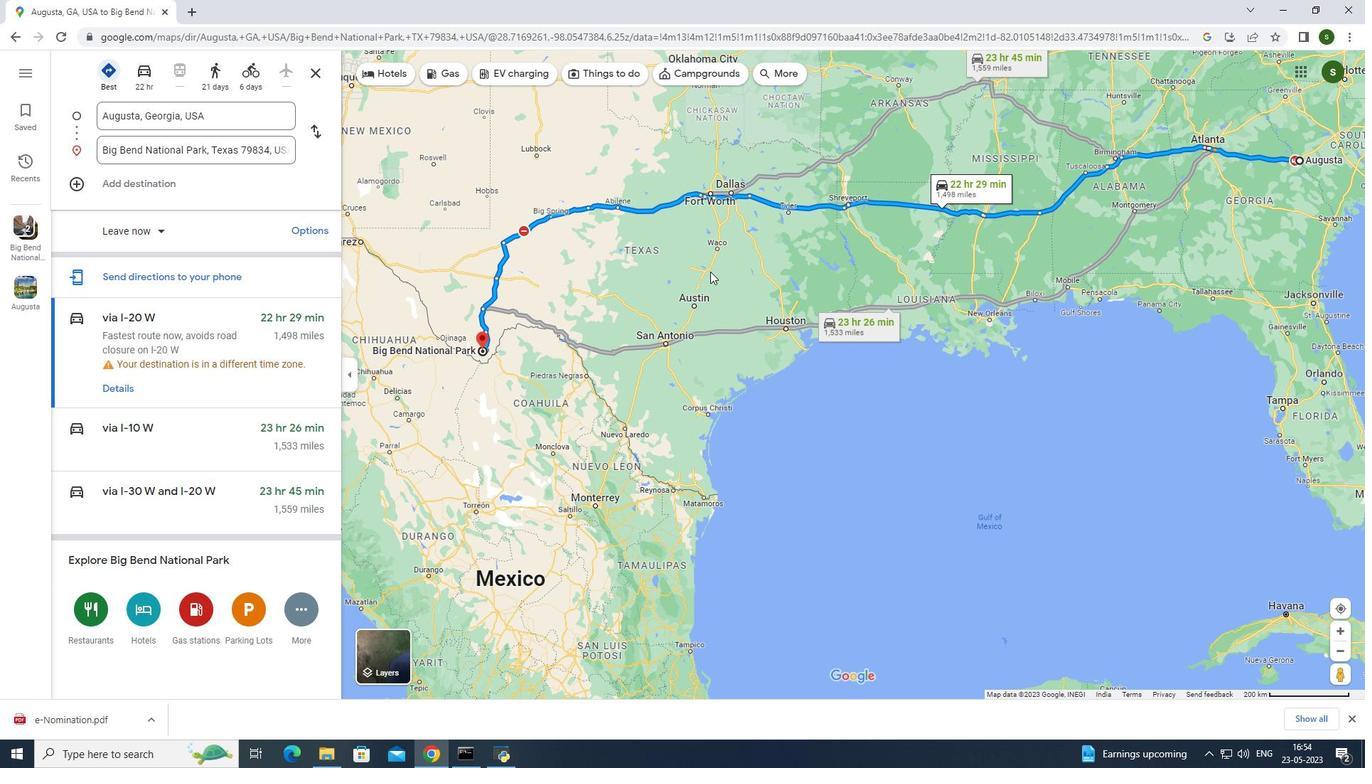 
Action: Mouse pressed left at (717, 265)
Screenshot: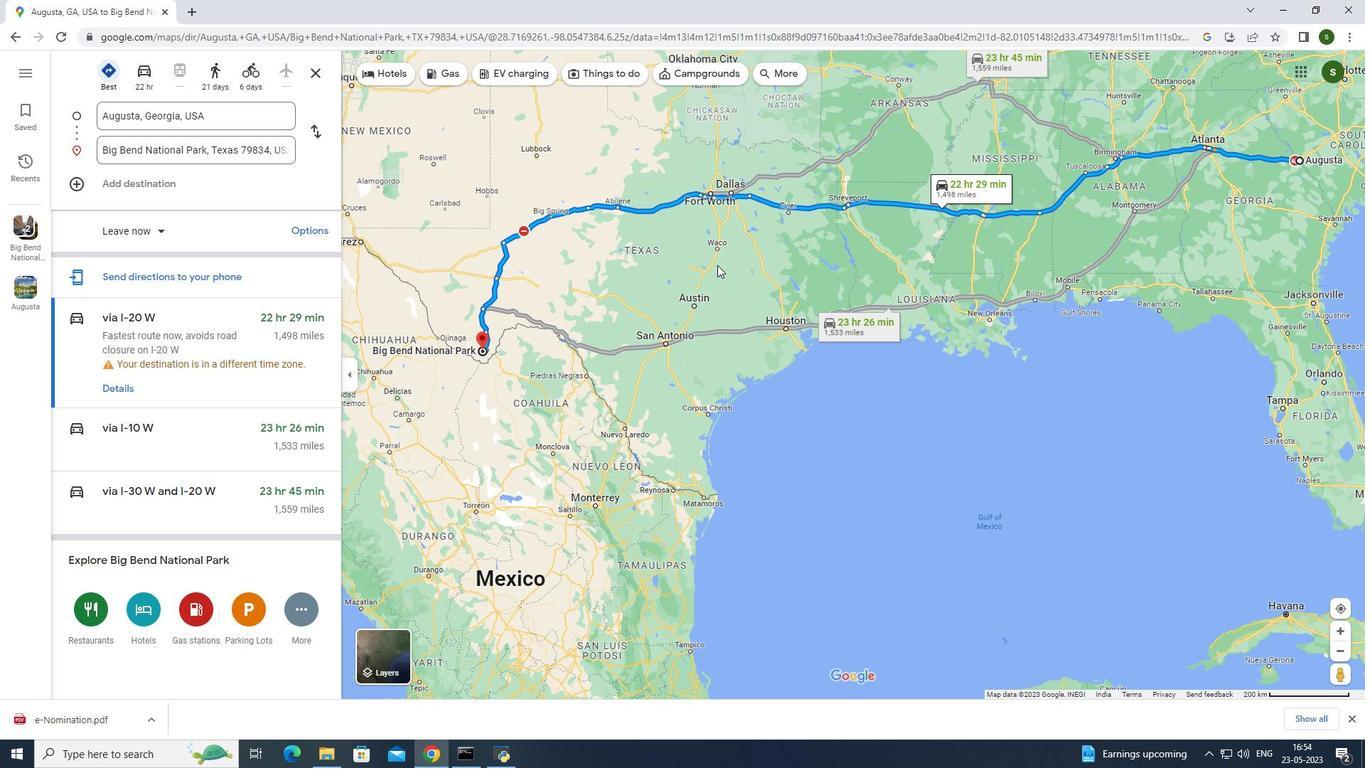 
Action: Mouse moved to (782, 314)
Screenshot: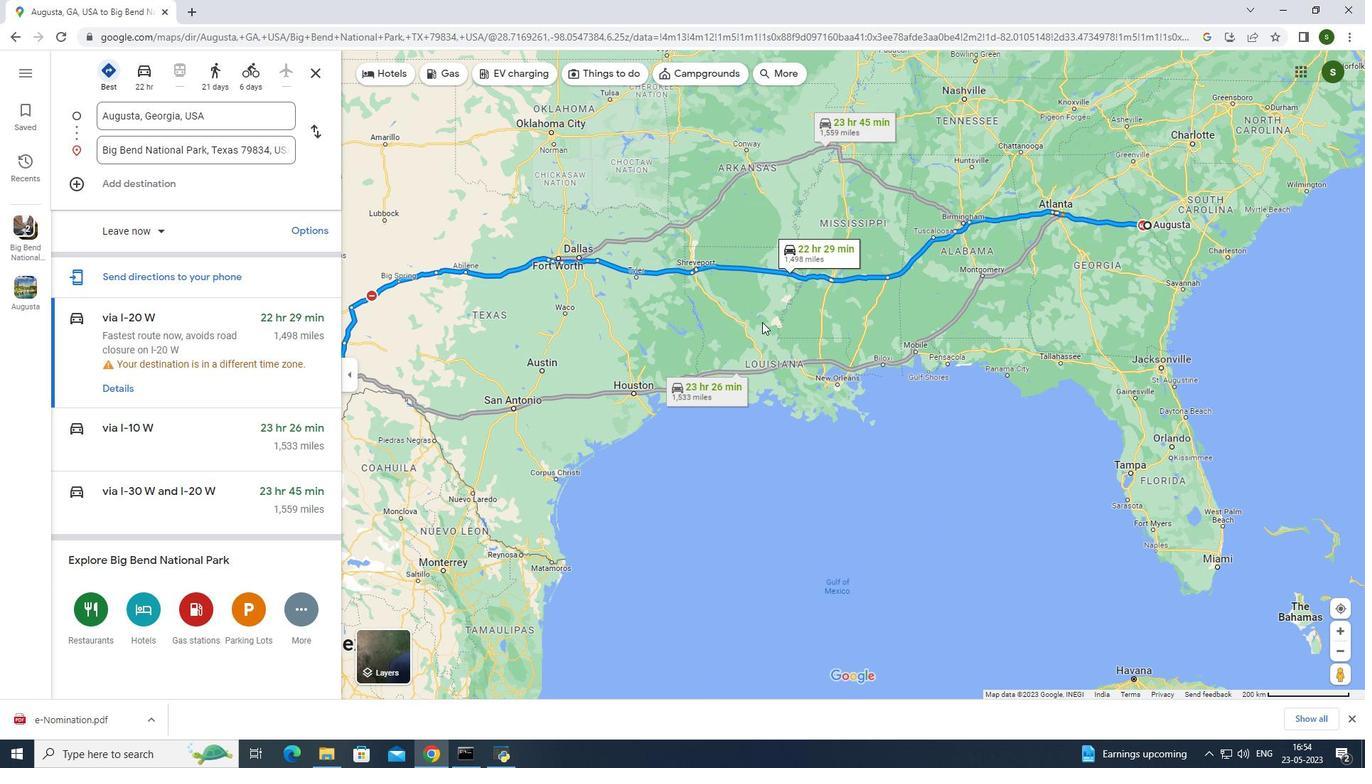 
Action: Mouse pressed left at (782, 314)
Screenshot: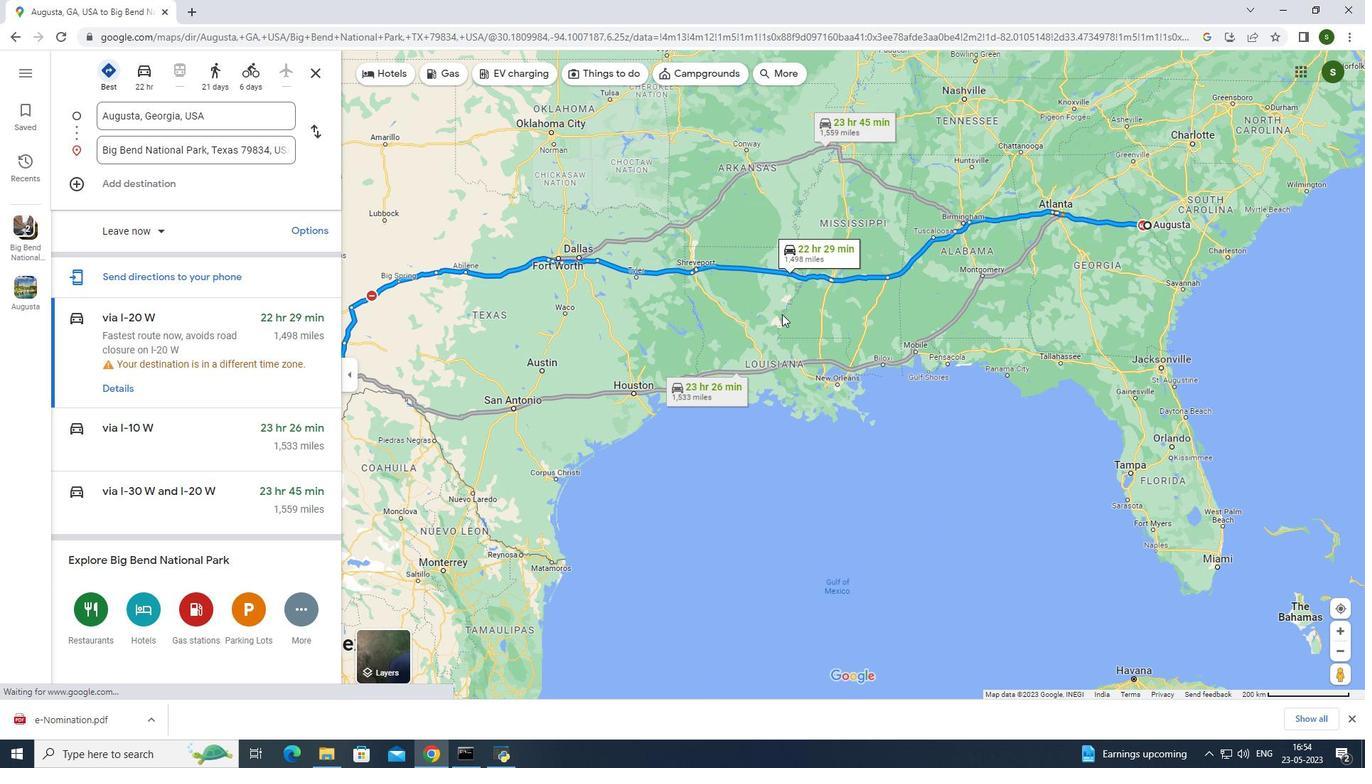 
Action: Mouse moved to (544, 295)
Screenshot: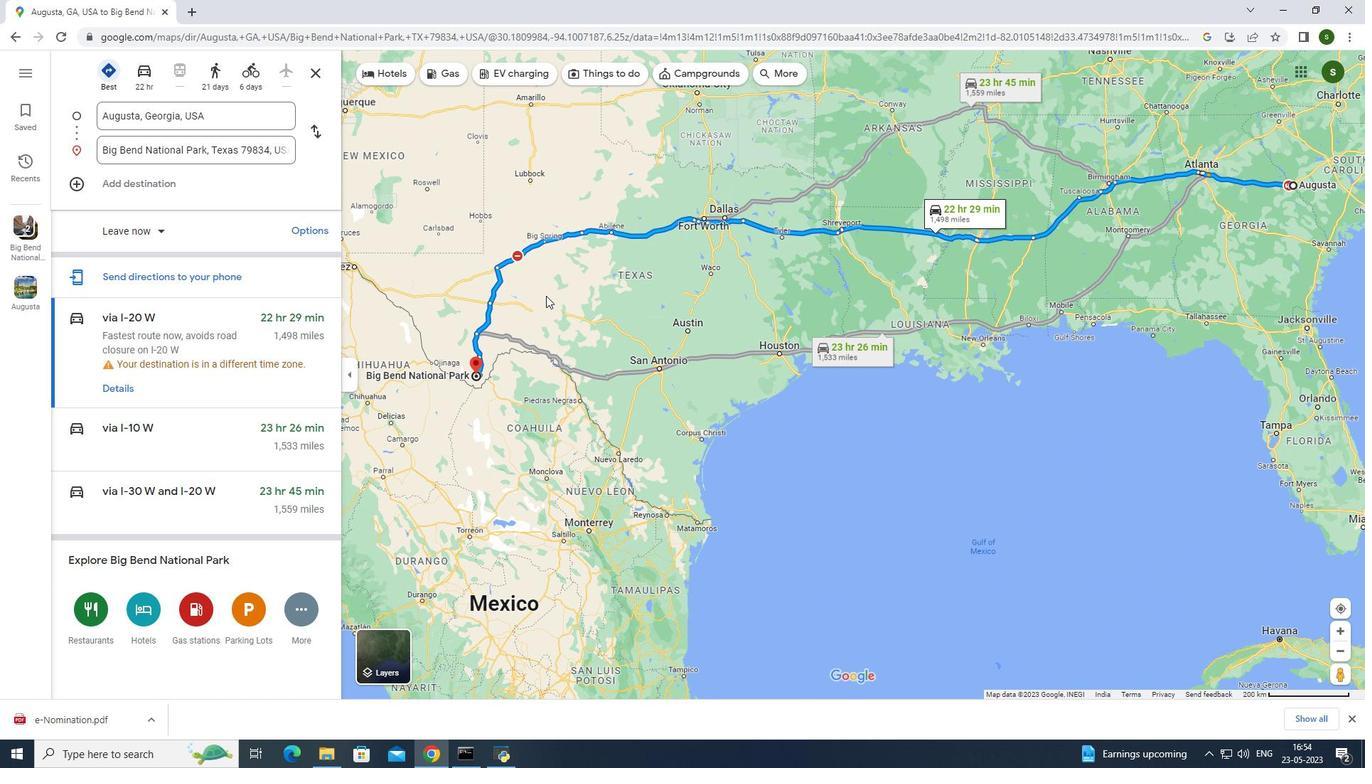 
Action: Mouse pressed left at (544, 295)
Screenshot: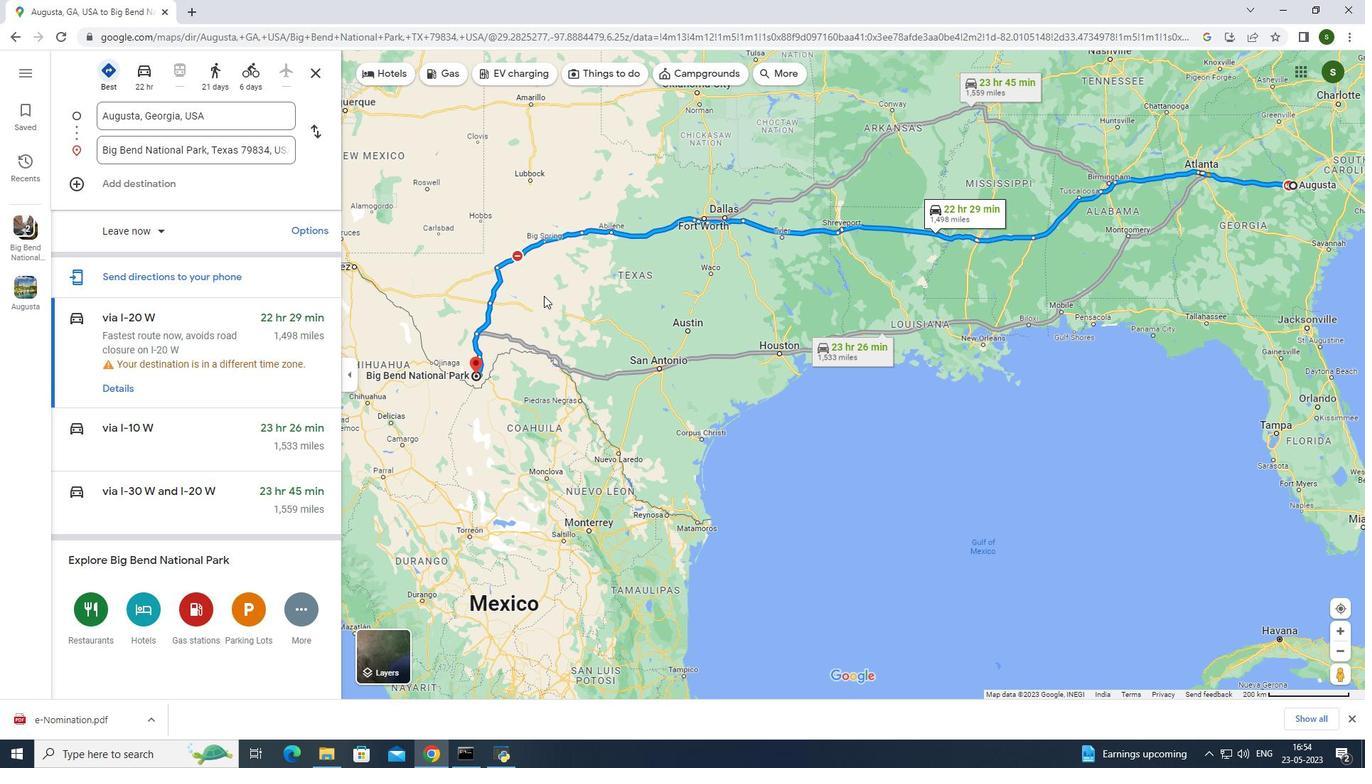 
Action: Mouse moved to (561, 310)
Screenshot: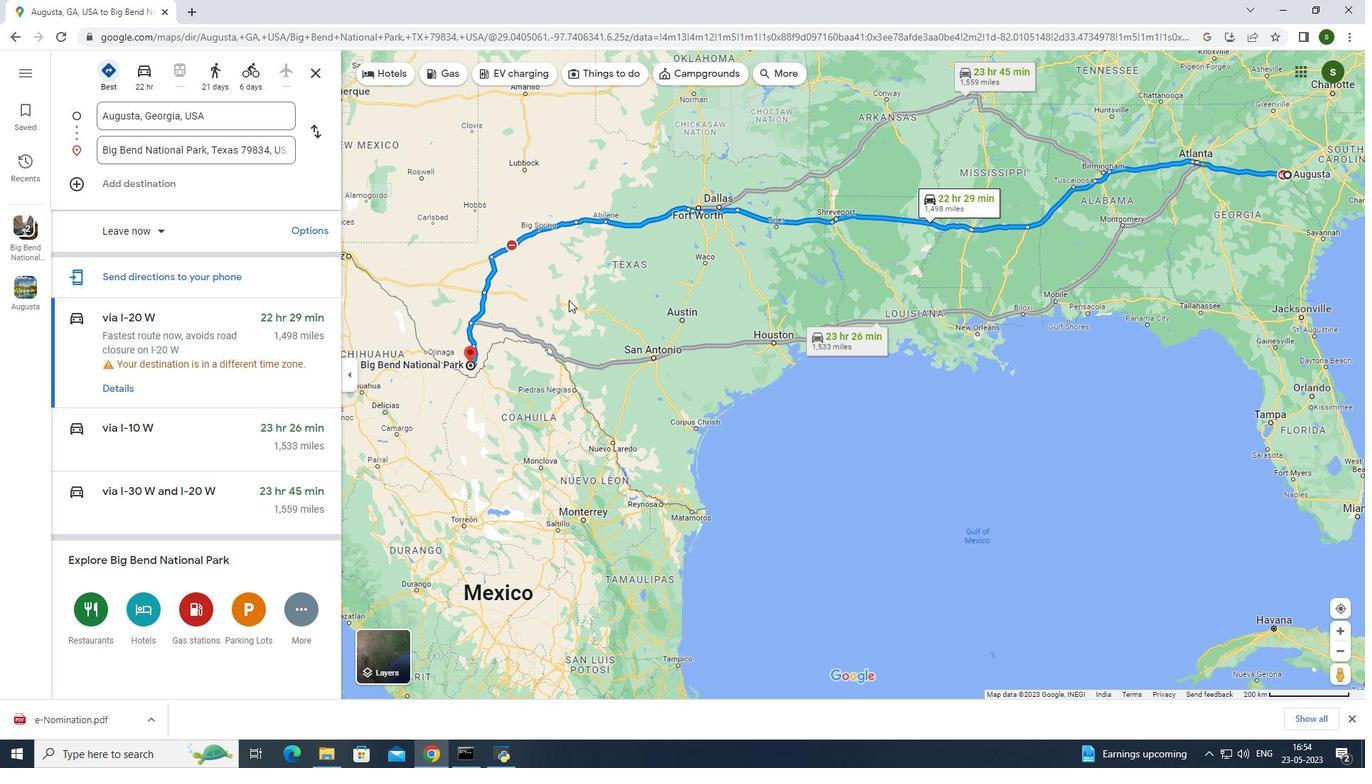 
Action: Mouse pressed left at (565, 302)
Screenshot: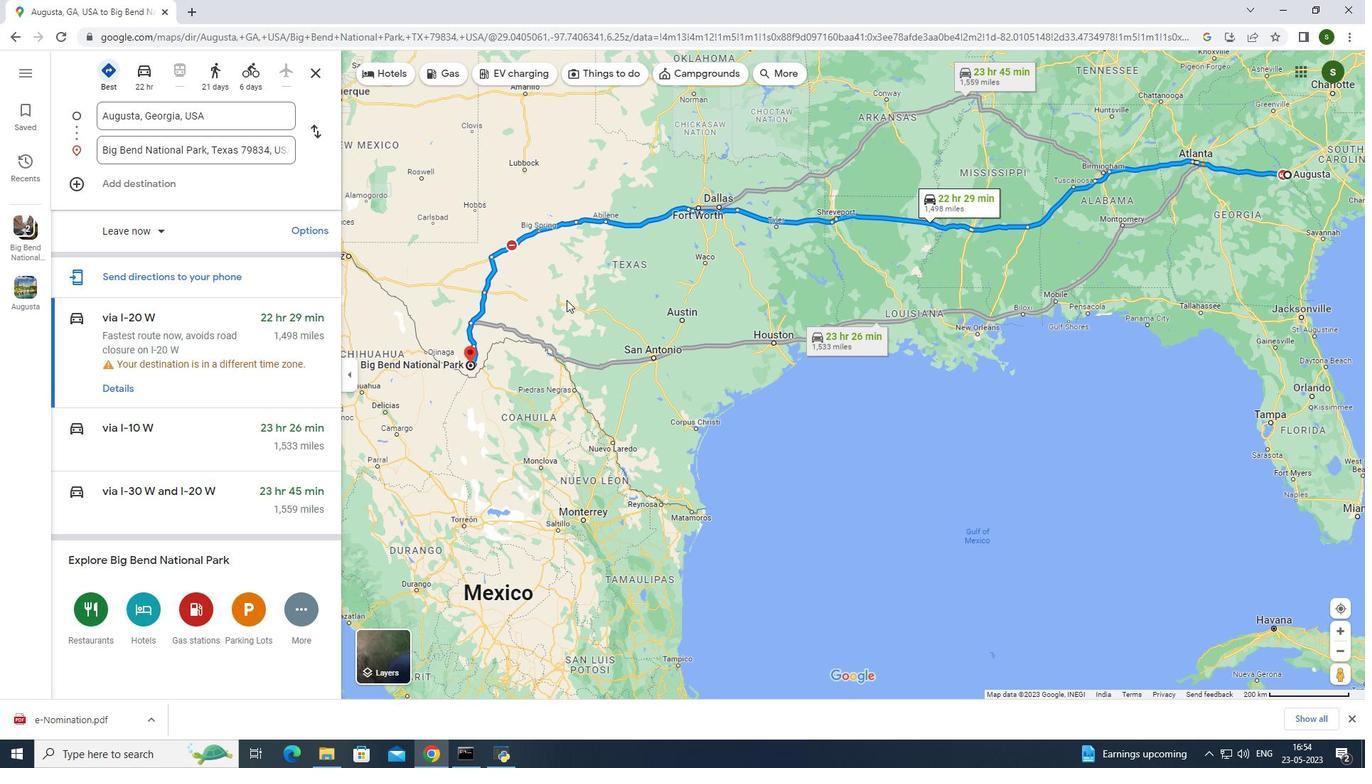 
Action: Mouse moved to (622, 315)
Screenshot: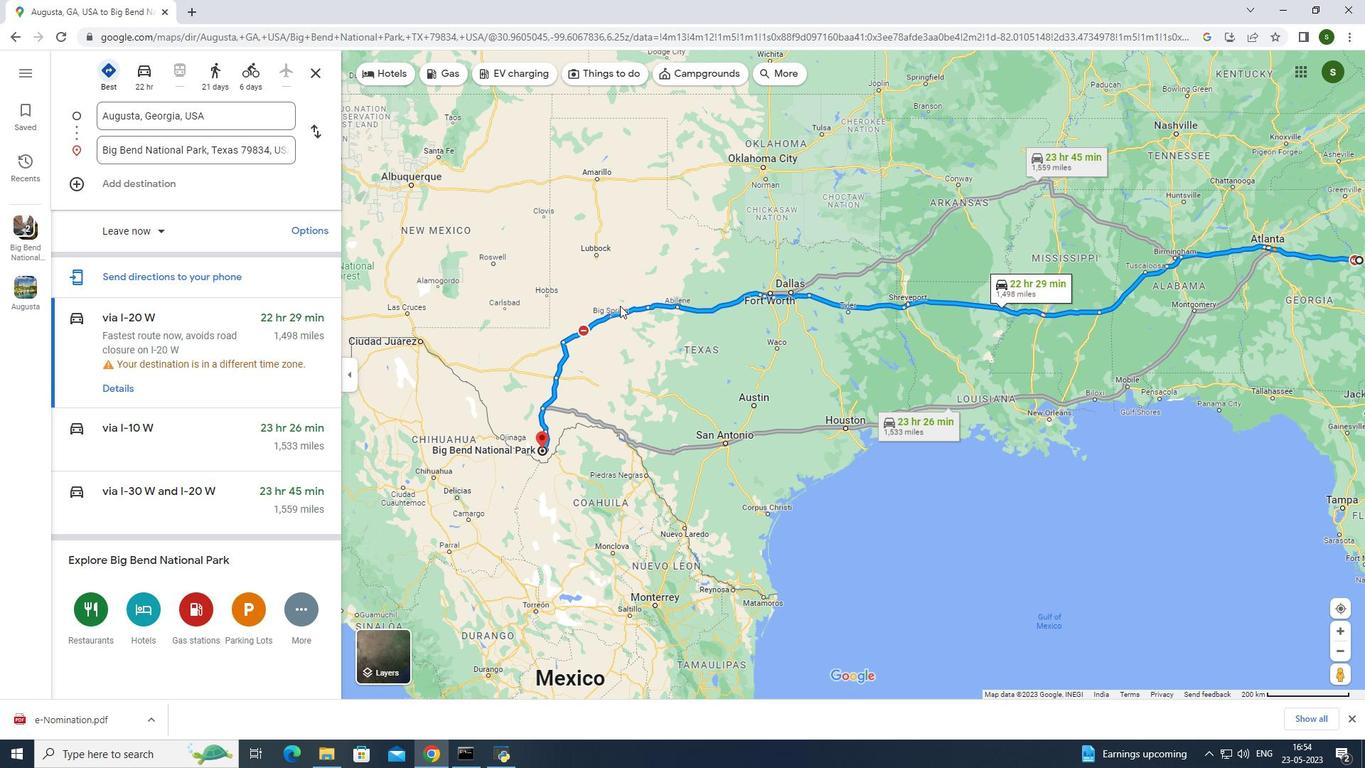 
Action: Mouse pressed left at (622, 315)
Screenshot: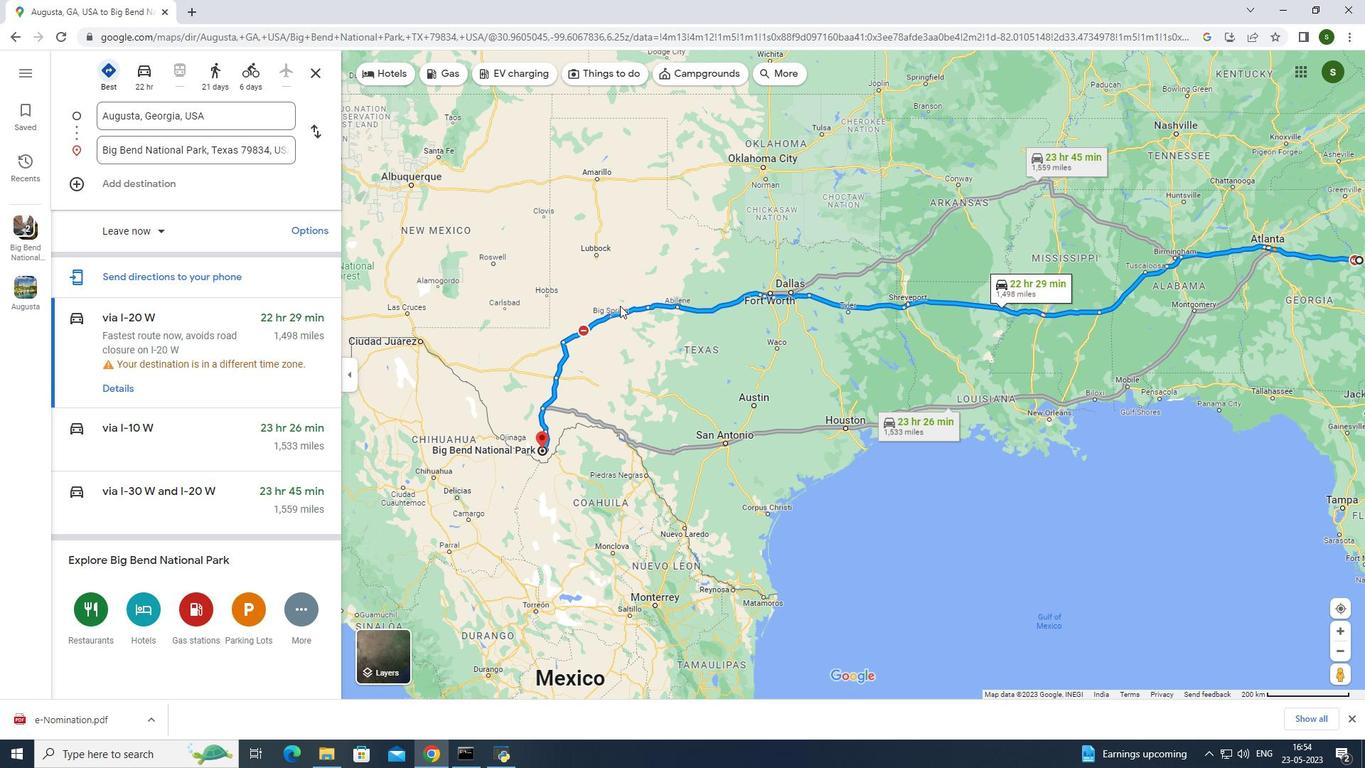
Action: Mouse moved to (764, 72)
Screenshot: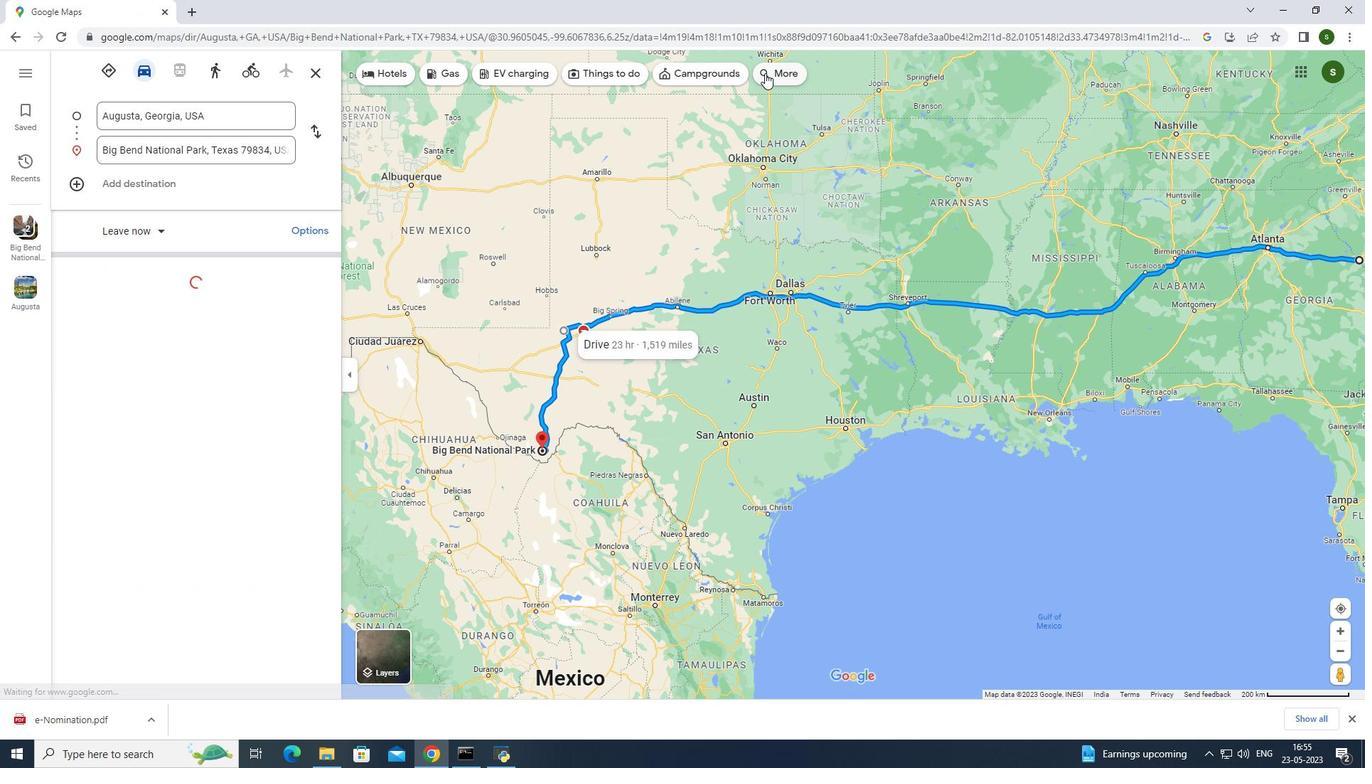 
Action: Mouse pressed left at (764, 72)
Screenshot: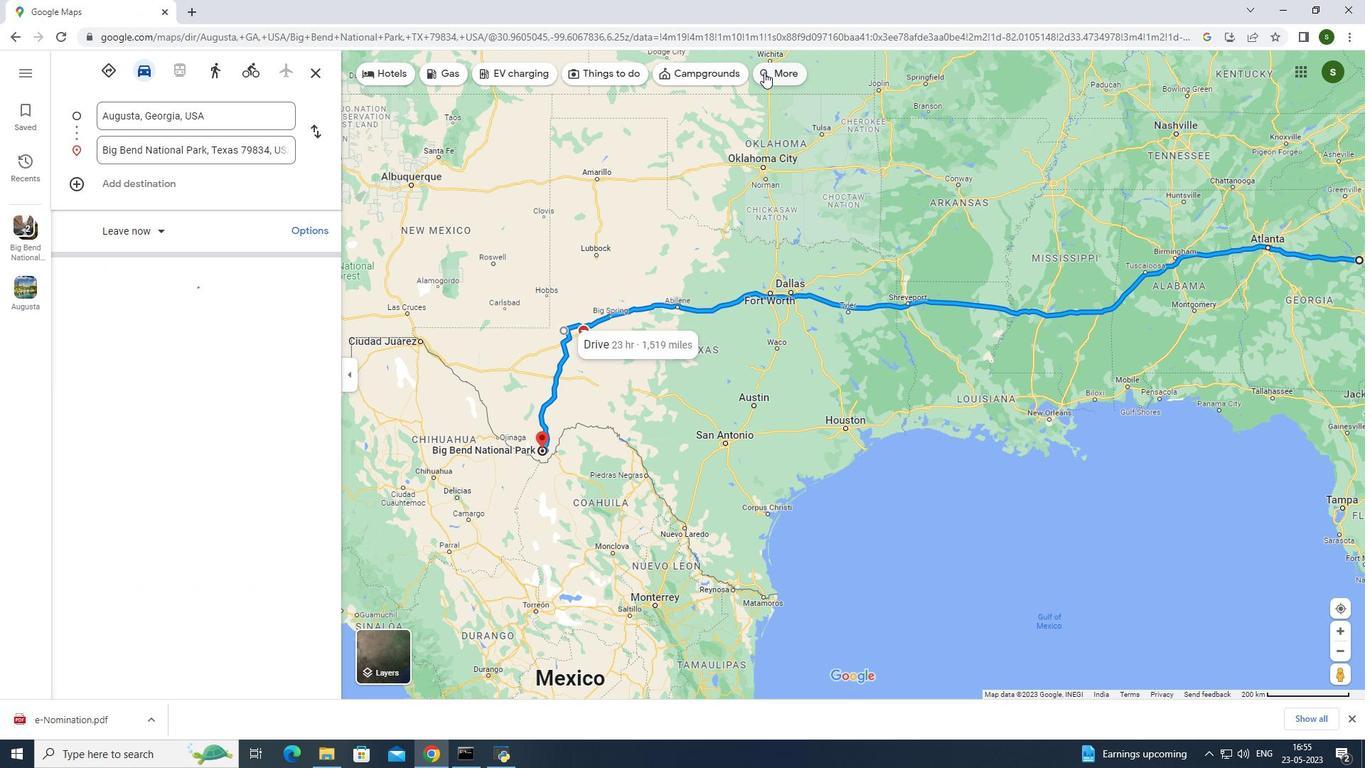 
Action: Mouse moved to (74, 80)
Screenshot: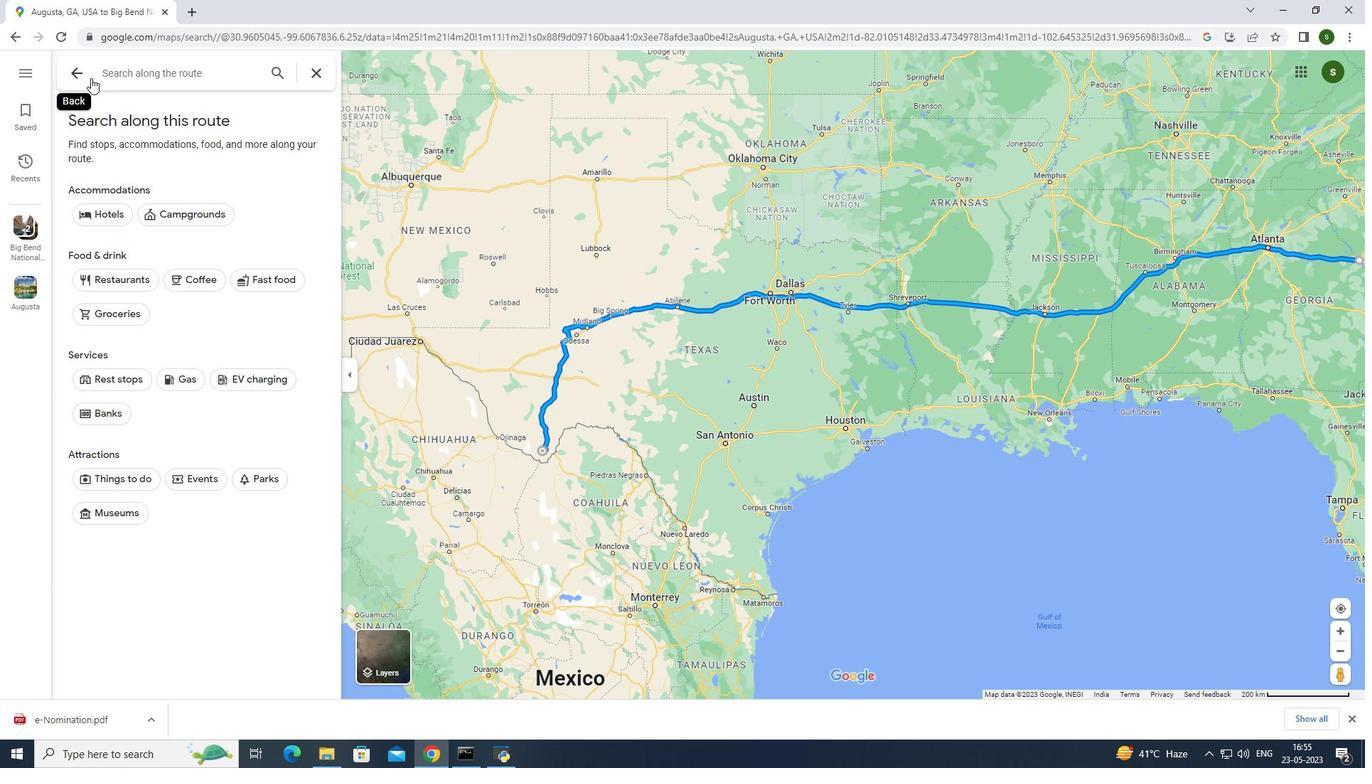 
Action: Mouse pressed left at (74, 80)
Screenshot: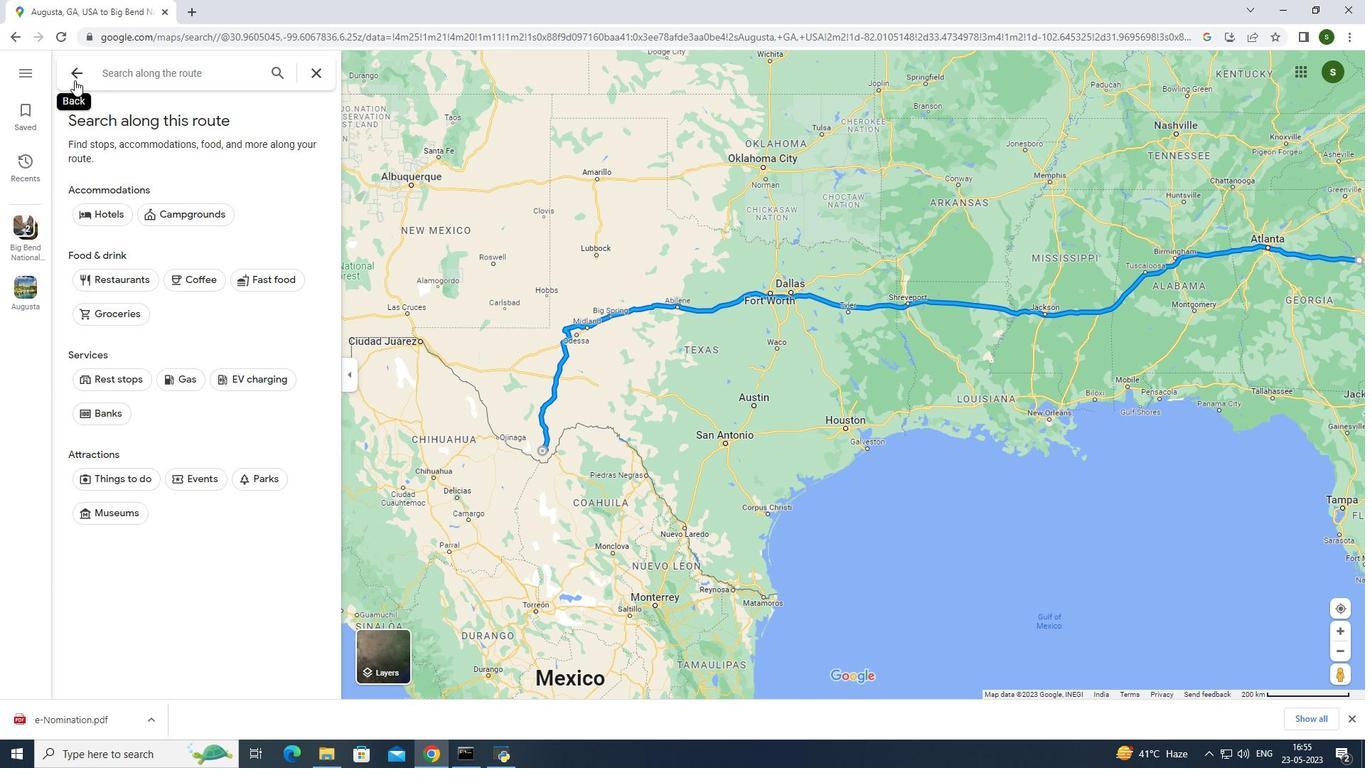 
Action: Mouse moved to (719, 347)
Screenshot: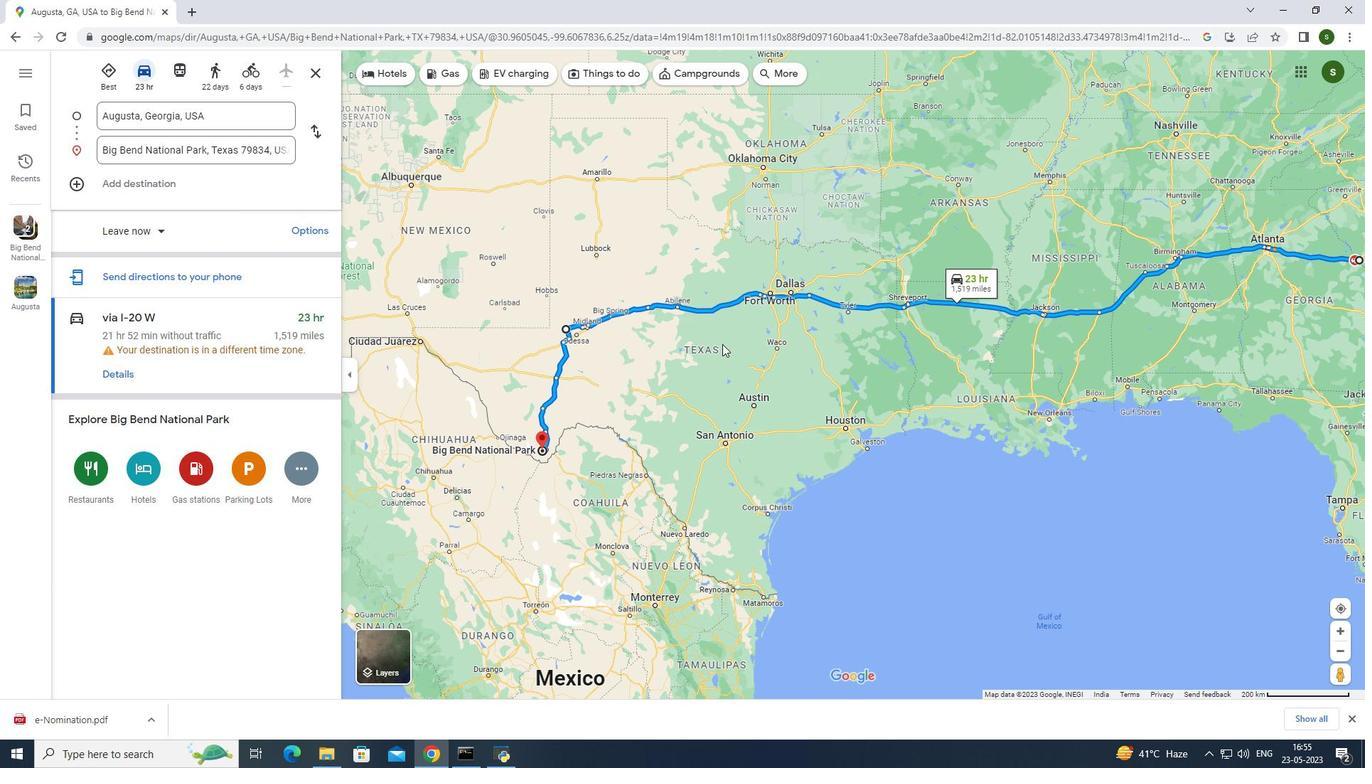 
